 Task: Search for accommodations in Primorsko-Akhtarsk with specific dates, guest count, and apply filters for booking options and price range.
Action: Mouse moved to (862, 132)
Screenshot: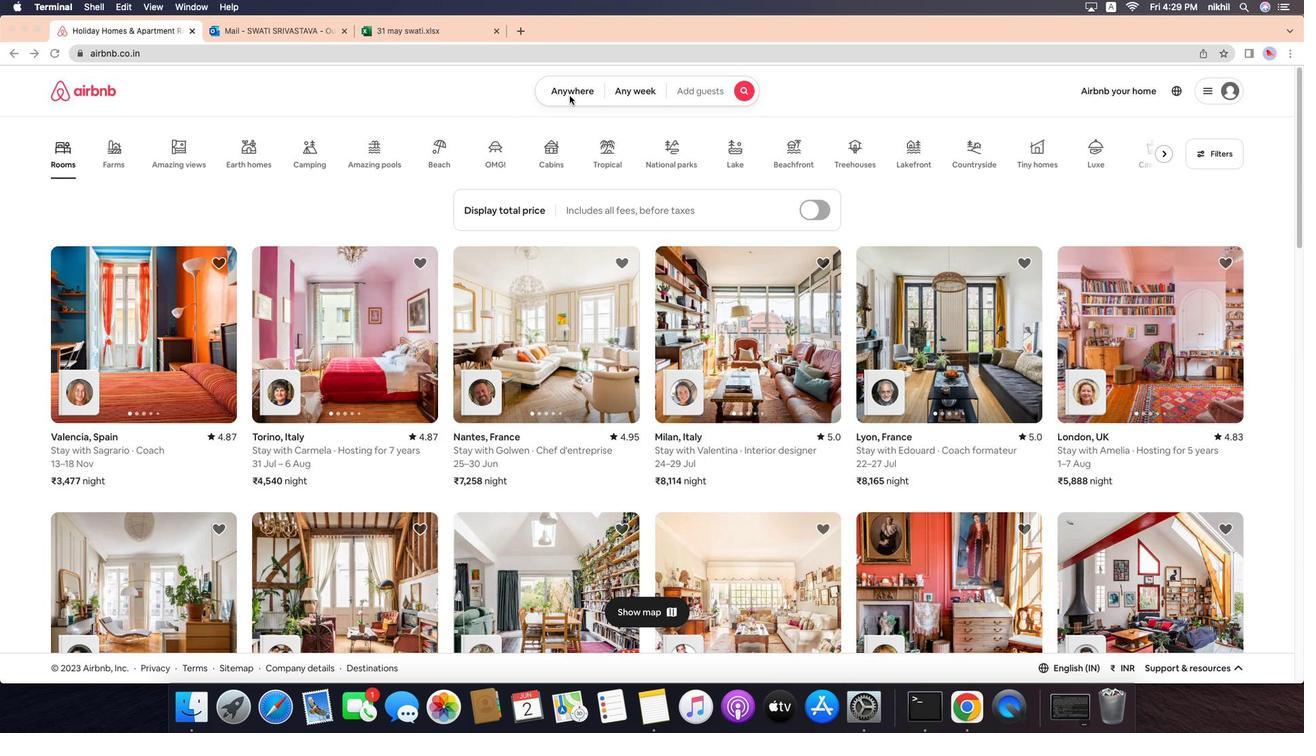 
Action: Mouse pressed left at (862, 132)
Screenshot: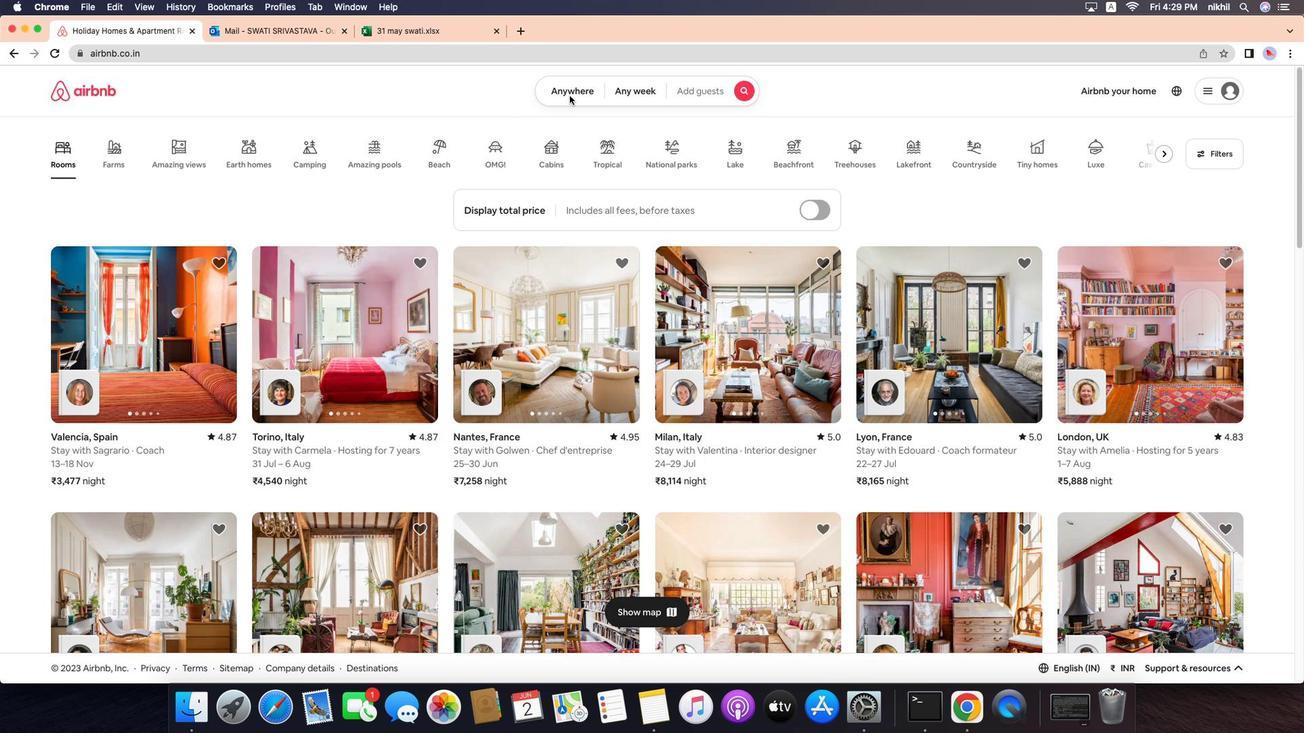 
Action: Mouse moved to (862, 131)
Screenshot: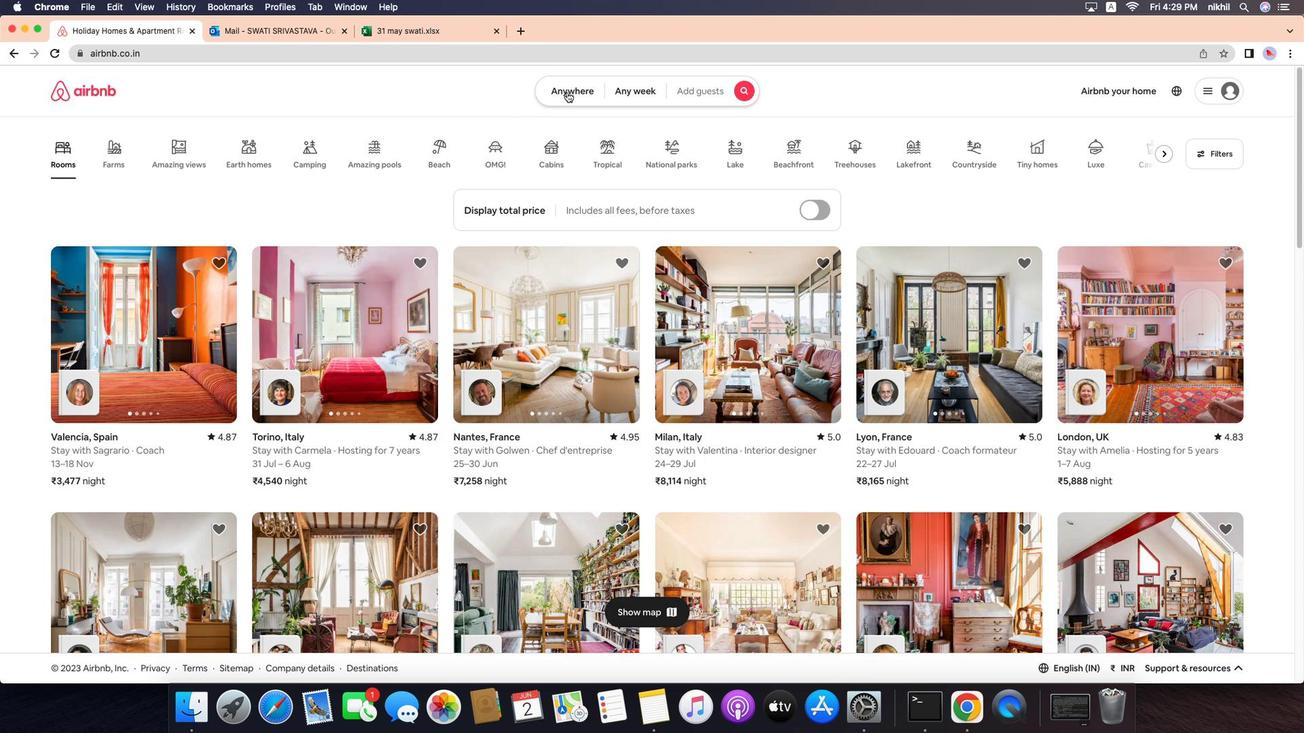 
Action: Mouse pressed left at (862, 131)
Screenshot: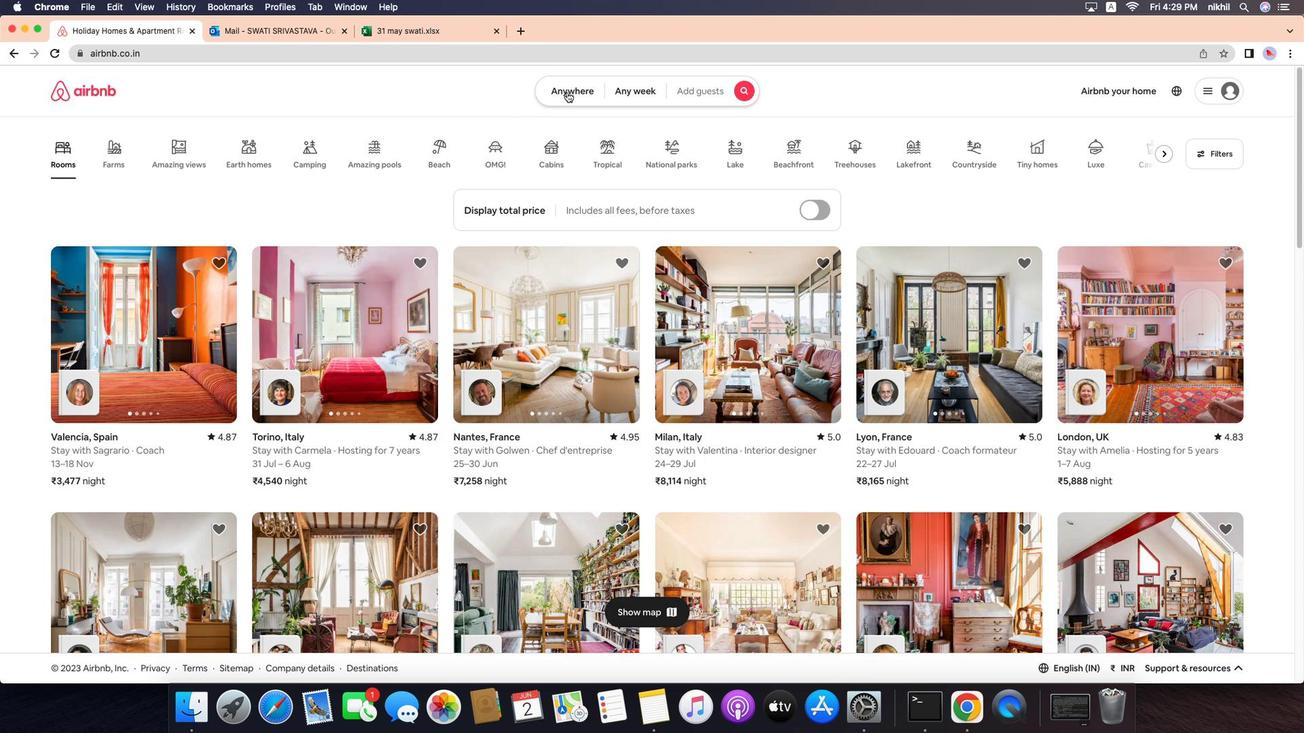 
Action: Mouse moved to (898, 139)
Screenshot: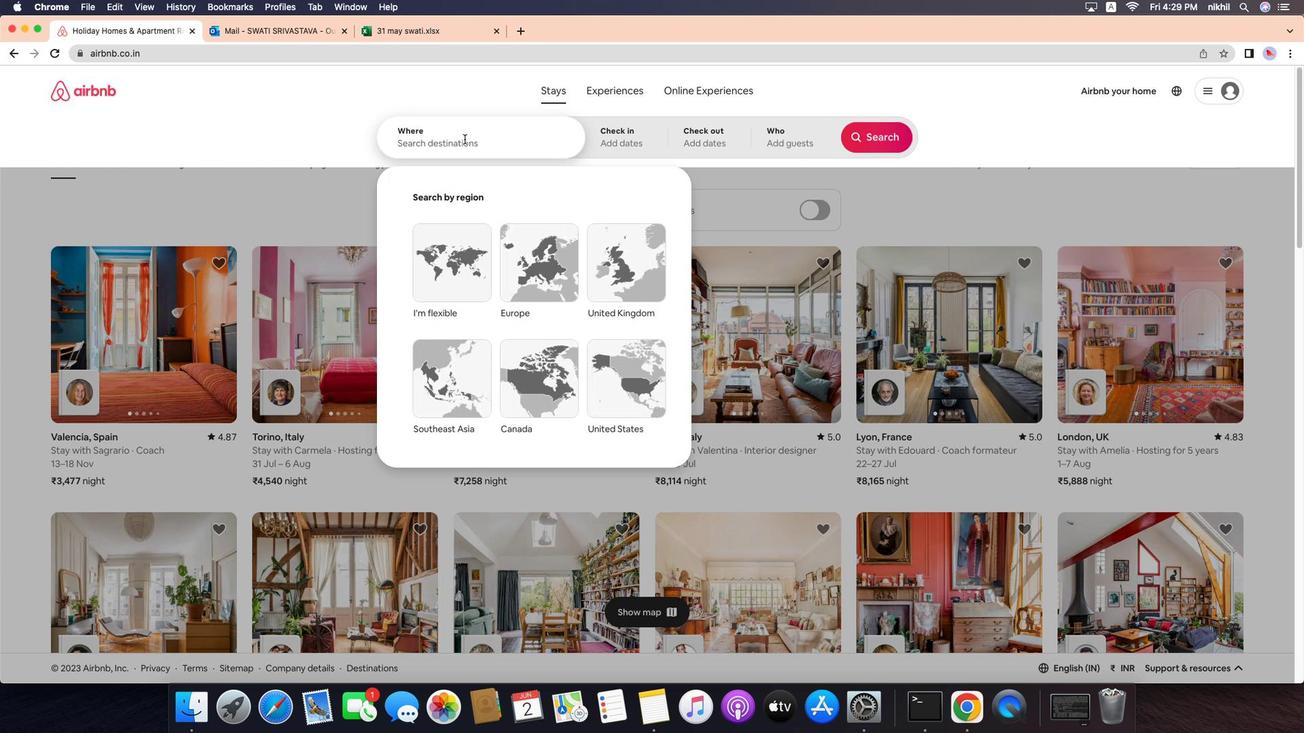 
Action: Mouse pressed left at (898, 139)
Screenshot: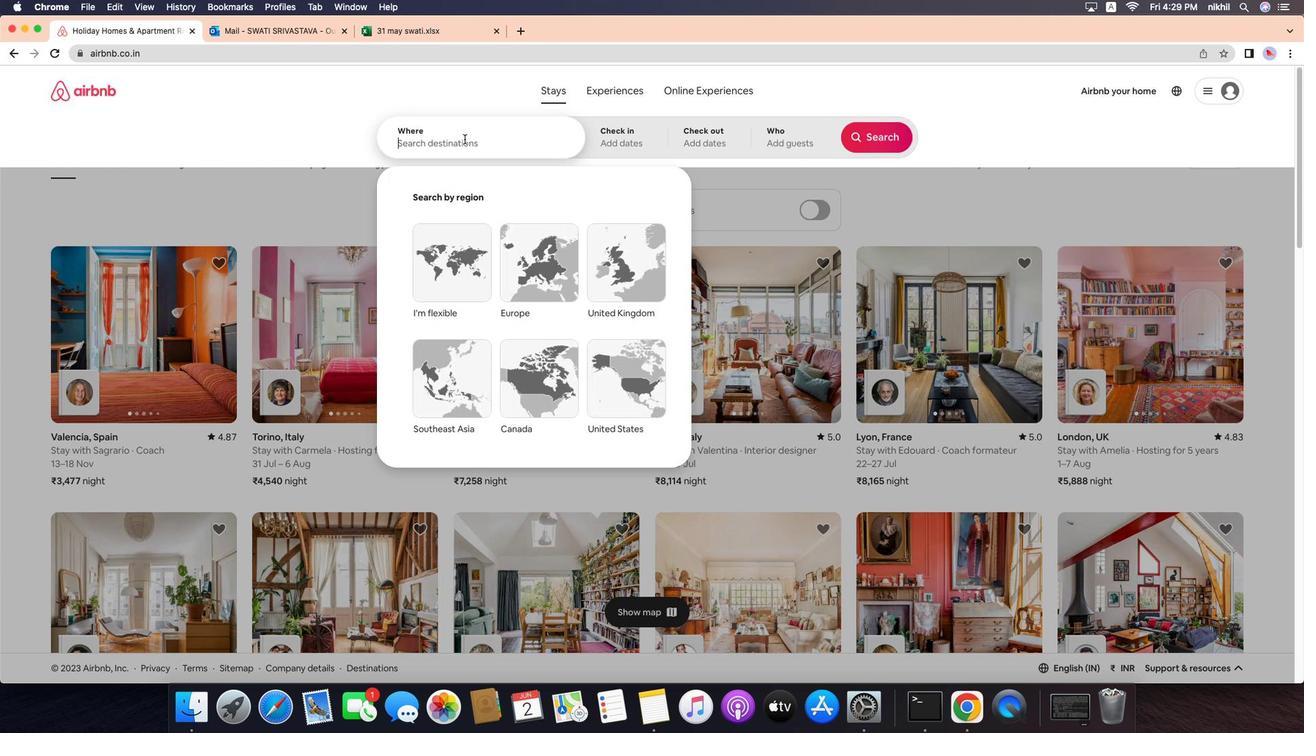 
Action: Mouse moved to (896, 139)
Screenshot: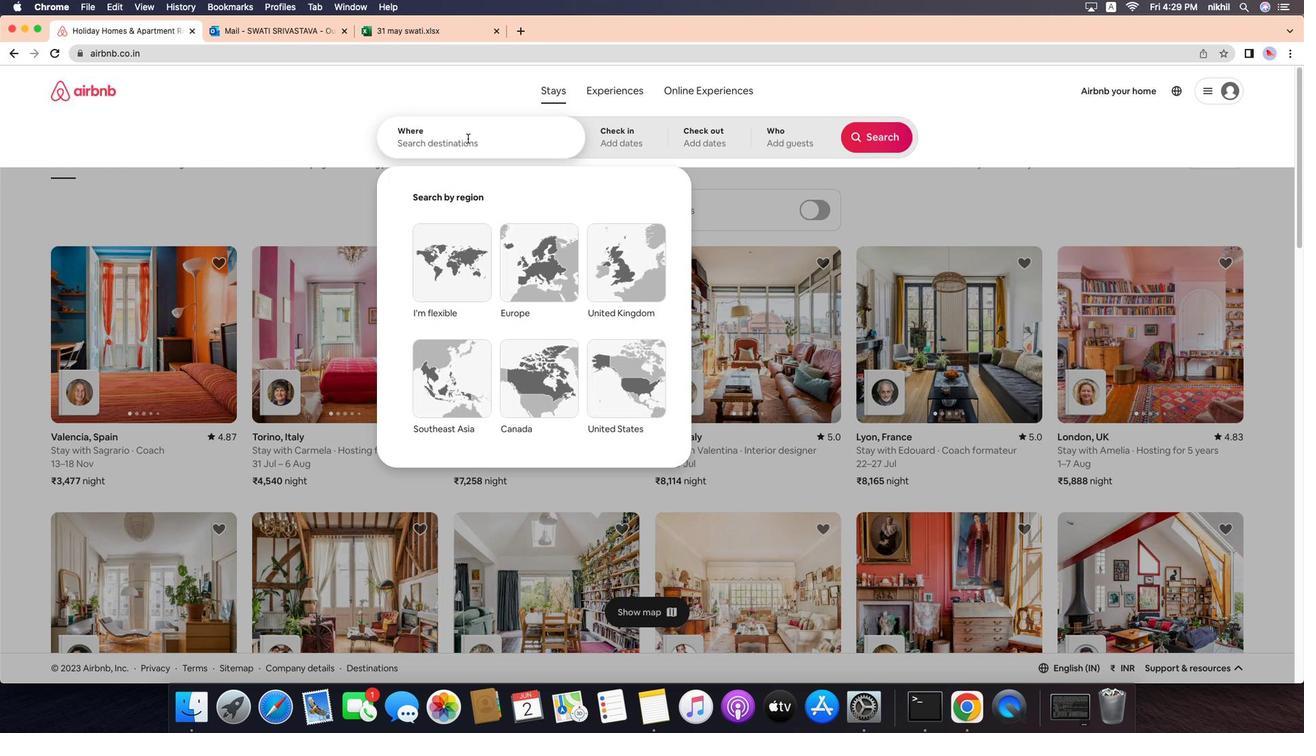 
Action: Key pressed Key.caps_lock'P'Key.caps_lock'r''i''m''o''r''s''k''o''-'Key.caps_lock'A'Key.caps_lock'k''h''t''a''r''s''k'','Key.spaceKey.caps_lock'R'Key.caps_lock'u''s''s''i''a'Key.enter
Screenshot: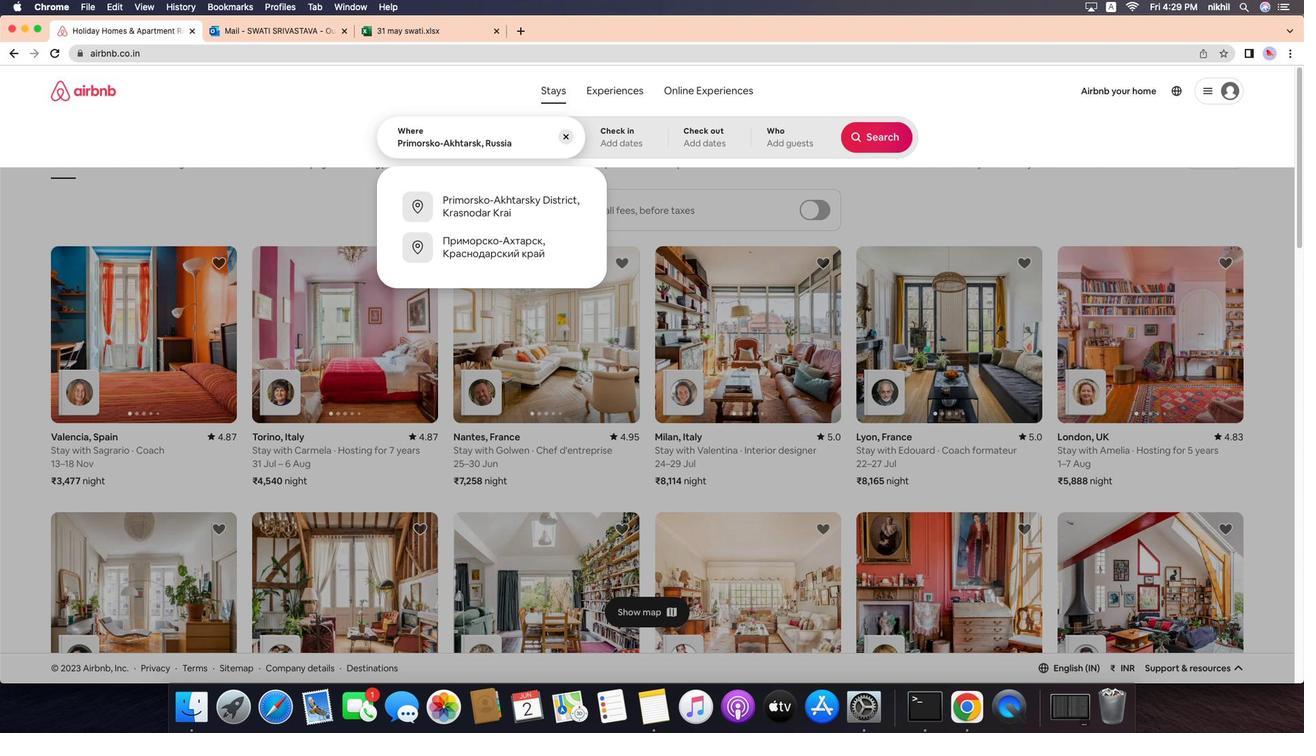 
Action: Mouse moved to (758, 156)
Screenshot: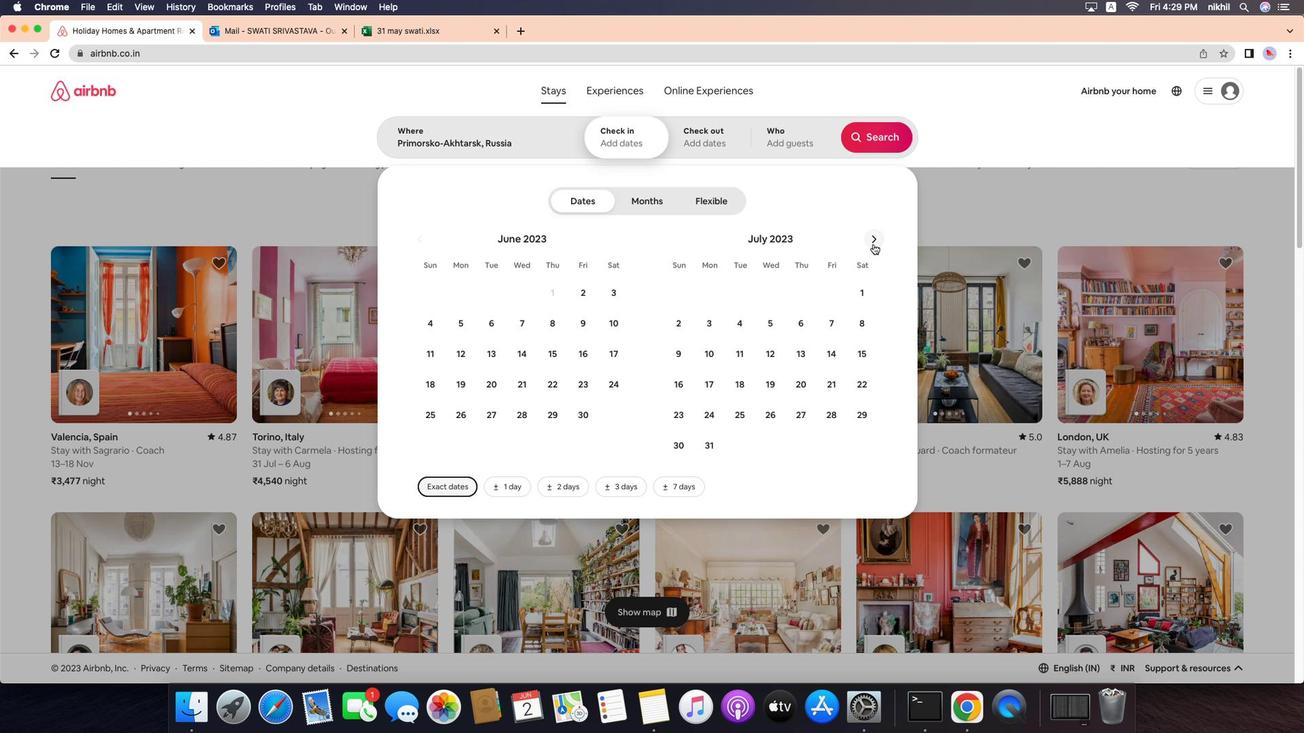 
Action: Mouse pressed left at (758, 156)
Screenshot: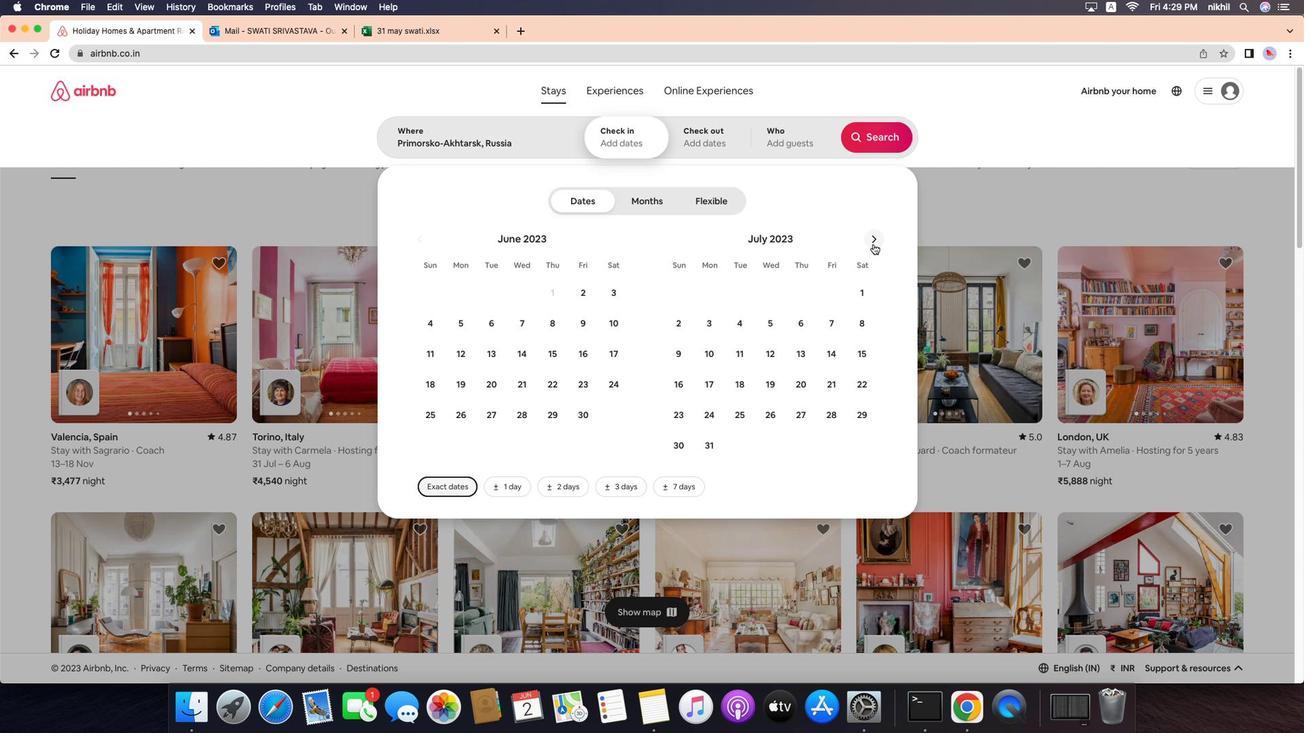 
Action: Mouse moved to (758, 156)
Screenshot: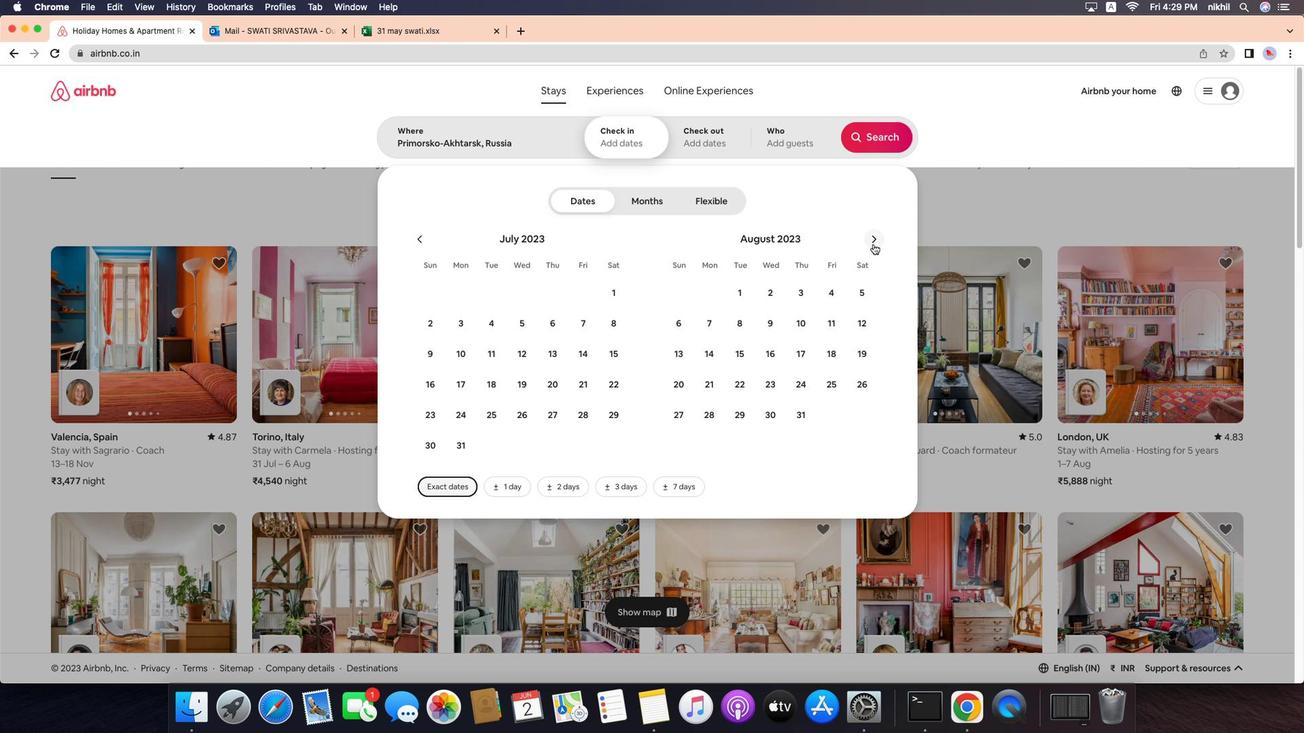
Action: Mouse pressed left at (758, 156)
Screenshot: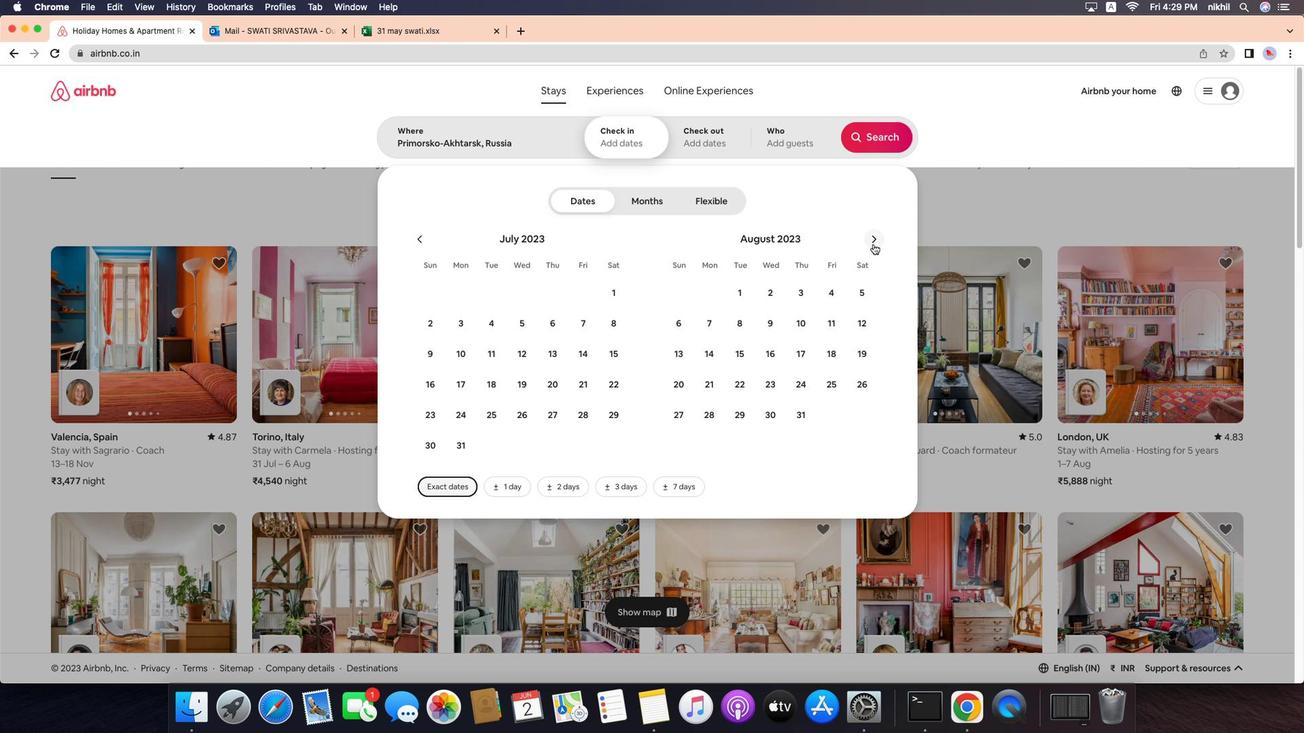 
Action: Mouse moved to (794, 169)
Screenshot: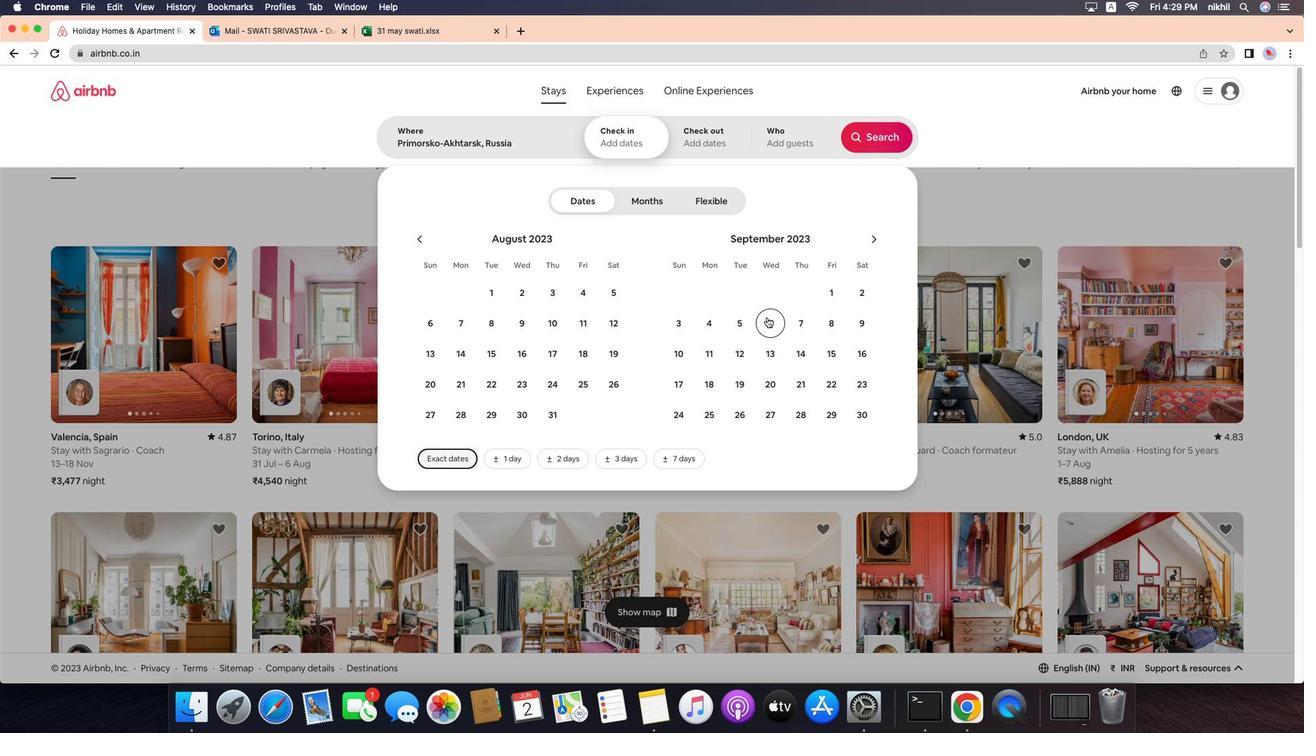
Action: Mouse pressed left at (794, 169)
Screenshot: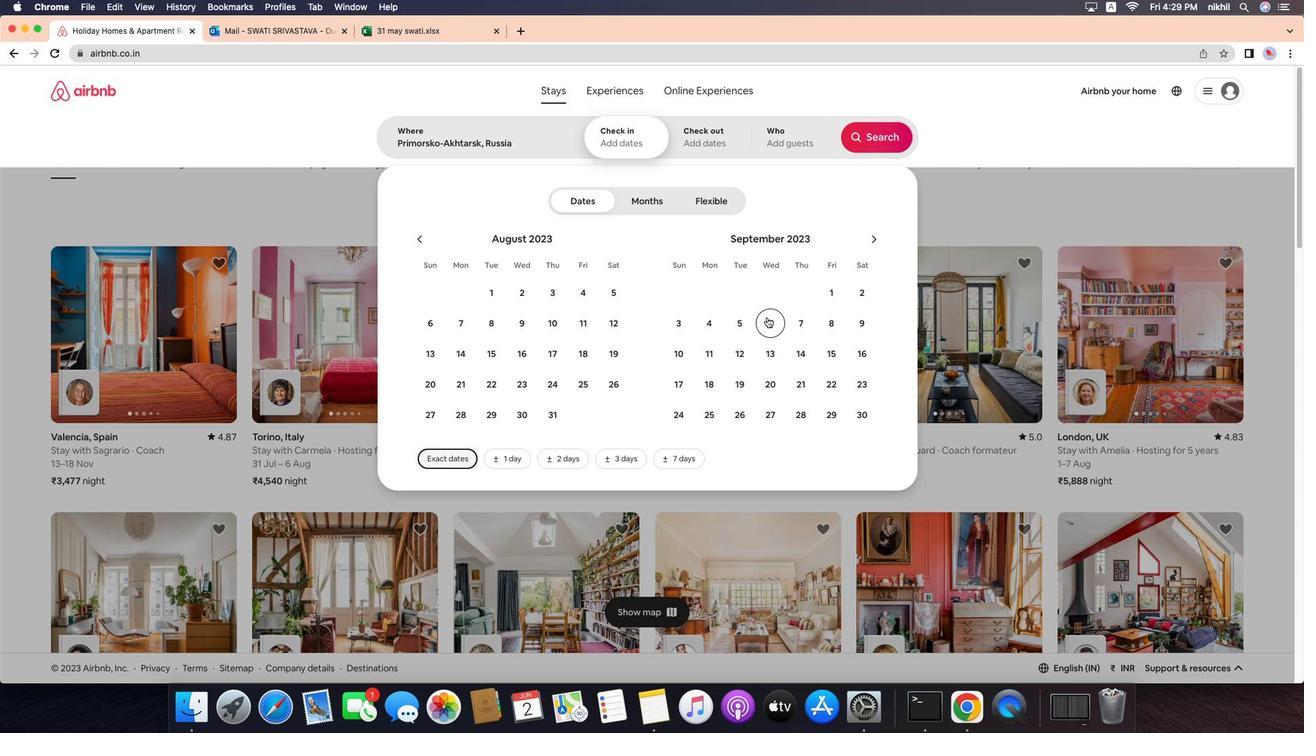 
Action: Mouse moved to (815, 180)
Screenshot: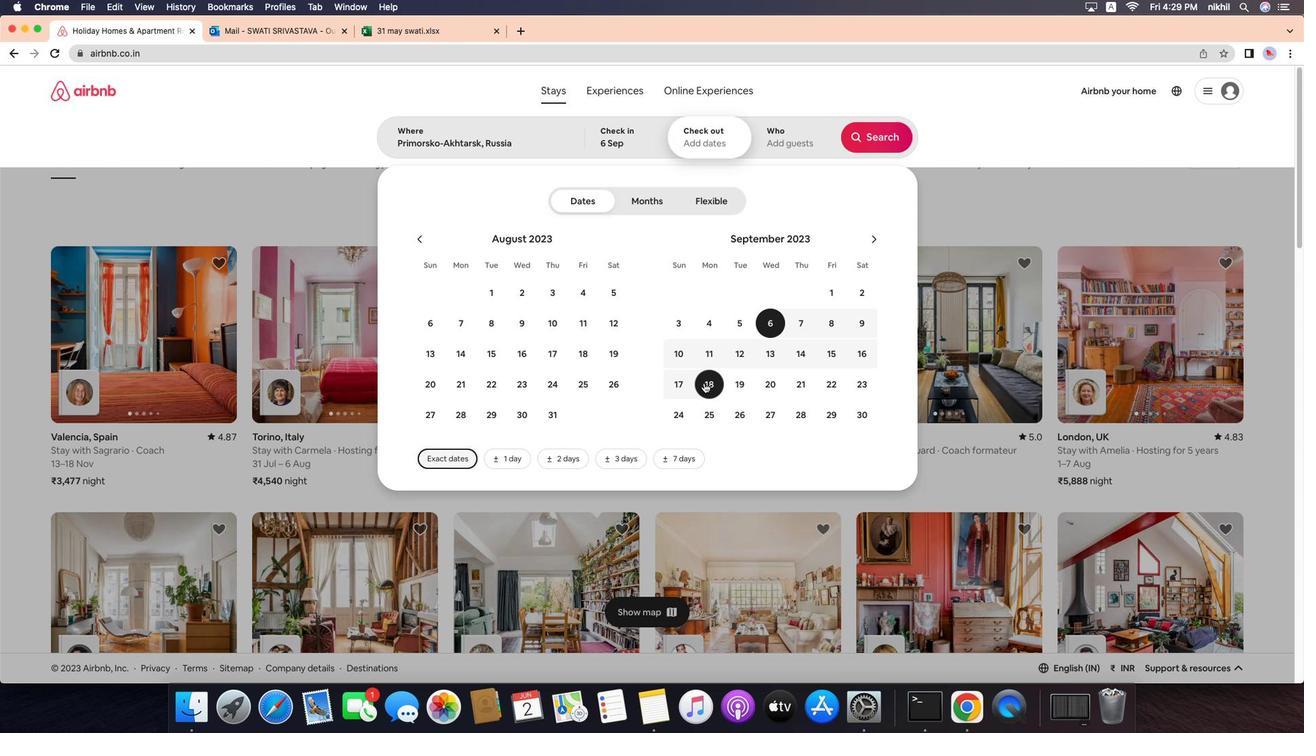 
Action: Mouse pressed left at (815, 180)
Screenshot: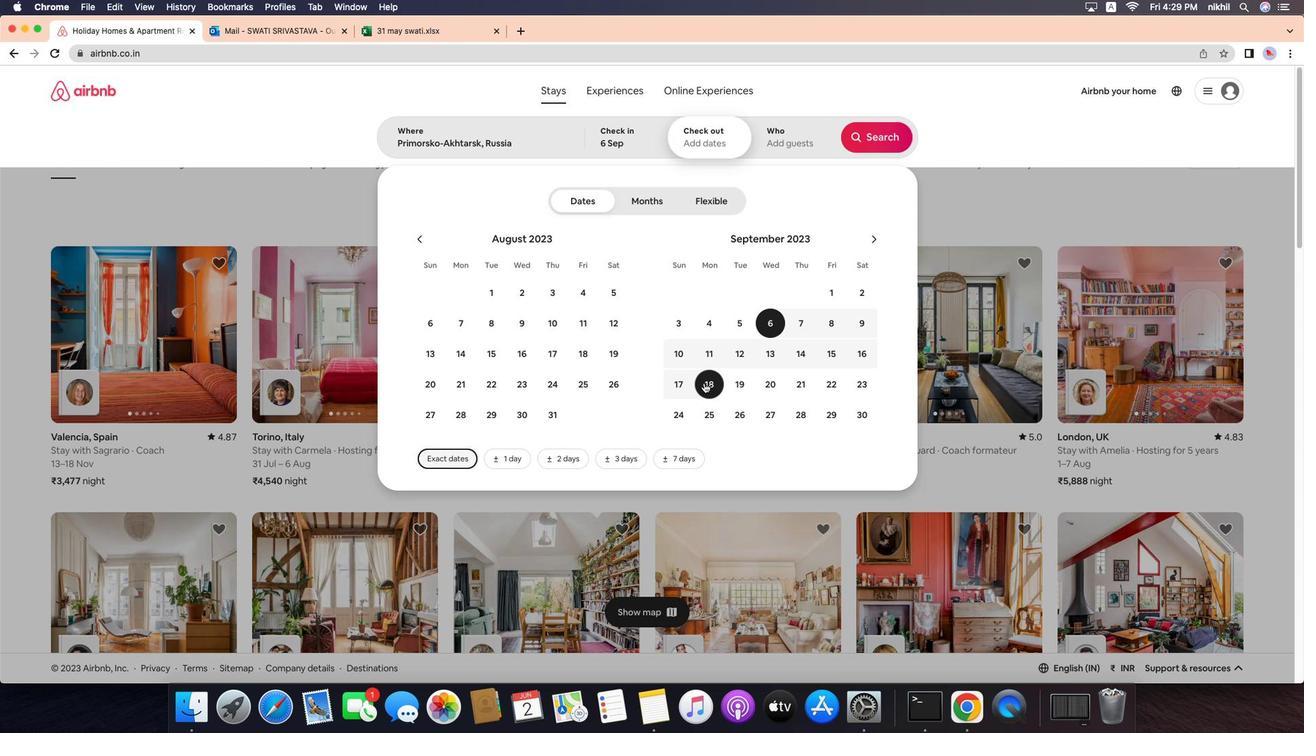 
Action: Mouse moved to (786, 139)
Screenshot: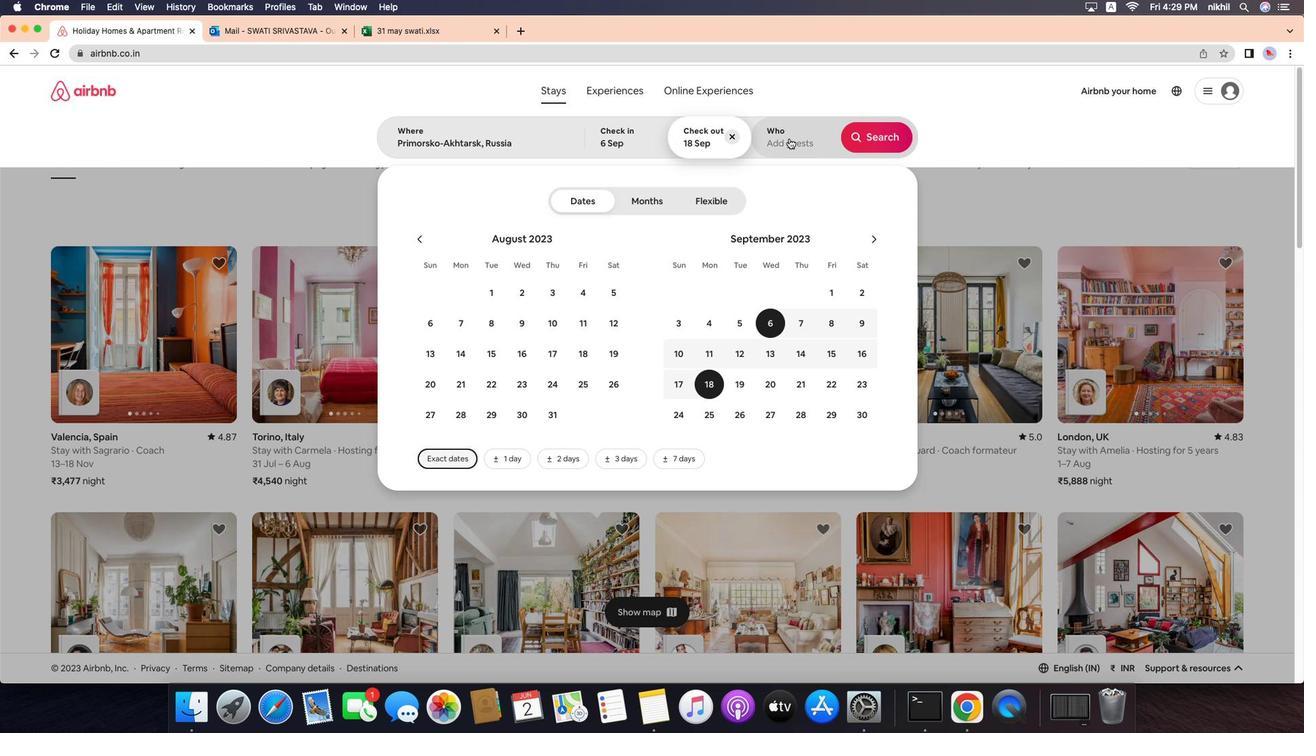 
Action: Mouse pressed left at (786, 139)
Screenshot: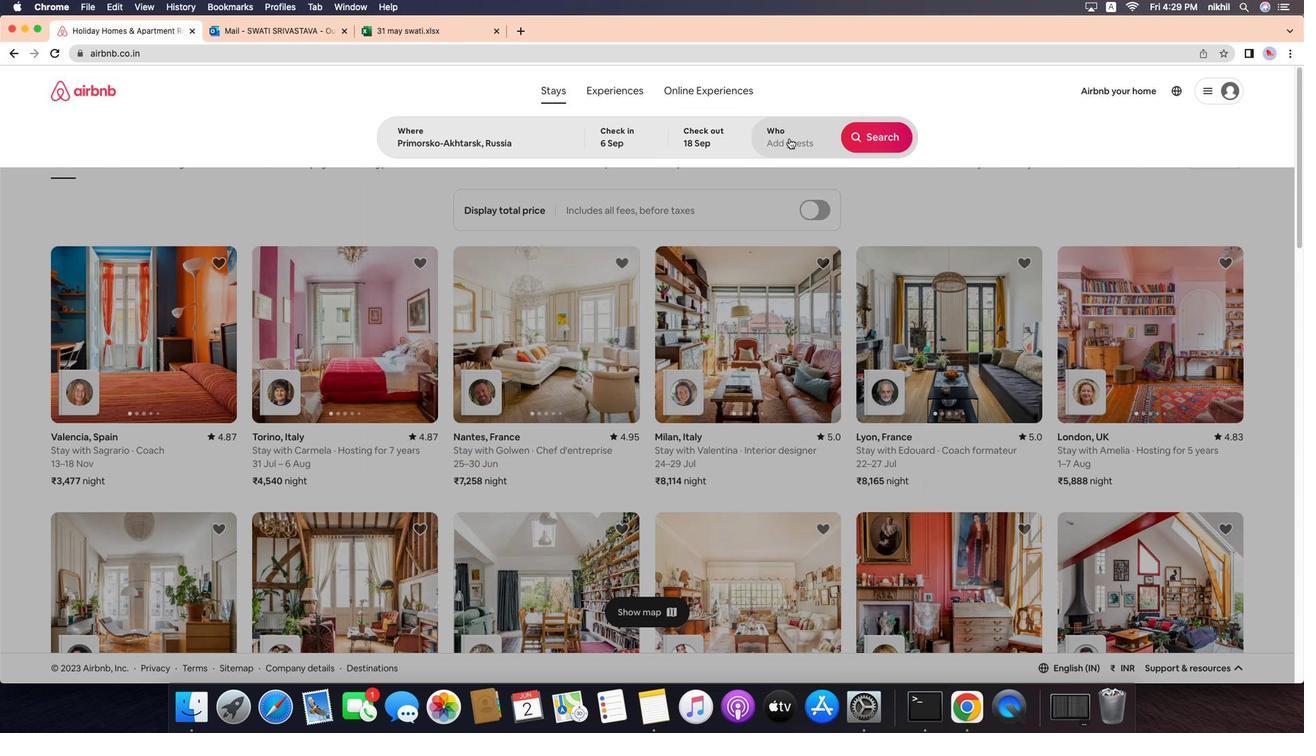 
Action: Mouse moved to (754, 150)
Screenshot: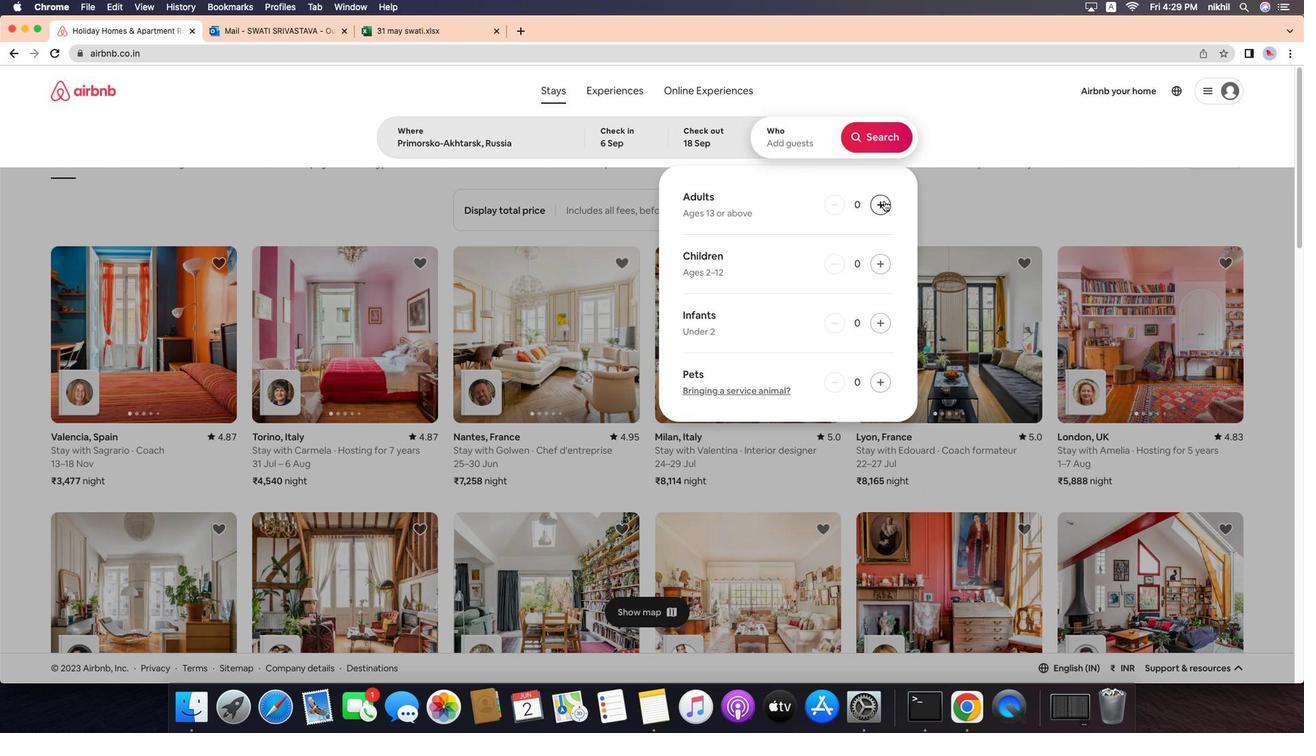 
Action: Mouse pressed left at (754, 150)
Screenshot: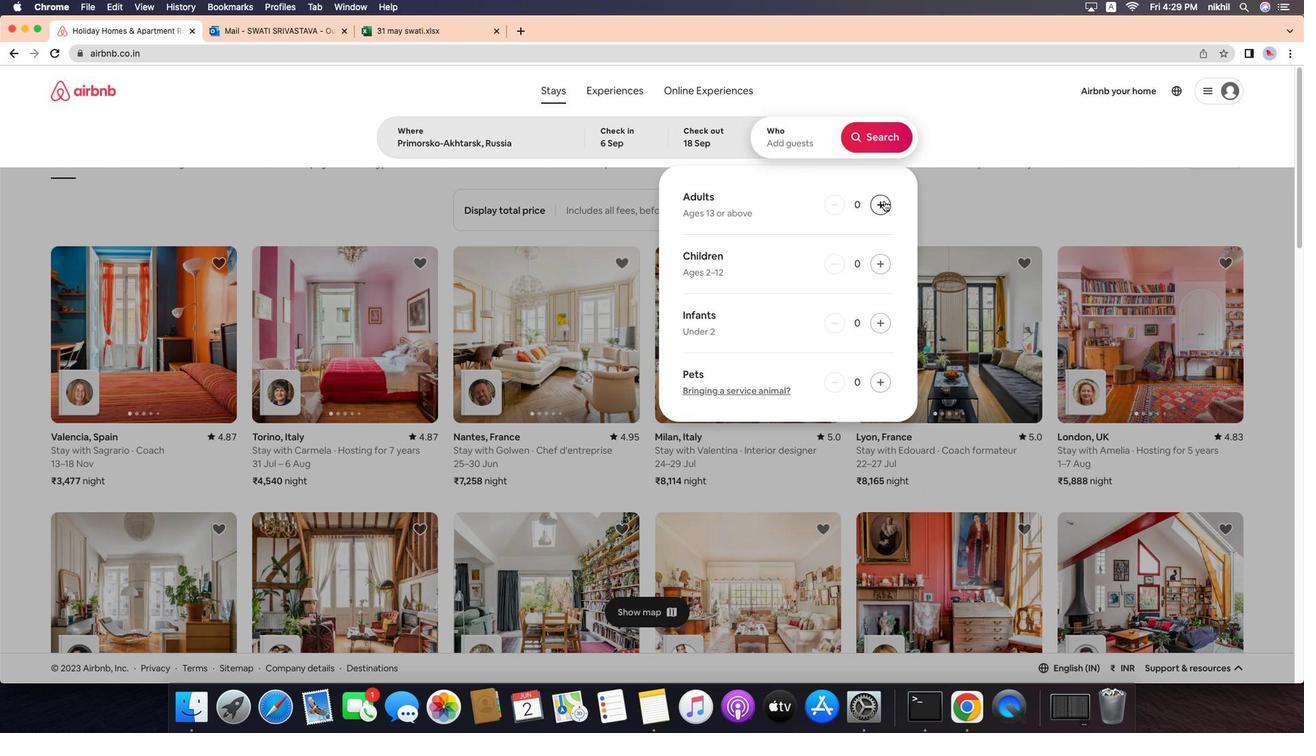 
Action: Mouse moved to (754, 150)
Screenshot: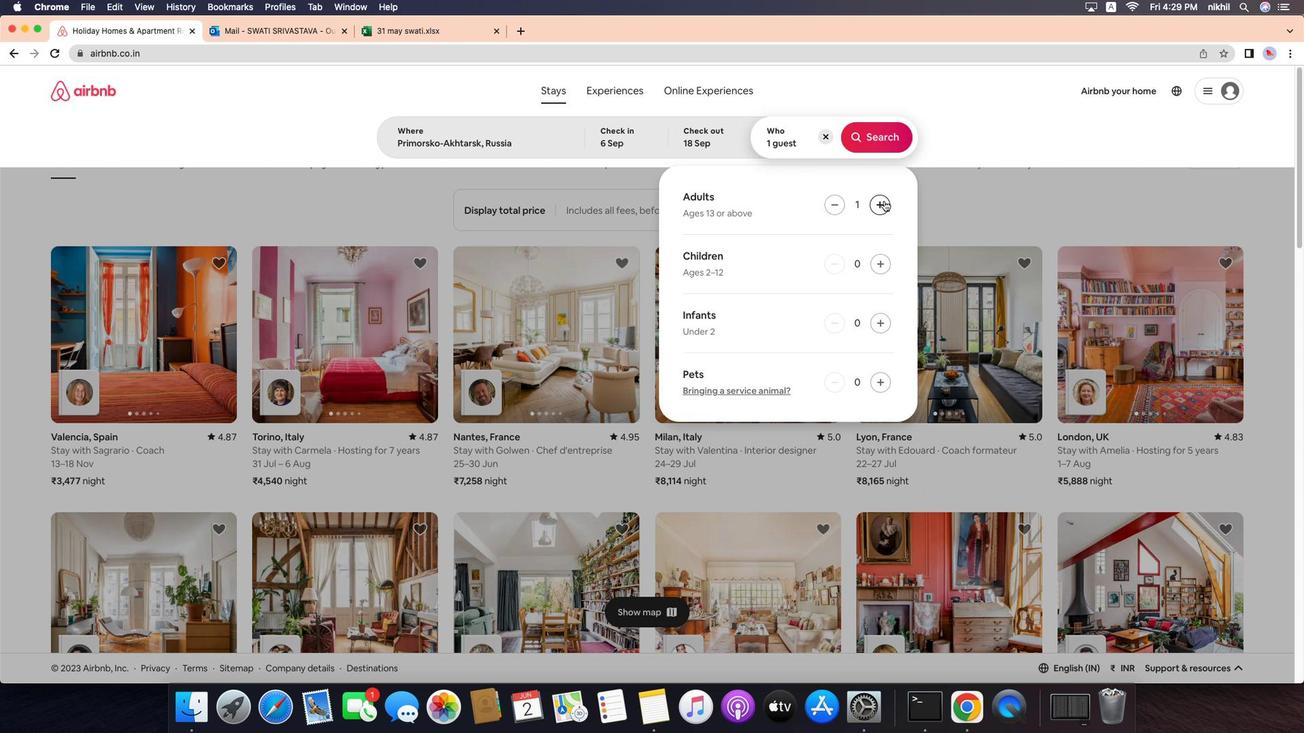 
Action: Mouse pressed left at (754, 150)
Screenshot: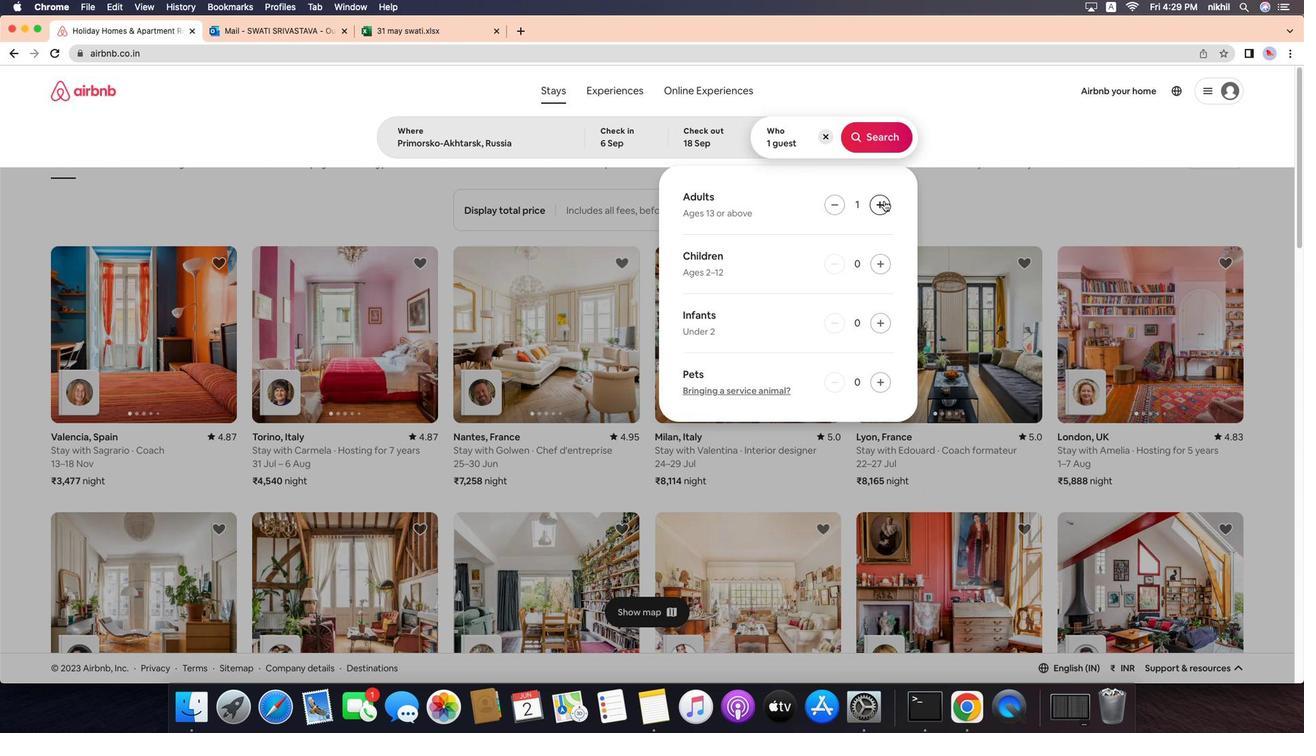 
Action: Mouse pressed left at (754, 150)
Screenshot: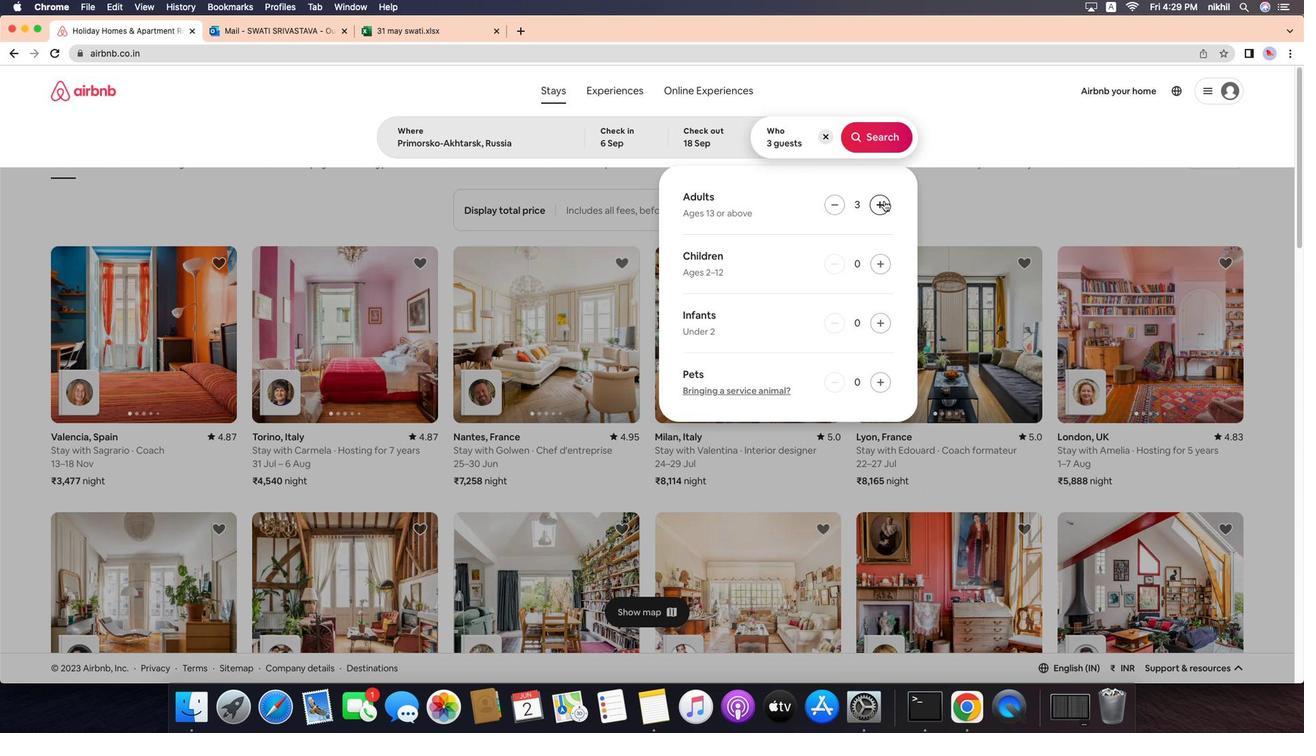 
Action: Mouse moved to (757, 139)
Screenshot: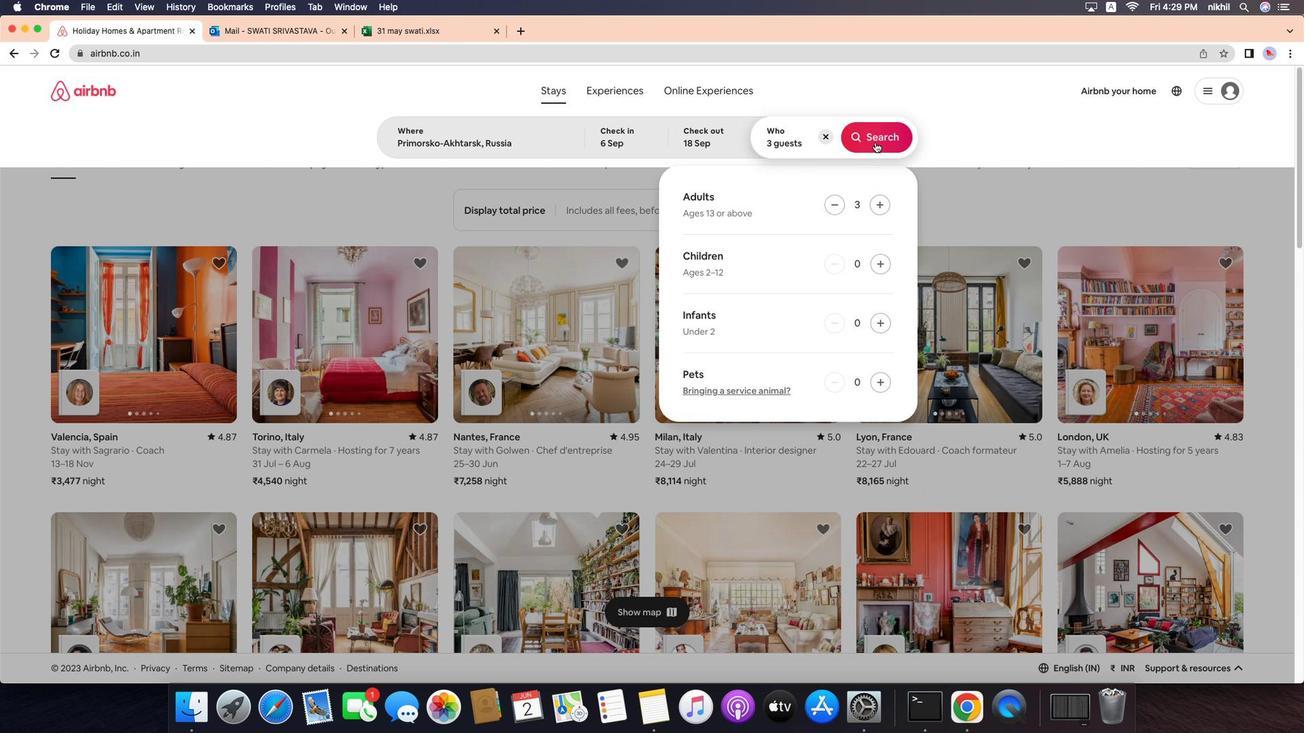 
Action: Mouse pressed left at (757, 139)
Screenshot: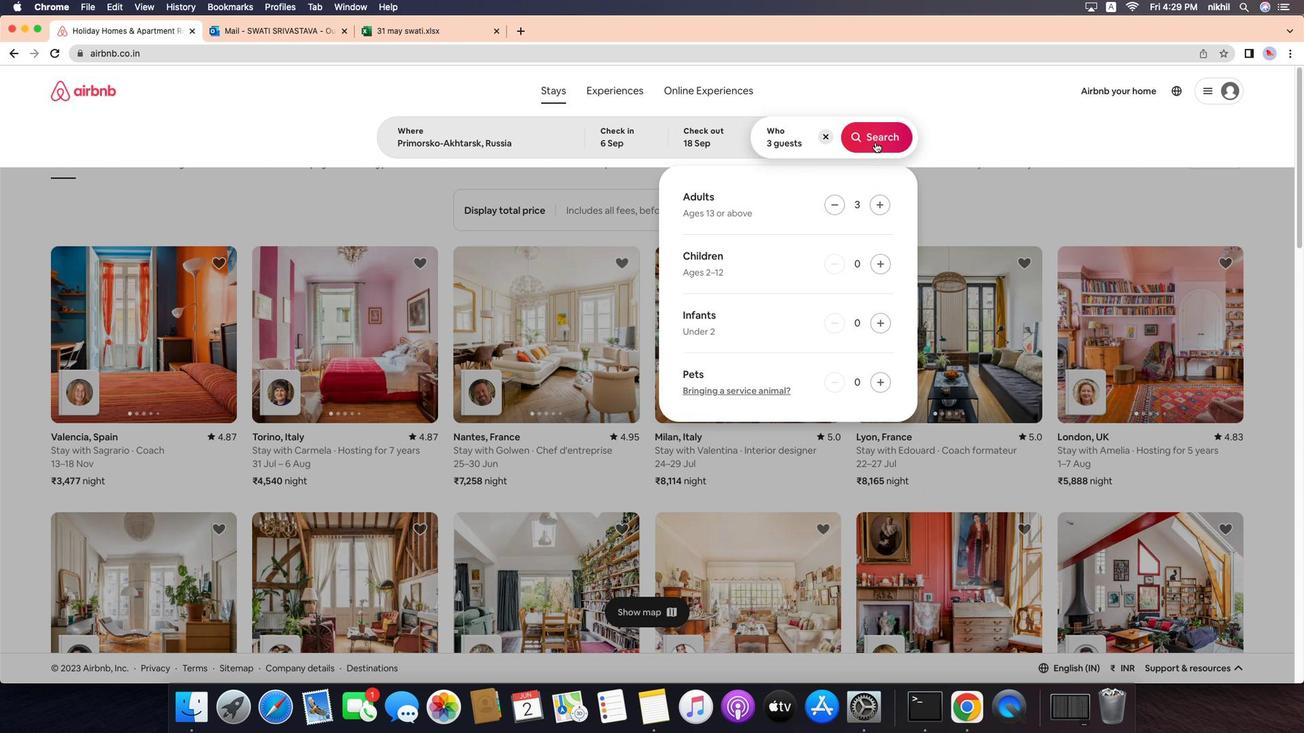 
Action: Mouse moved to (630, 138)
Screenshot: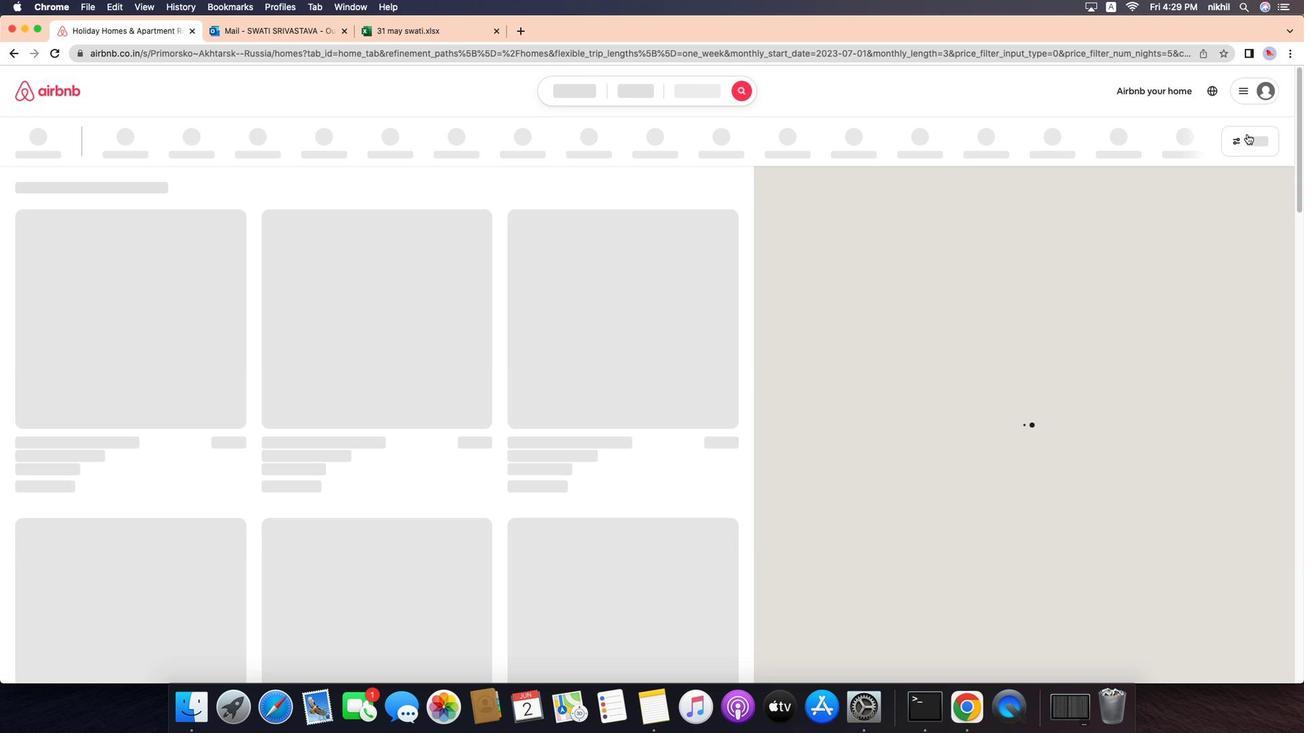 
Action: Mouse pressed left at (630, 138)
Screenshot: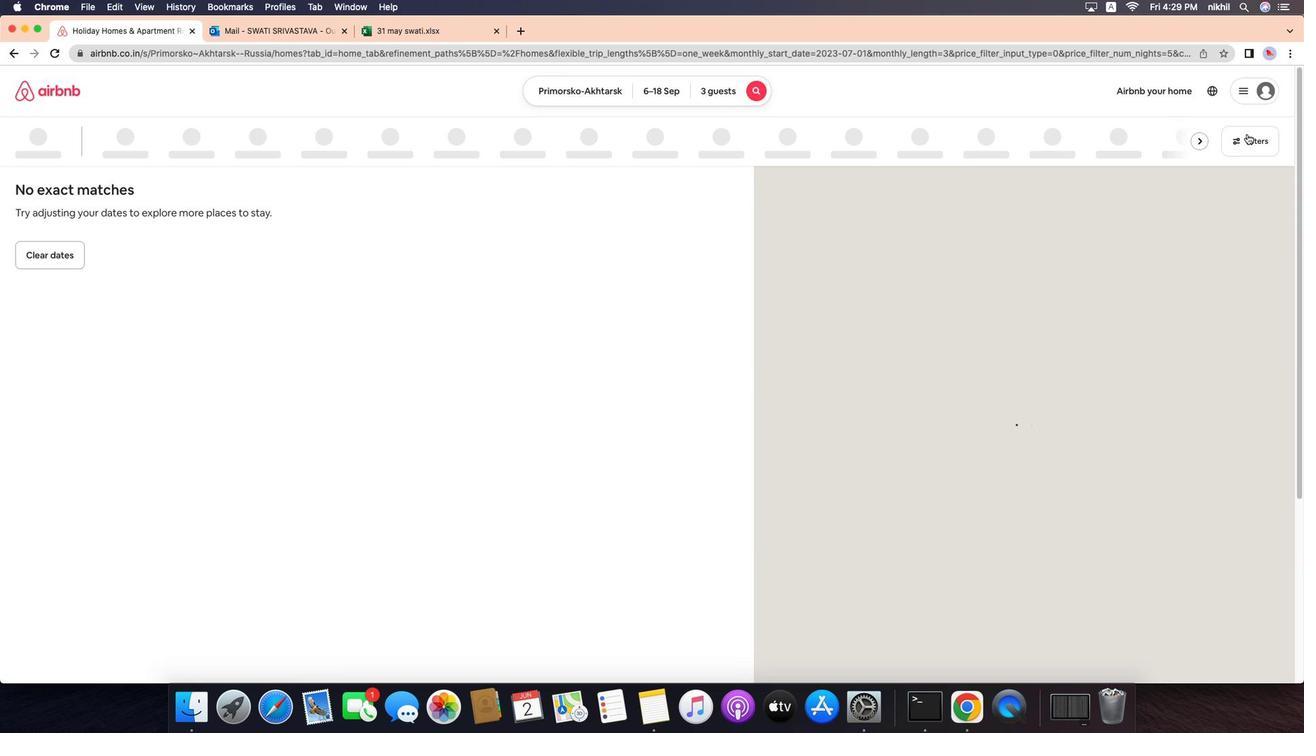 
Action: Mouse moved to (862, 190)
Screenshot: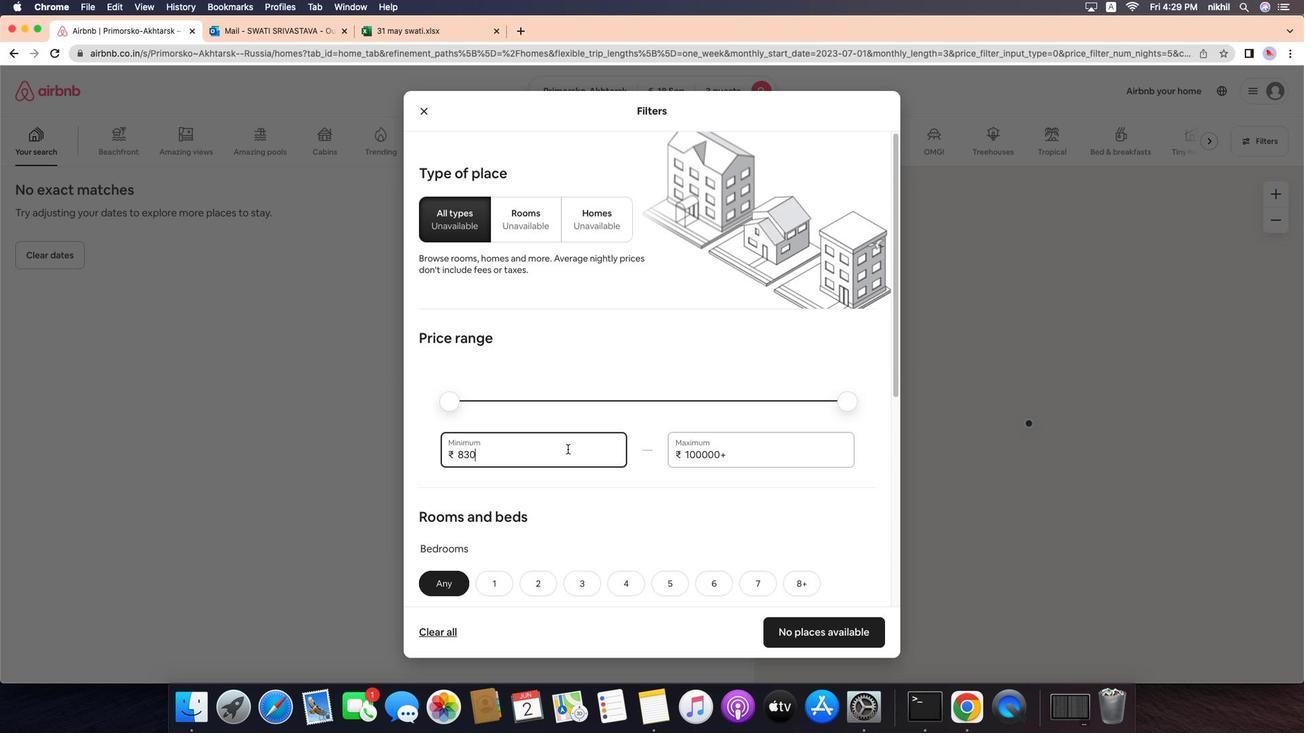 
Action: Mouse pressed left at (862, 190)
Screenshot: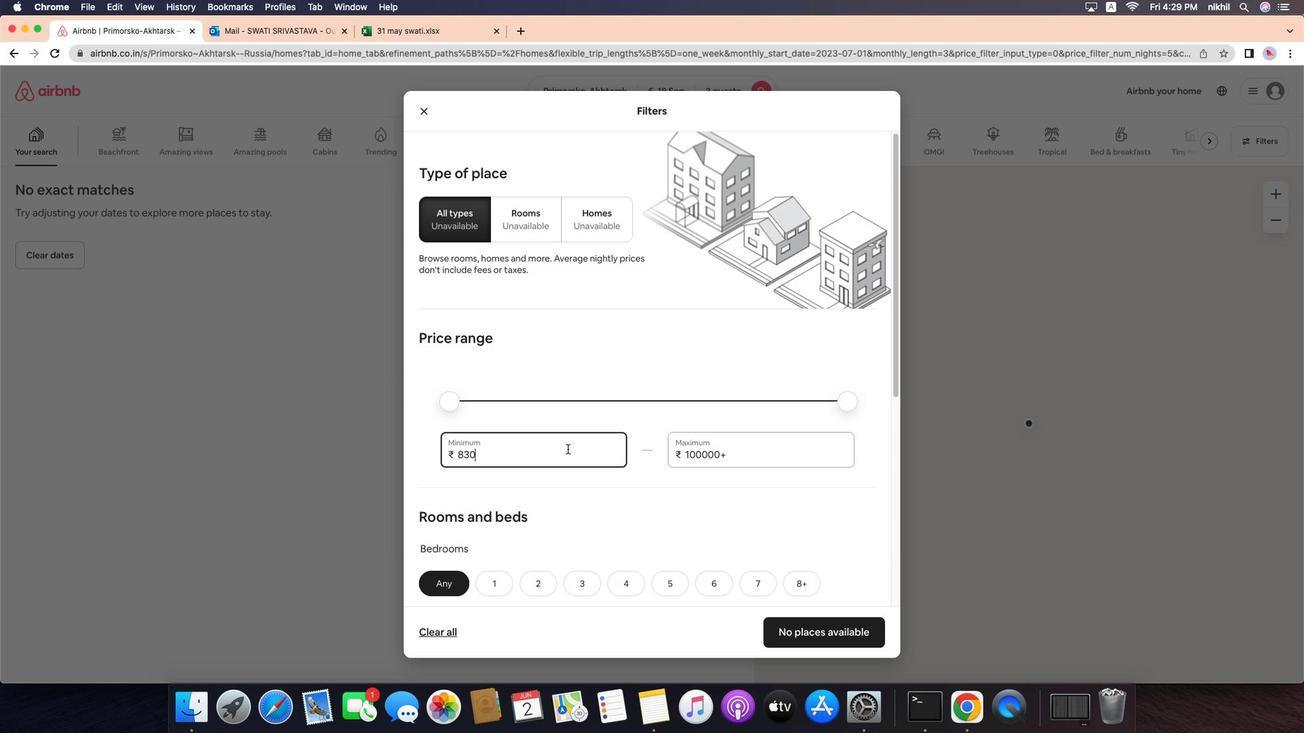 
Action: Mouse moved to (862, 190)
Screenshot: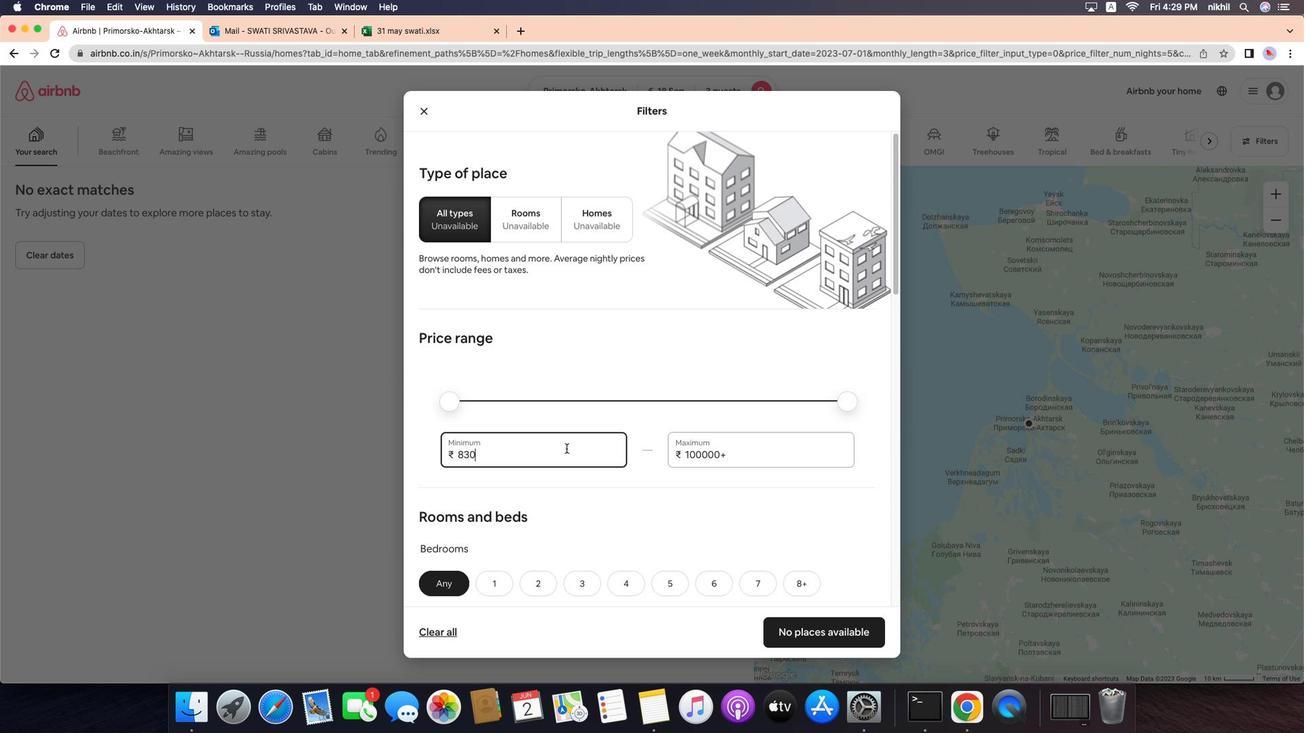 
Action: Key pressed Key.backspaceKey.backspaceKey.backspaceKey.backspace'6''0''0''0'
Screenshot: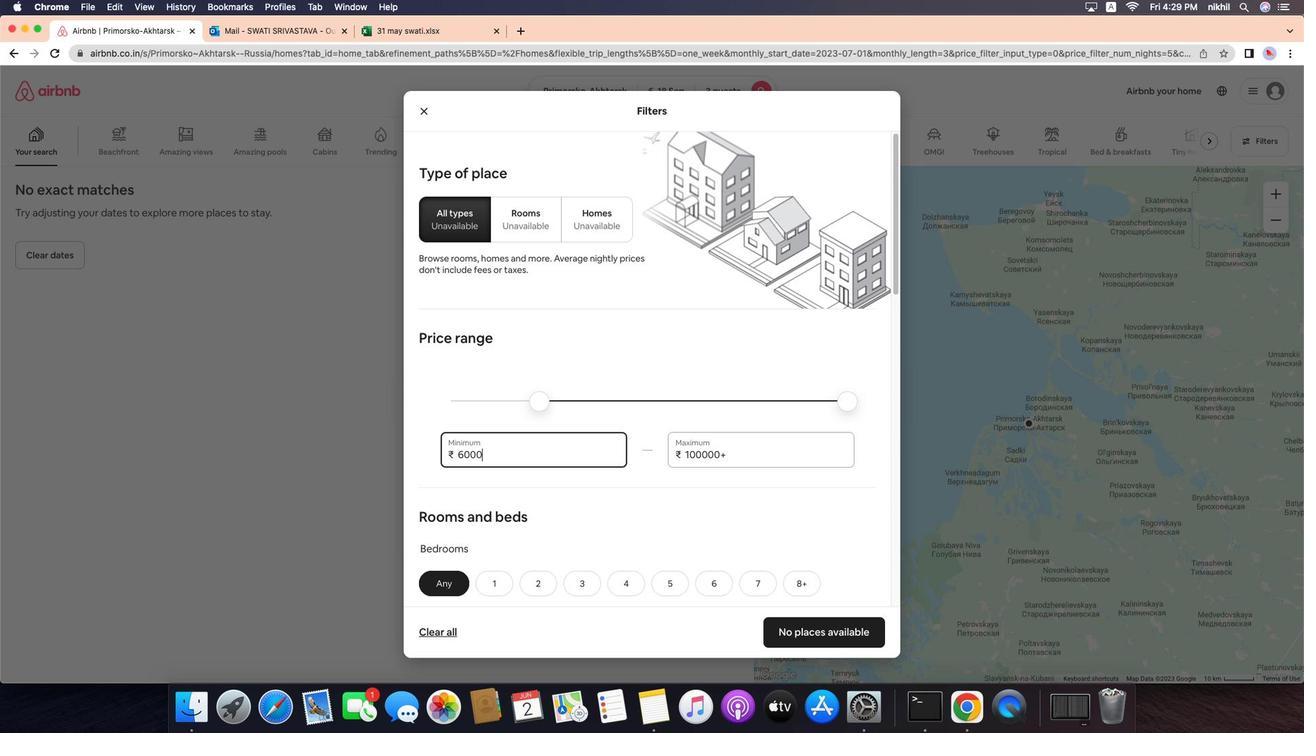 
Action: Mouse moved to (796, 192)
Screenshot: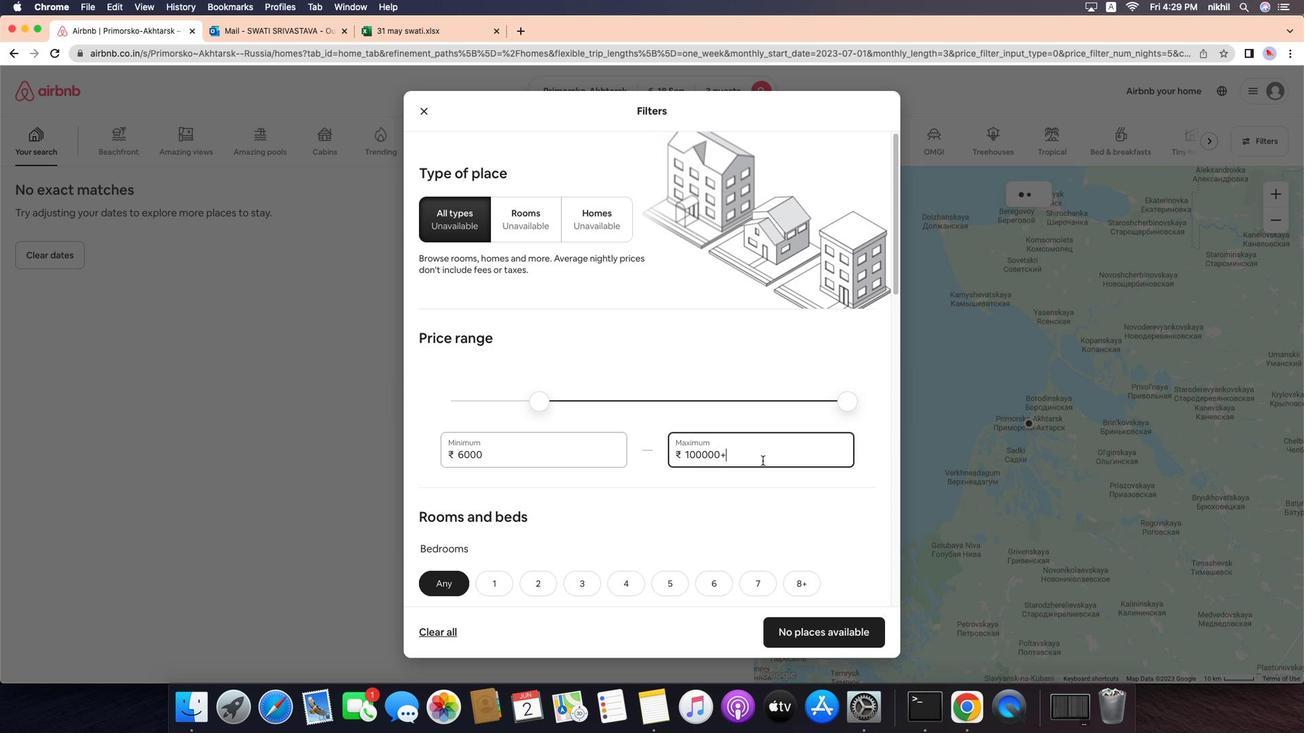 
Action: Mouse pressed left at (796, 192)
Screenshot: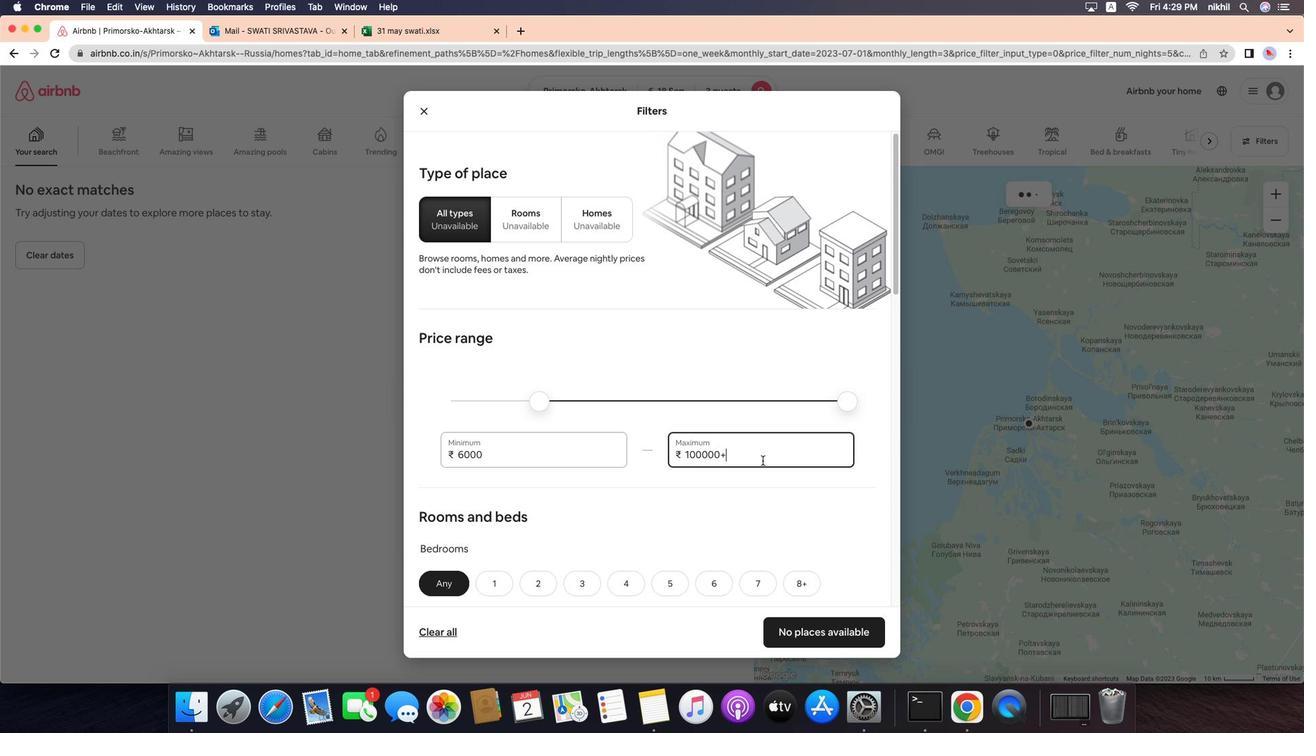 
Action: Key pressed Key.backspaceKey.backspaceKey.backspaceKey.backspaceKey.backspaceKey.backspaceKey.backspaceKey.backspace'1''2''0''0''0'
Screenshot: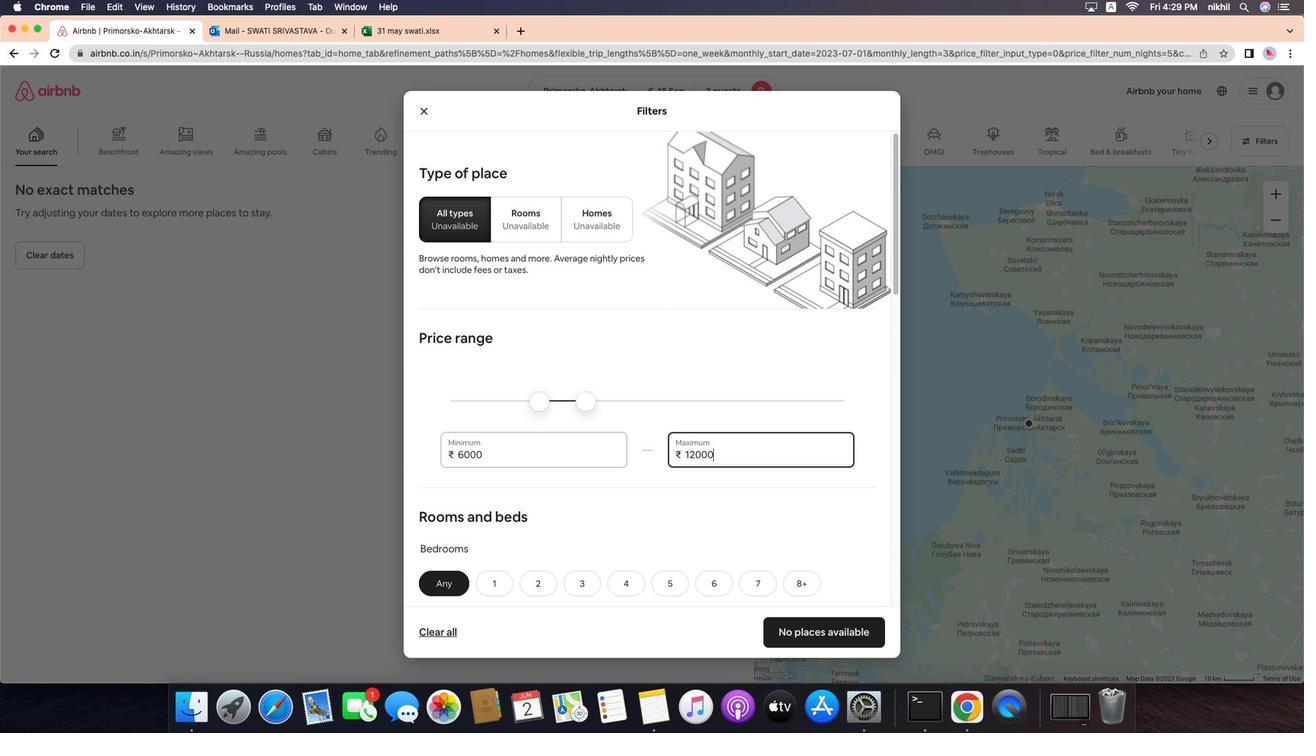
Action: Mouse moved to (841, 190)
Screenshot: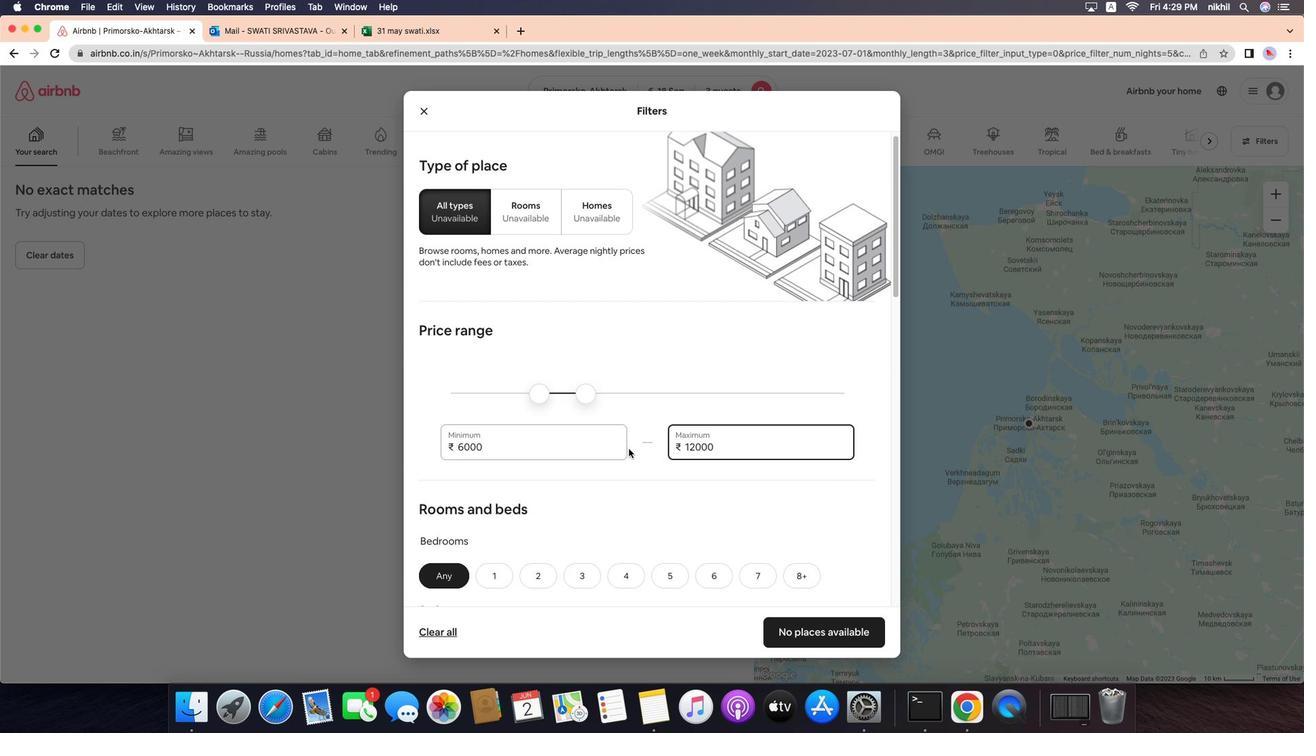 
Action: Mouse scrolled (841, 190) with delta (1056, 116)
Screenshot: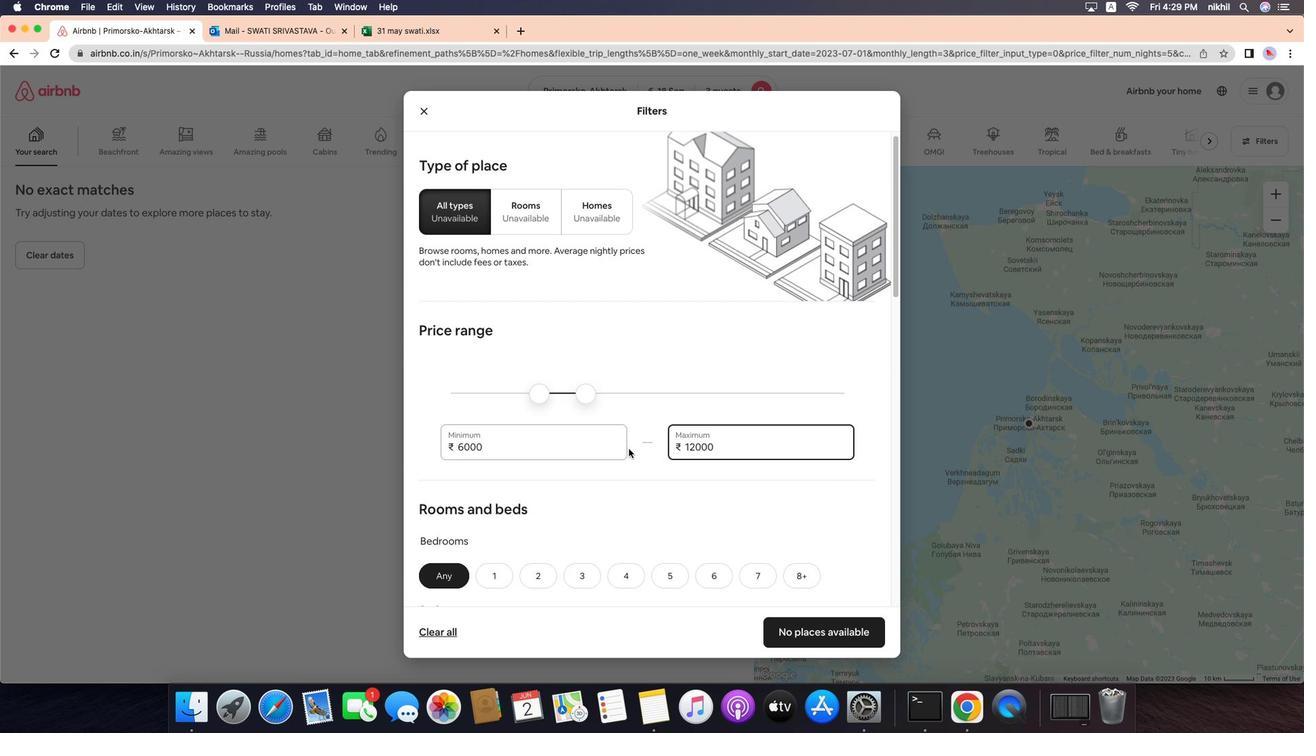 
Action: Mouse moved to (841, 190)
Screenshot: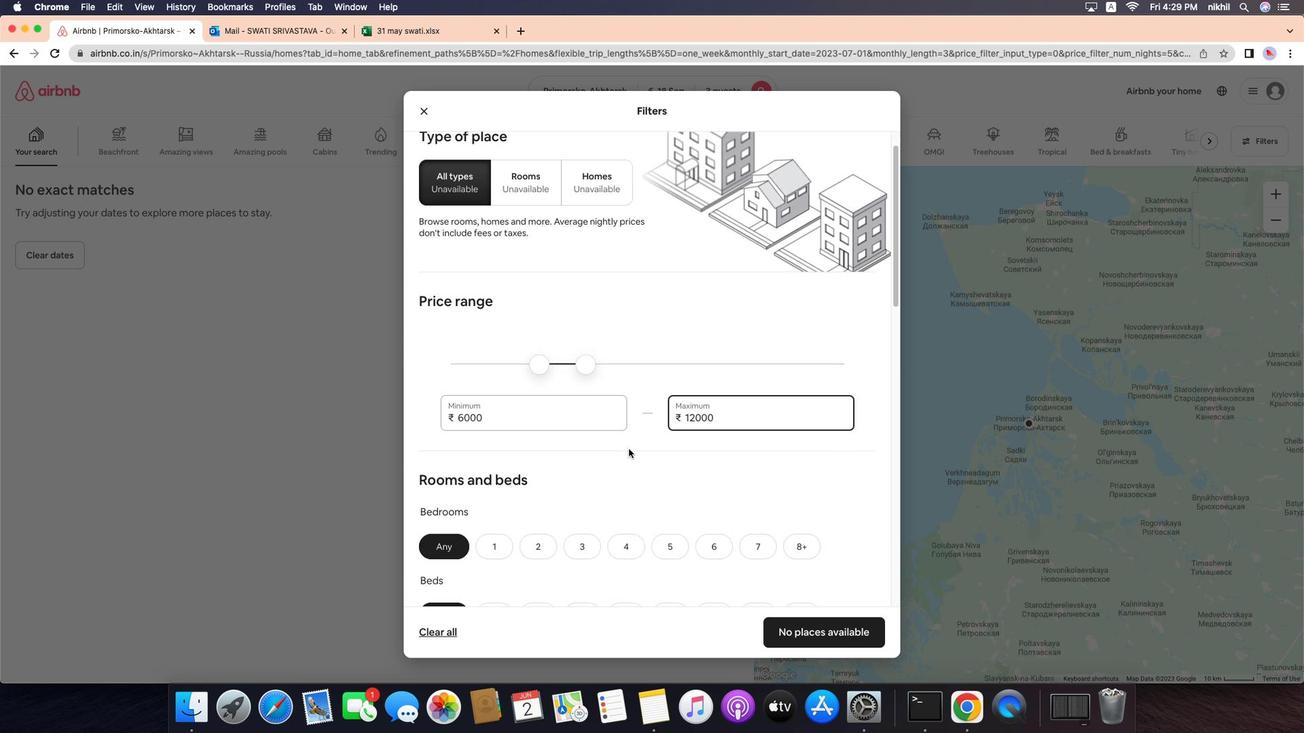 
Action: Mouse scrolled (841, 190) with delta (1056, 116)
Screenshot: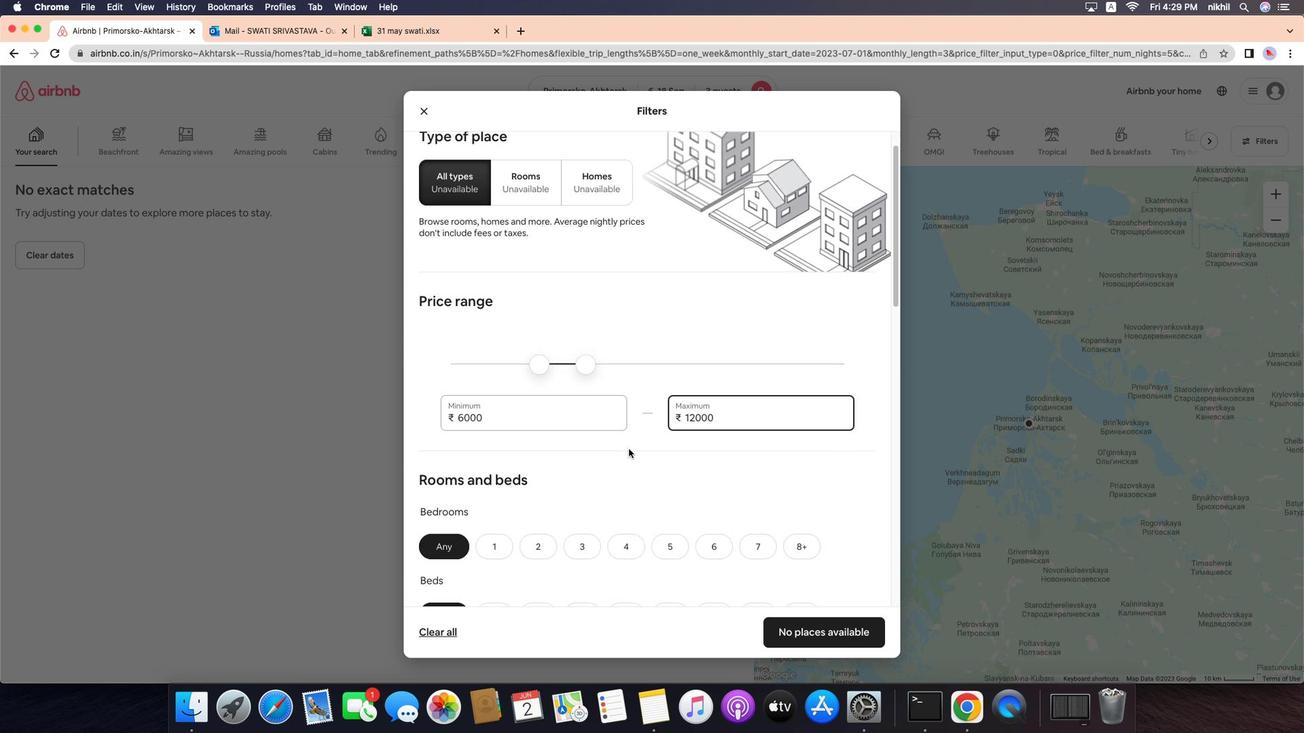 
Action: Mouse moved to (841, 190)
Screenshot: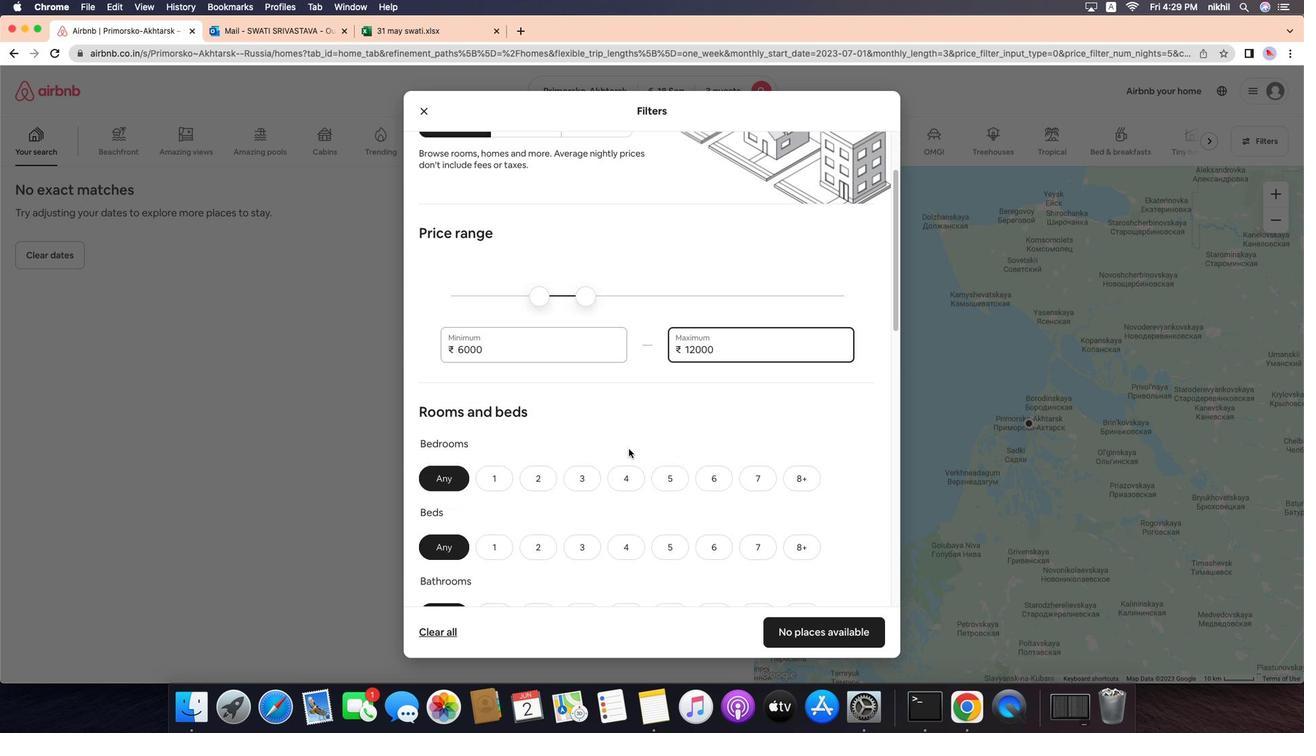 
Action: Mouse scrolled (841, 190) with delta (1056, 116)
Screenshot: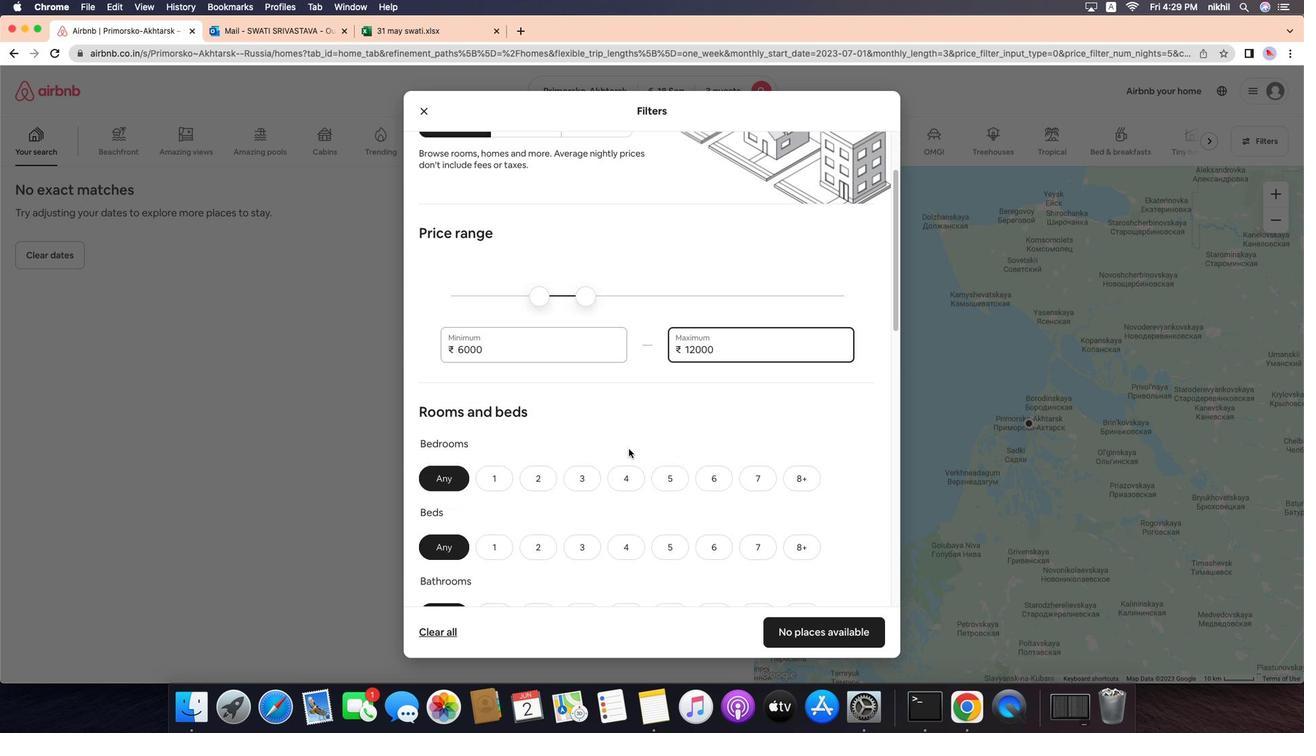 
Action: Mouse scrolled (841, 190) with delta (1056, 116)
Screenshot: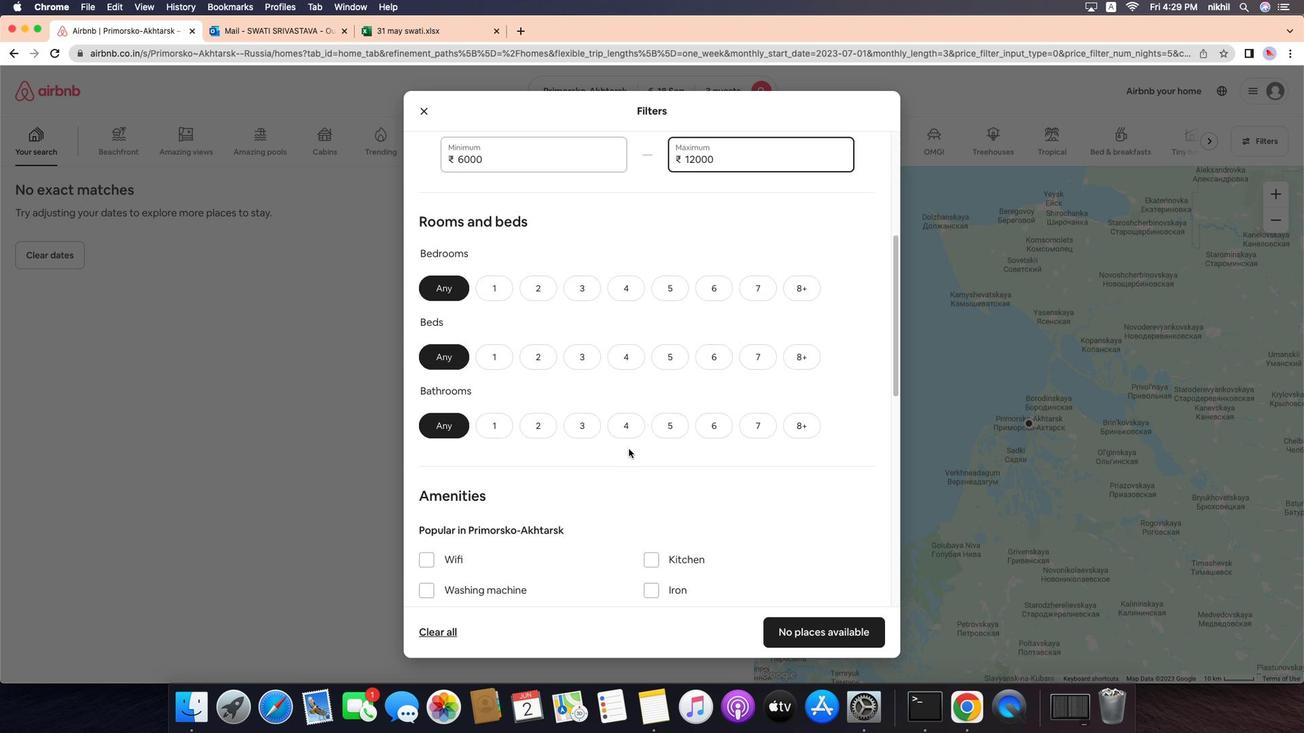 
Action: Mouse moved to (874, 163)
Screenshot: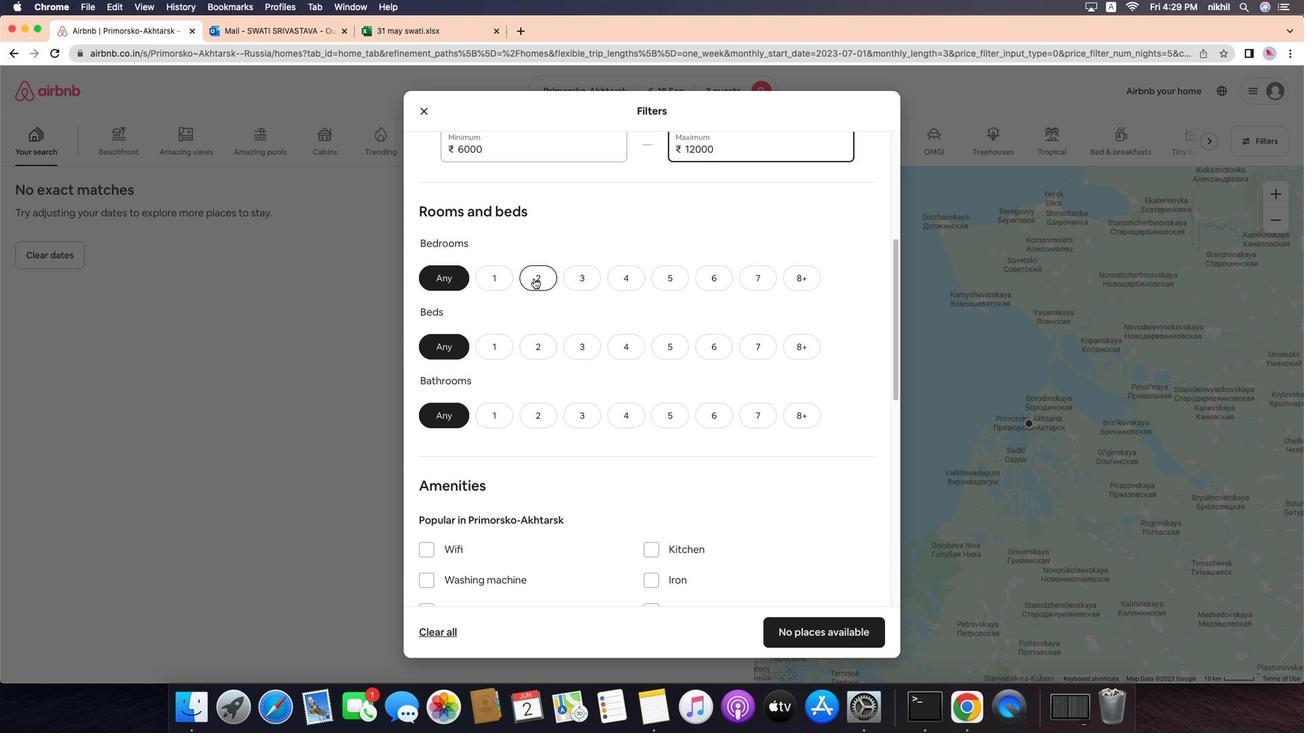 
Action: Mouse pressed left at (874, 163)
Screenshot: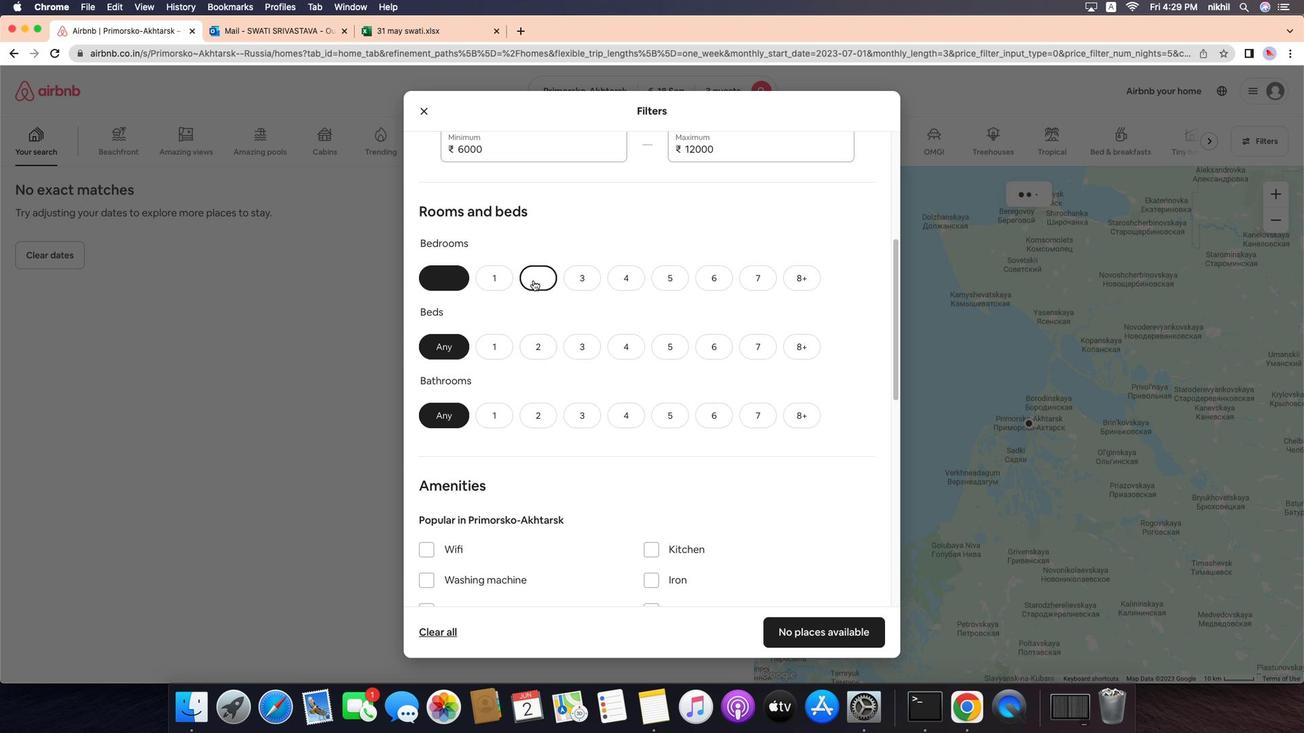 
Action: Mouse moved to (869, 173)
Screenshot: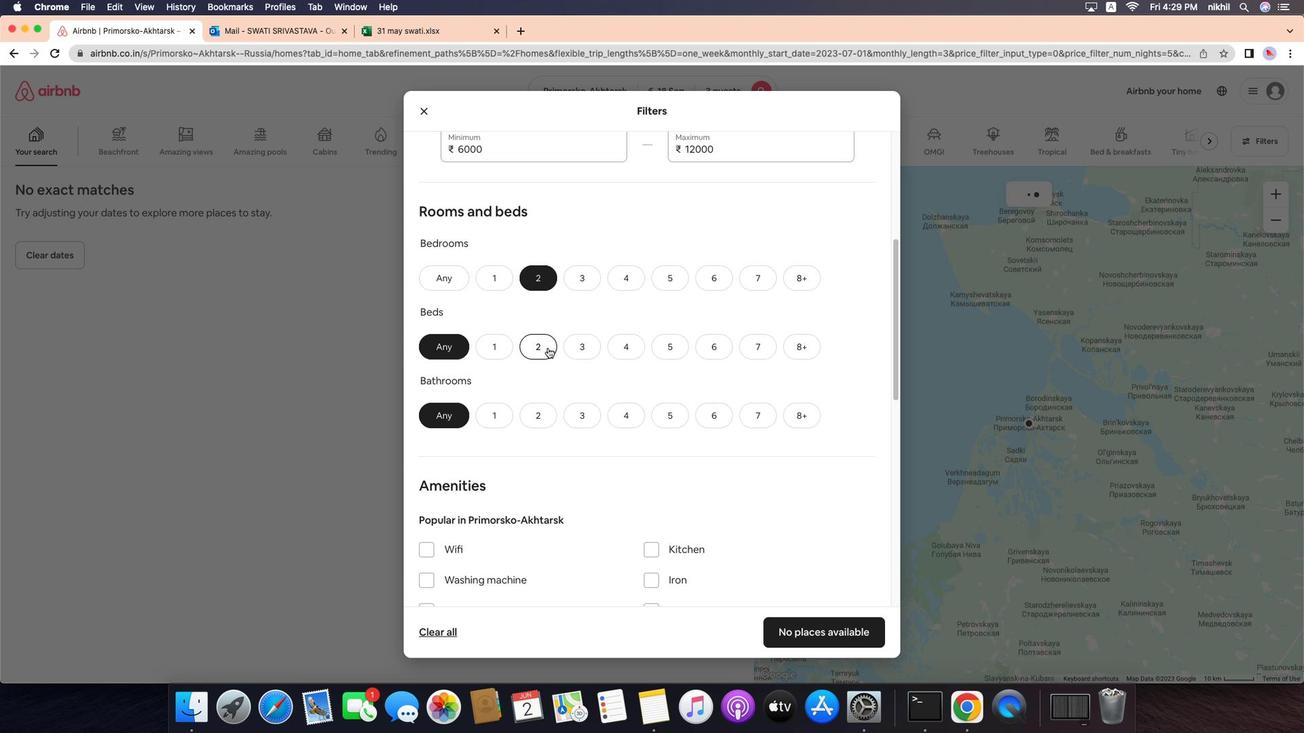 
Action: Mouse pressed left at (869, 173)
Screenshot: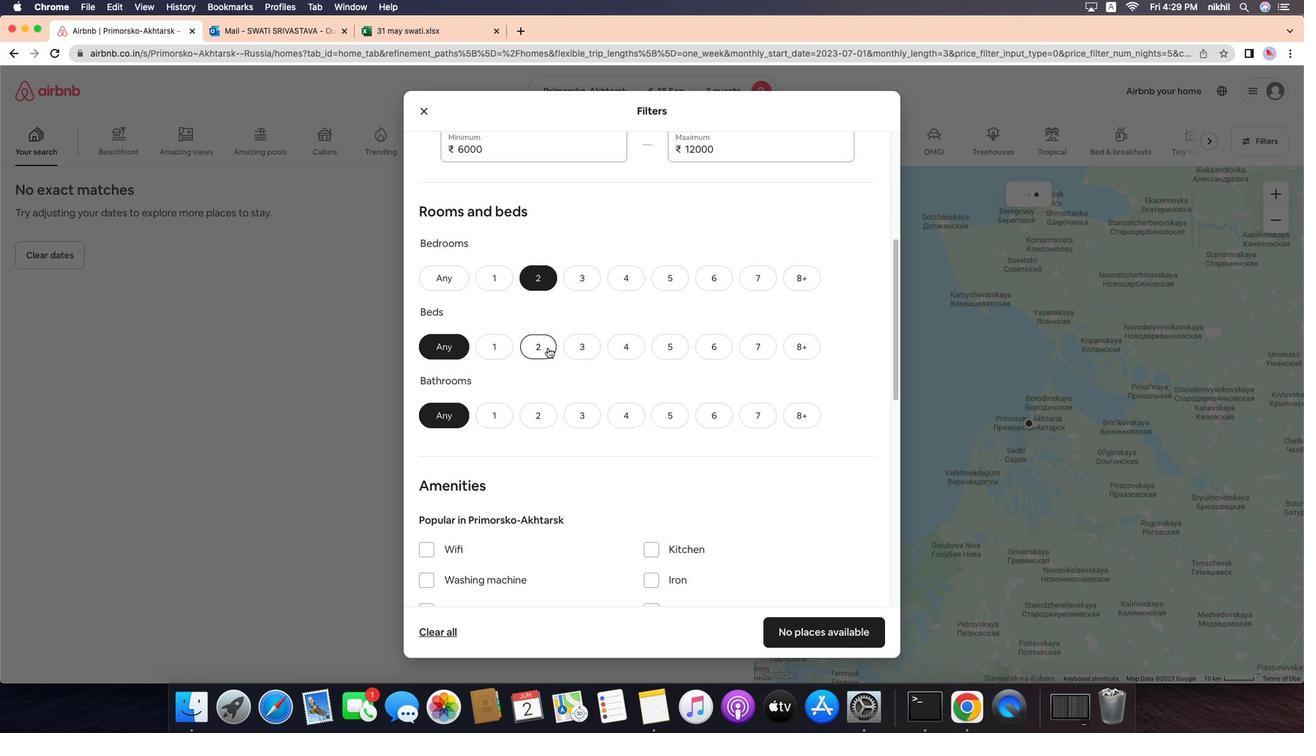 
Action: Mouse moved to (873, 185)
Screenshot: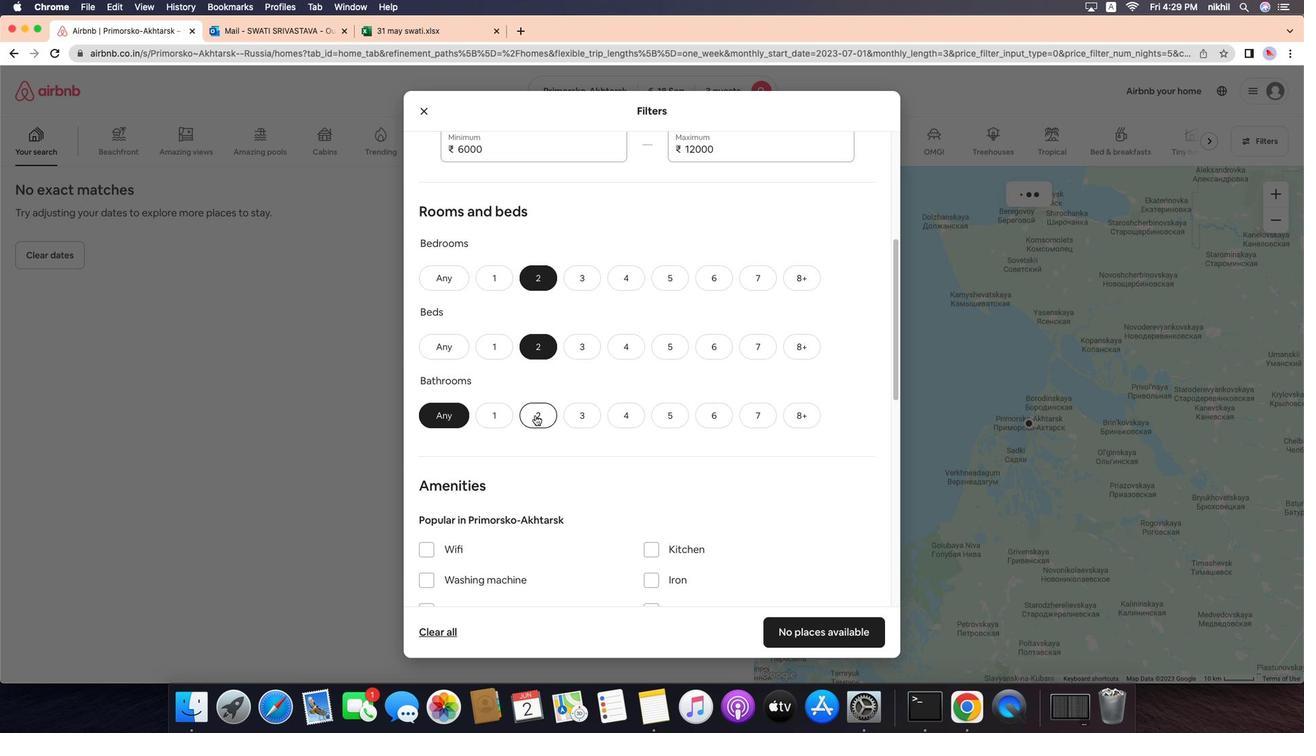 
Action: Mouse pressed left at (873, 185)
Screenshot: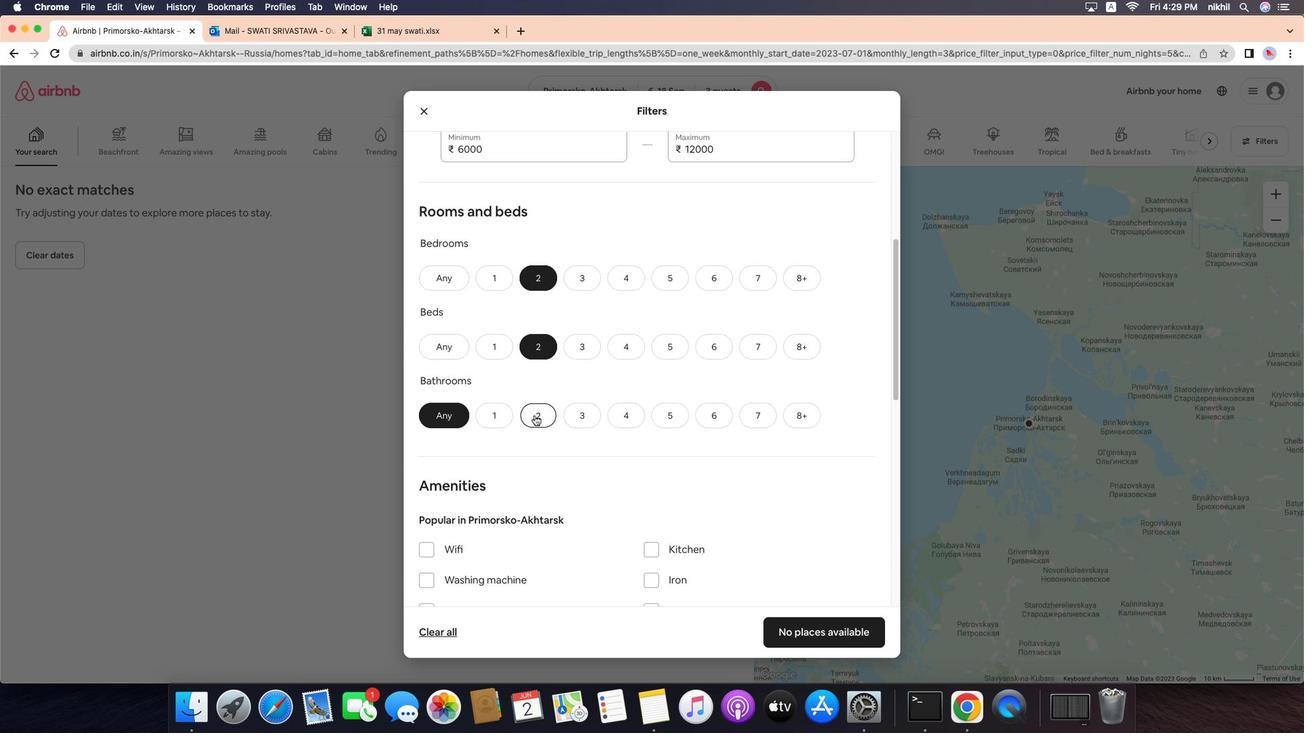 
Action: Mouse moved to (847, 183)
Screenshot: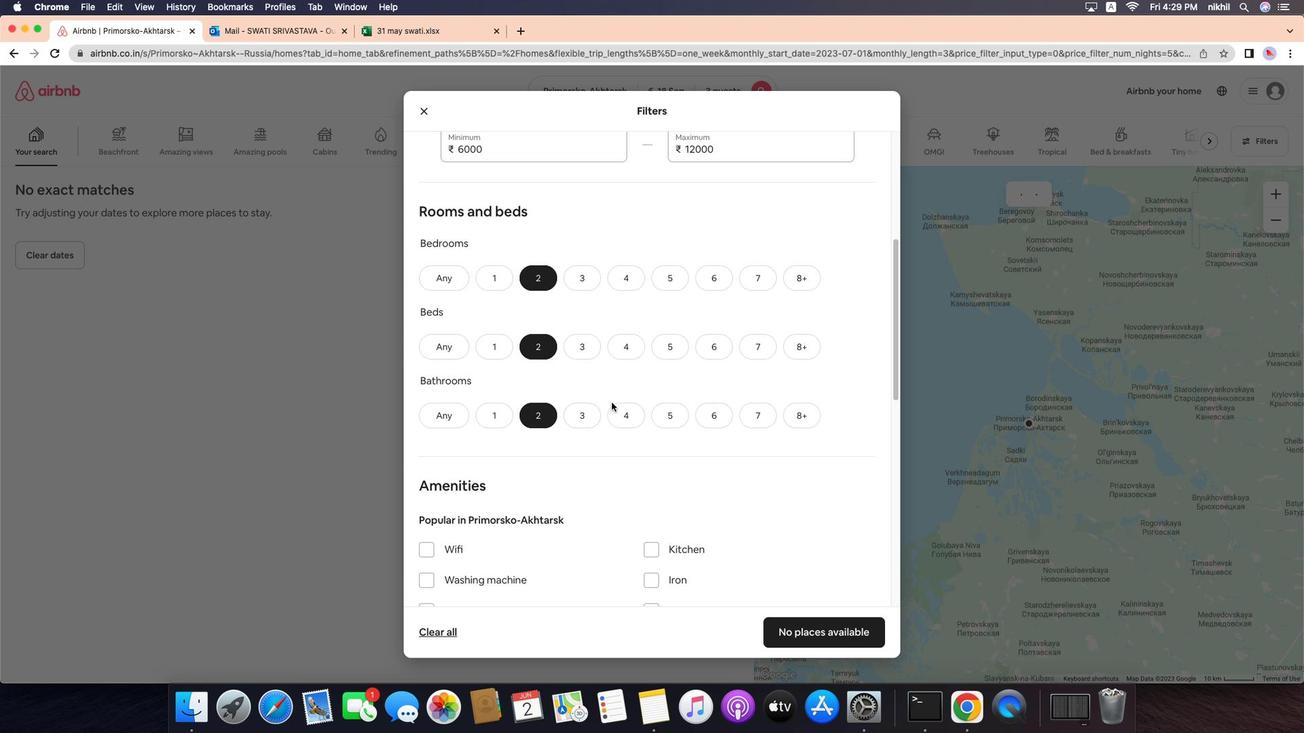 
Action: Mouse scrolled (847, 183) with delta (1056, 116)
Screenshot: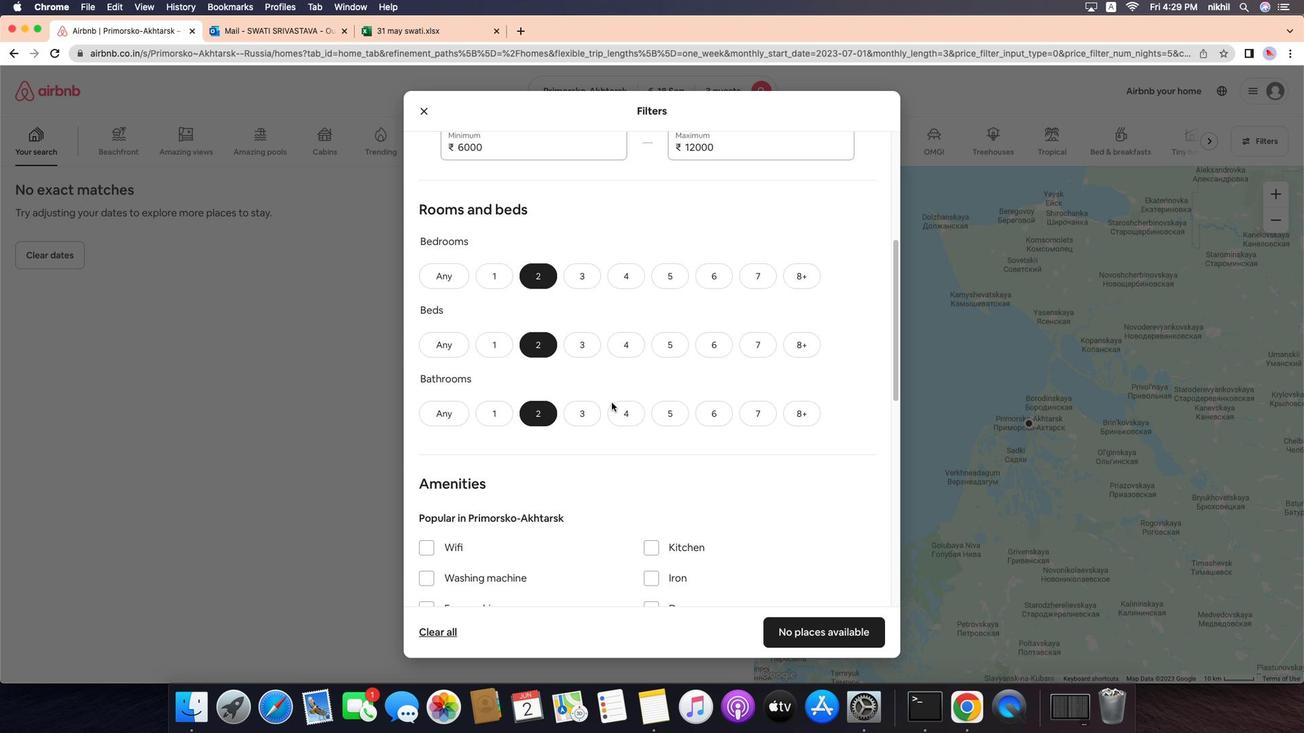 
Action: Mouse scrolled (847, 183) with delta (1056, 116)
Screenshot: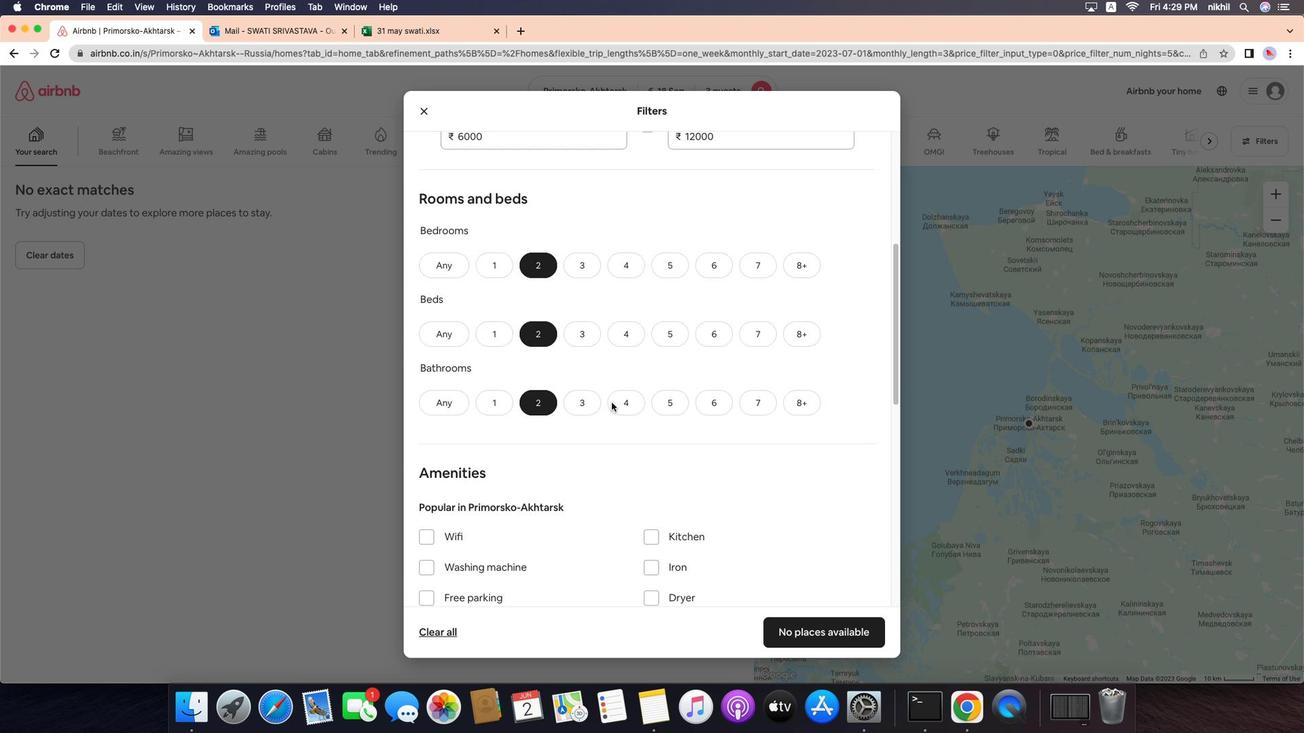 
Action: Mouse scrolled (847, 183) with delta (1056, 116)
Screenshot: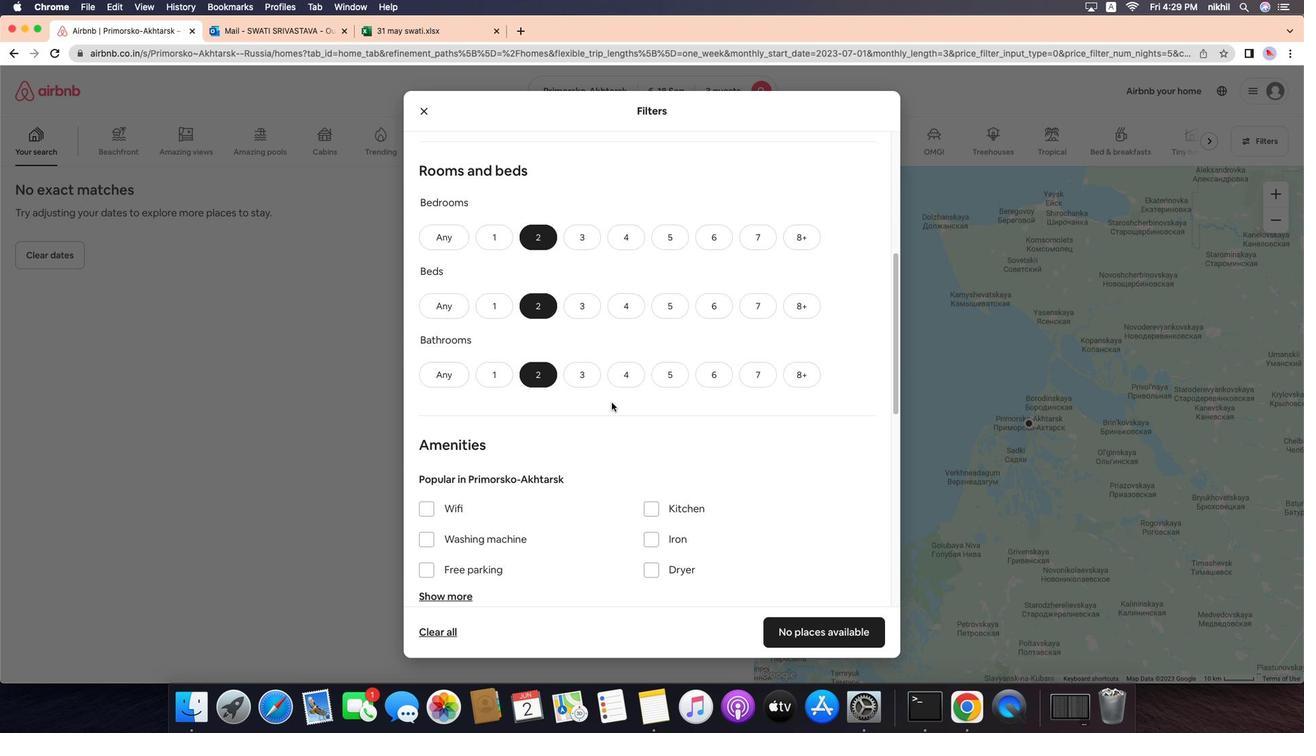 
Action: Mouse scrolled (847, 183) with delta (1056, 116)
Screenshot: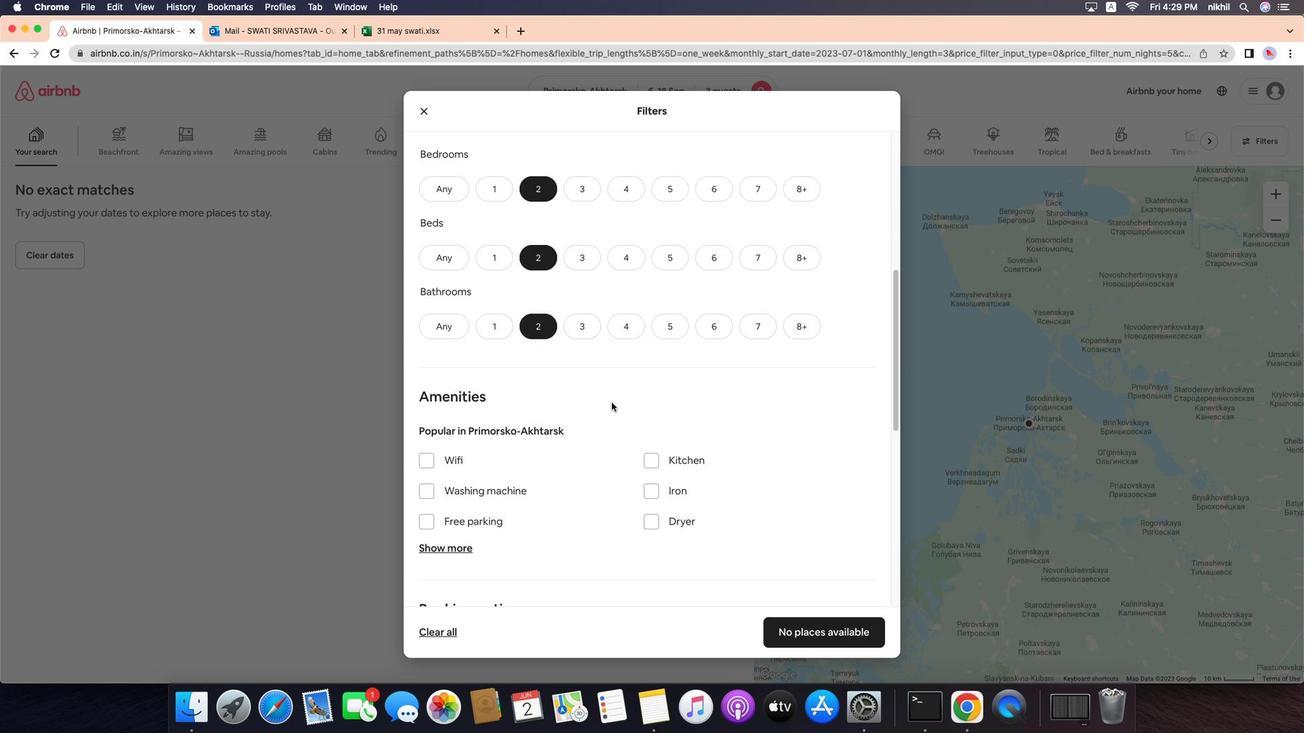 
Action: Mouse scrolled (847, 183) with delta (1056, 116)
Screenshot: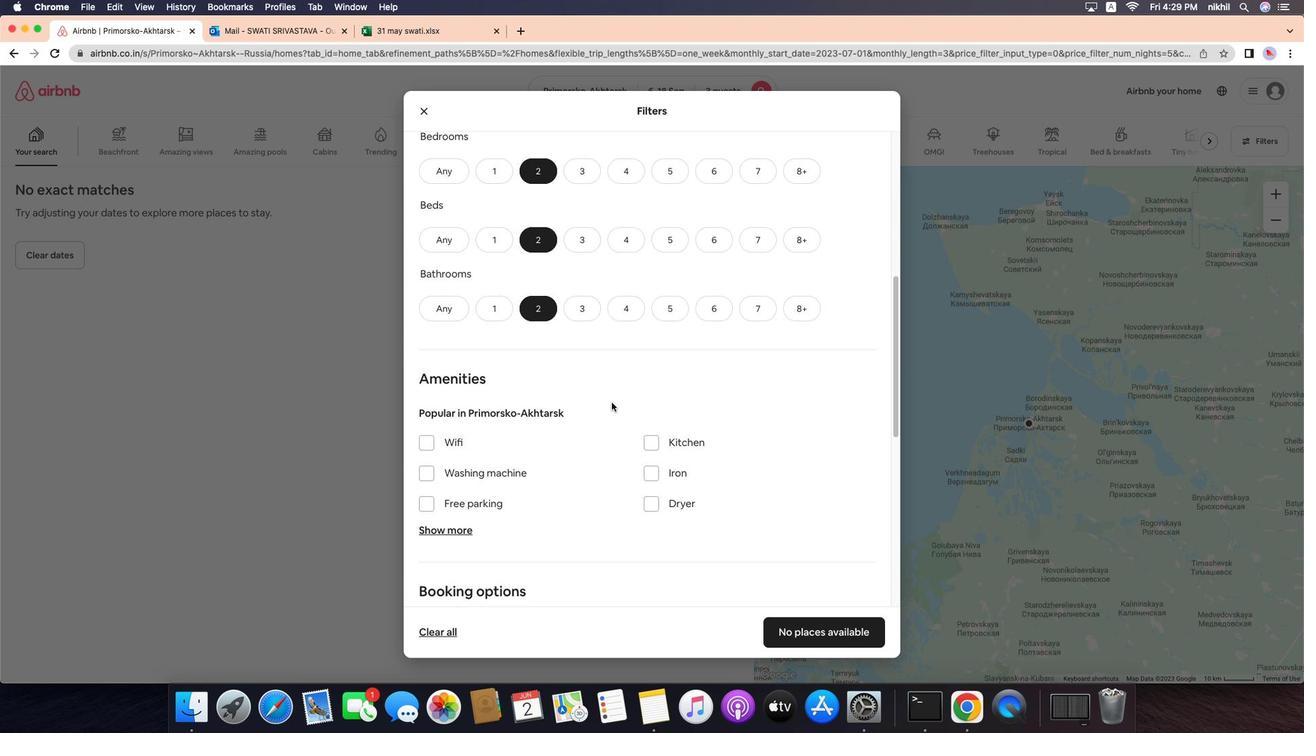 
Action: Mouse scrolled (847, 183) with delta (1056, 116)
Screenshot: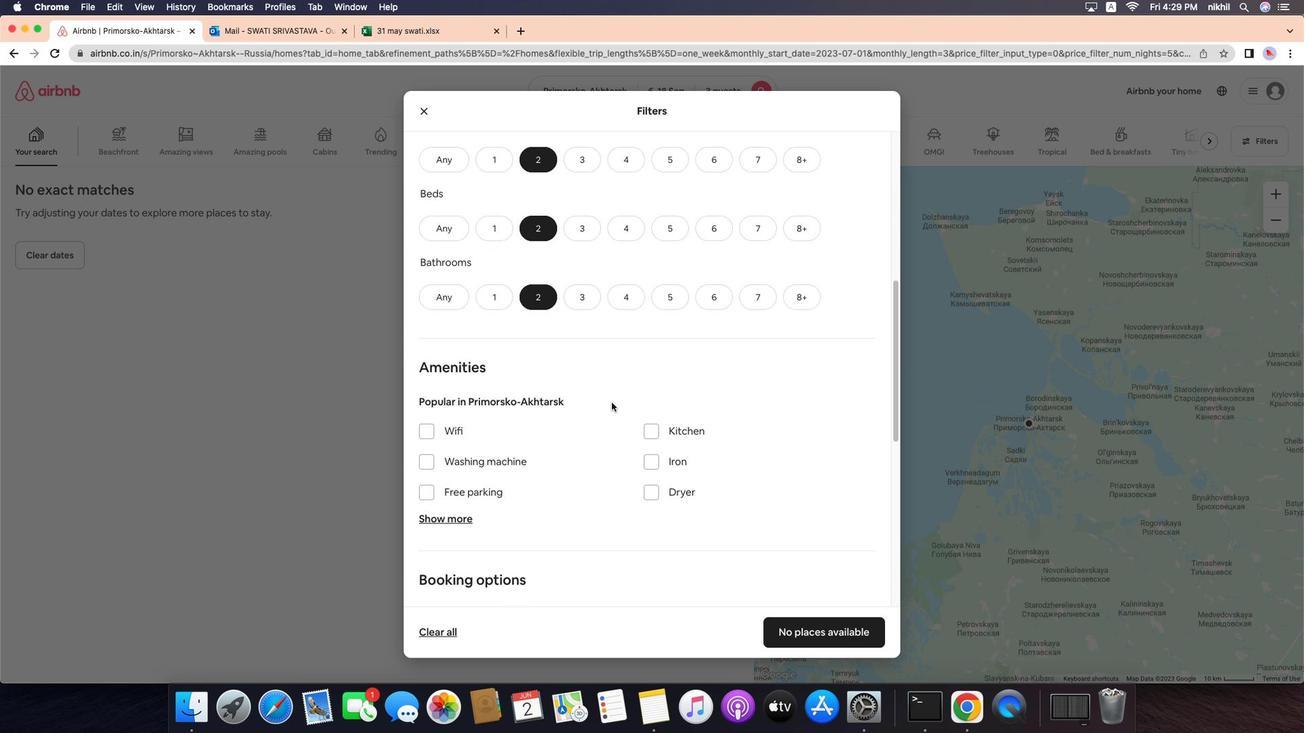 
Action: Mouse scrolled (847, 183) with delta (1056, 116)
Screenshot: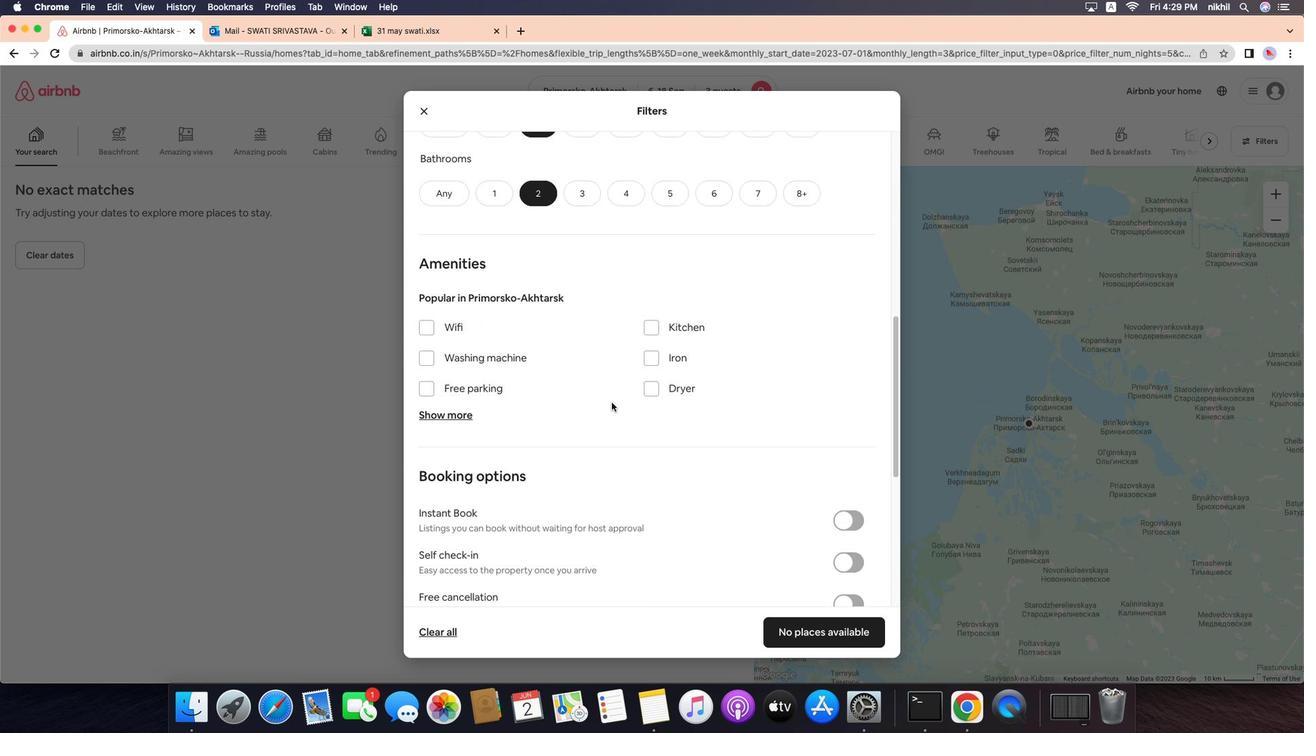 
Action: Mouse scrolled (847, 183) with delta (1056, 116)
Screenshot: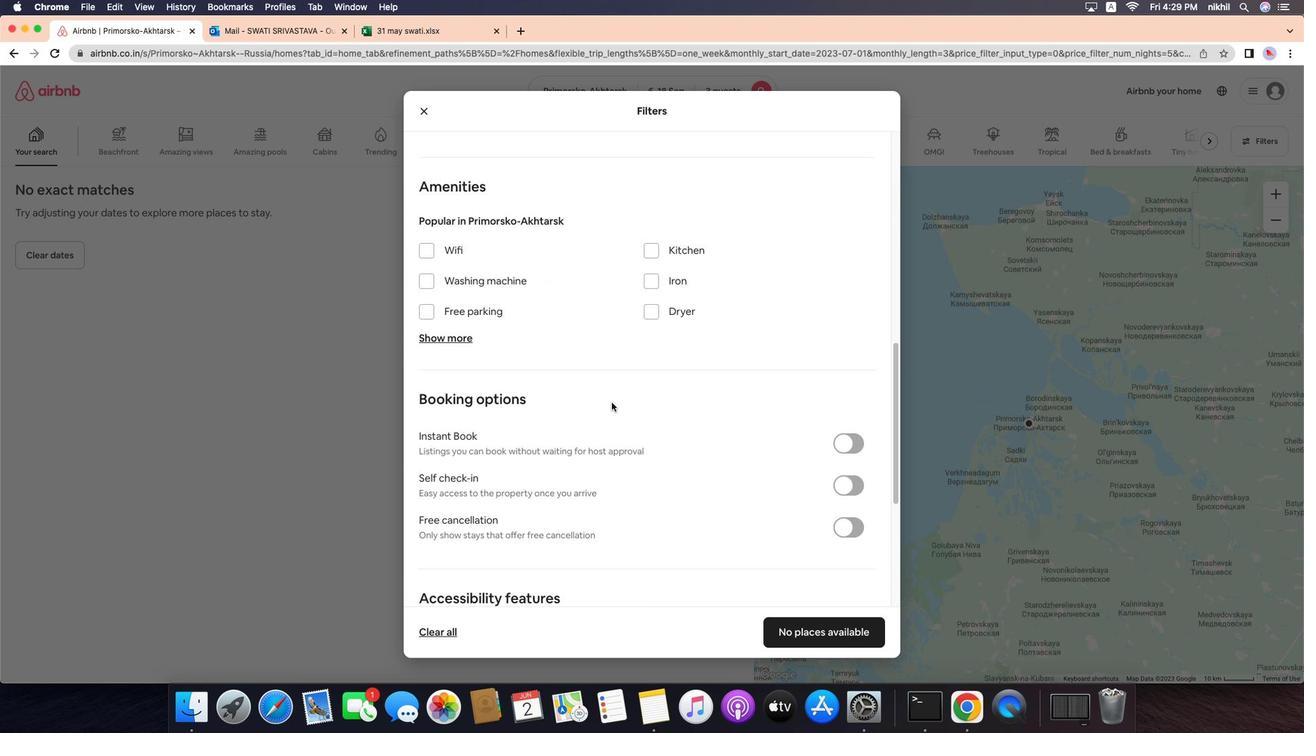 
Action: Mouse scrolled (847, 183) with delta (1056, 116)
Screenshot: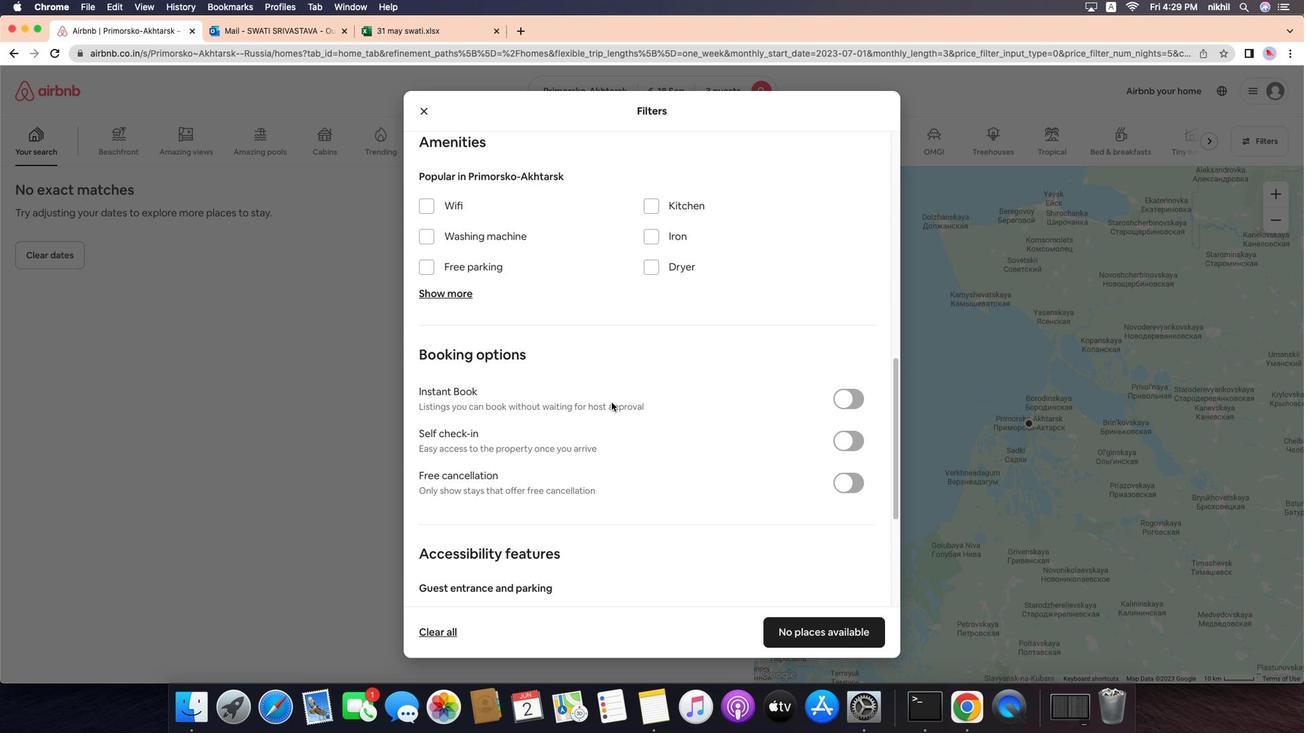 
Action: Mouse scrolled (847, 183) with delta (1056, 116)
Screenshot: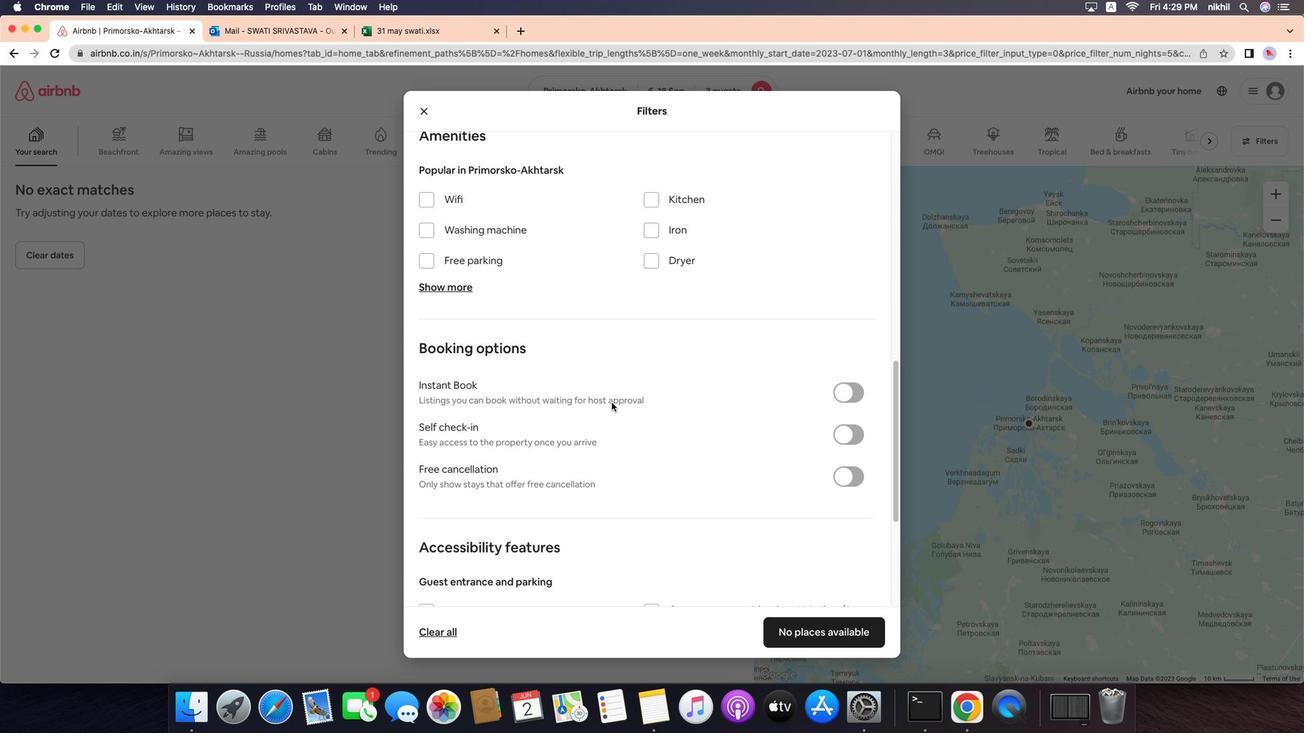 
Action: Mouse moved to (767, 186)
Screenshot: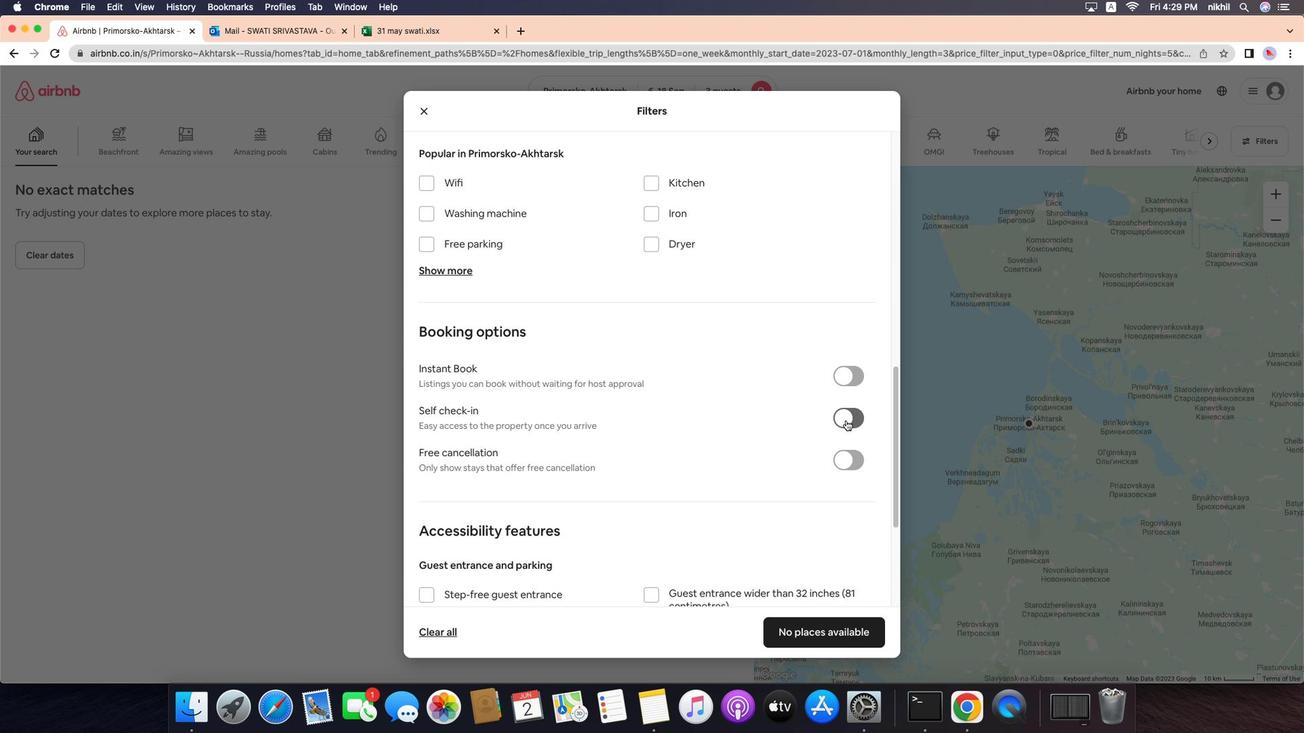 
Action: Mouse pressed left at (767, 186)
Screenshot: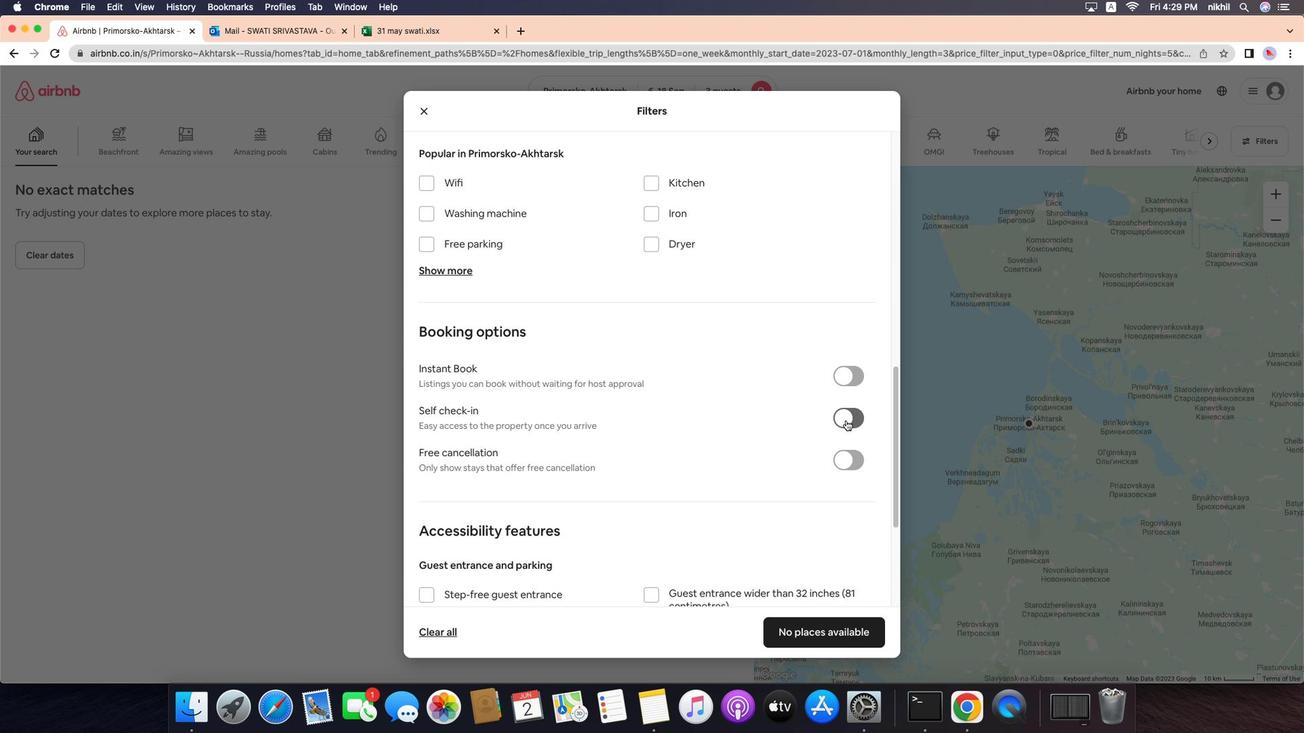 
Action: Mouse moved to (822, 190)
Screenshot: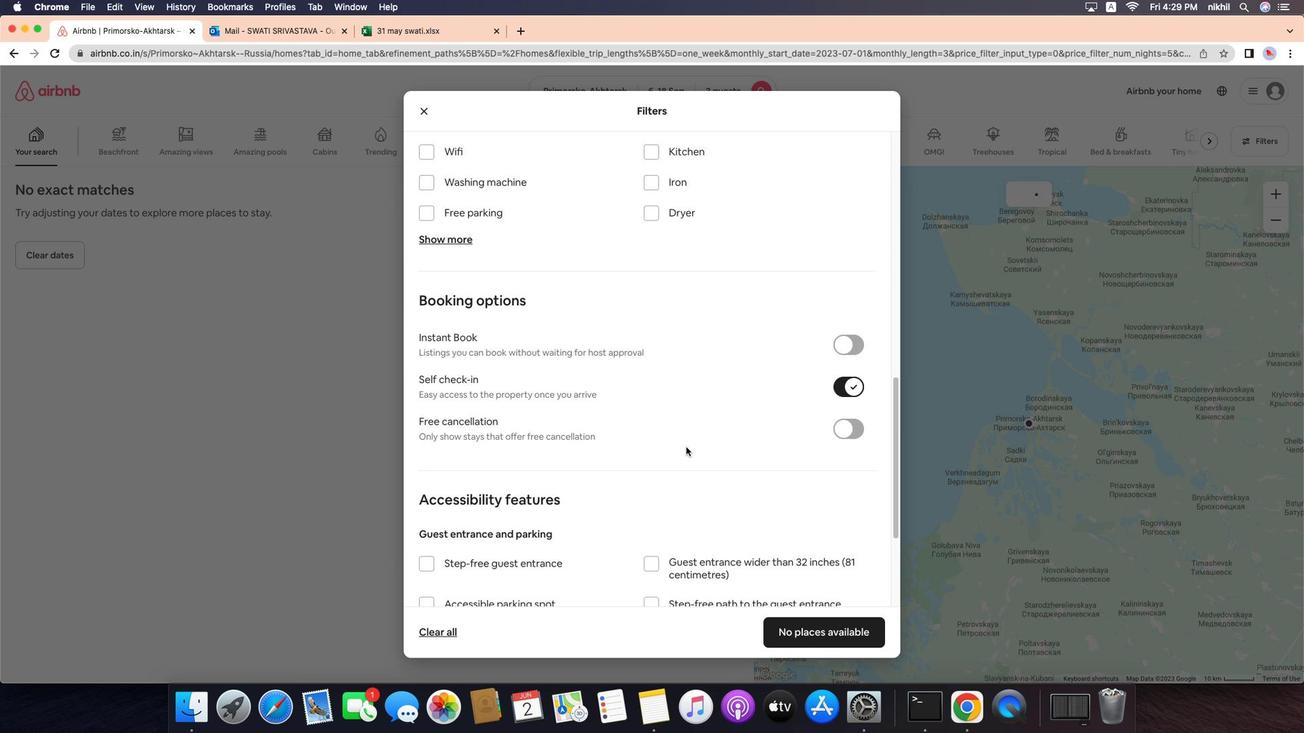 
Action: Mouse scrolled (822, 190) with delta (1056, 116)
Screenshot: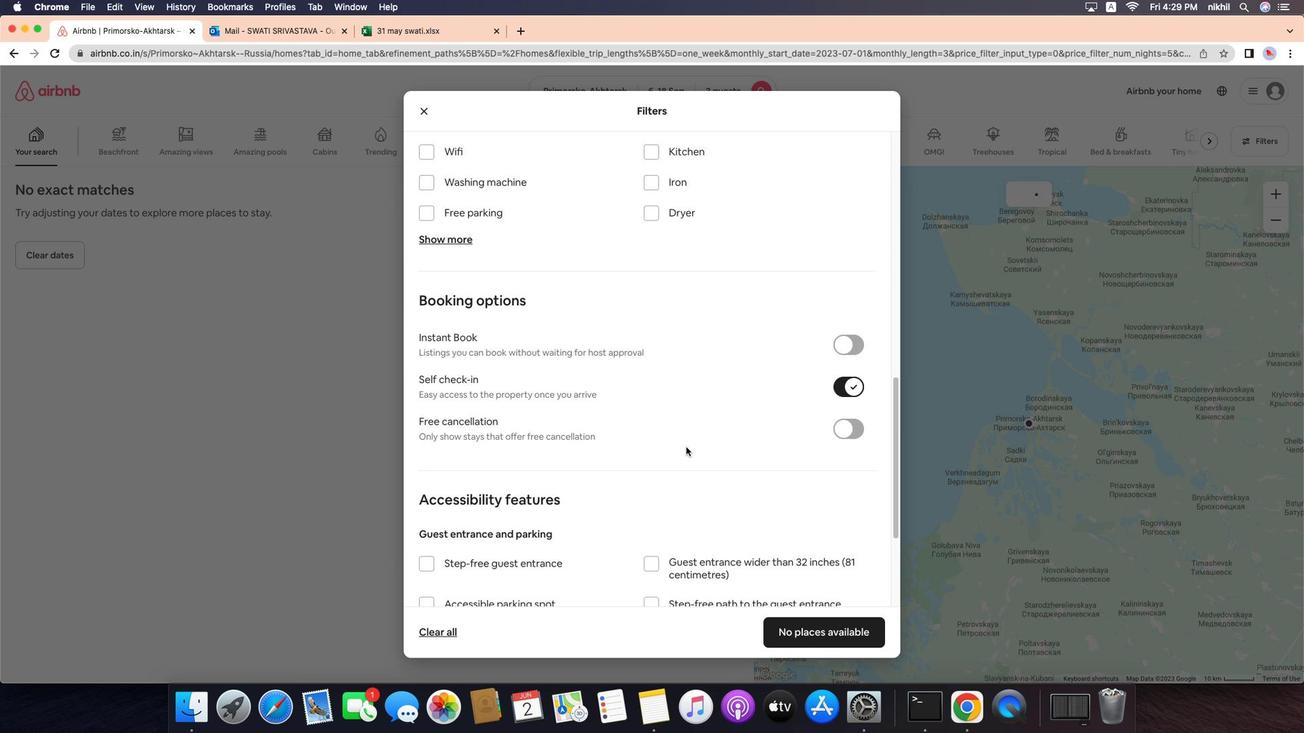 
Action: Mouse scrolled (822, 190) with delta (1056, 116)
Screenshot: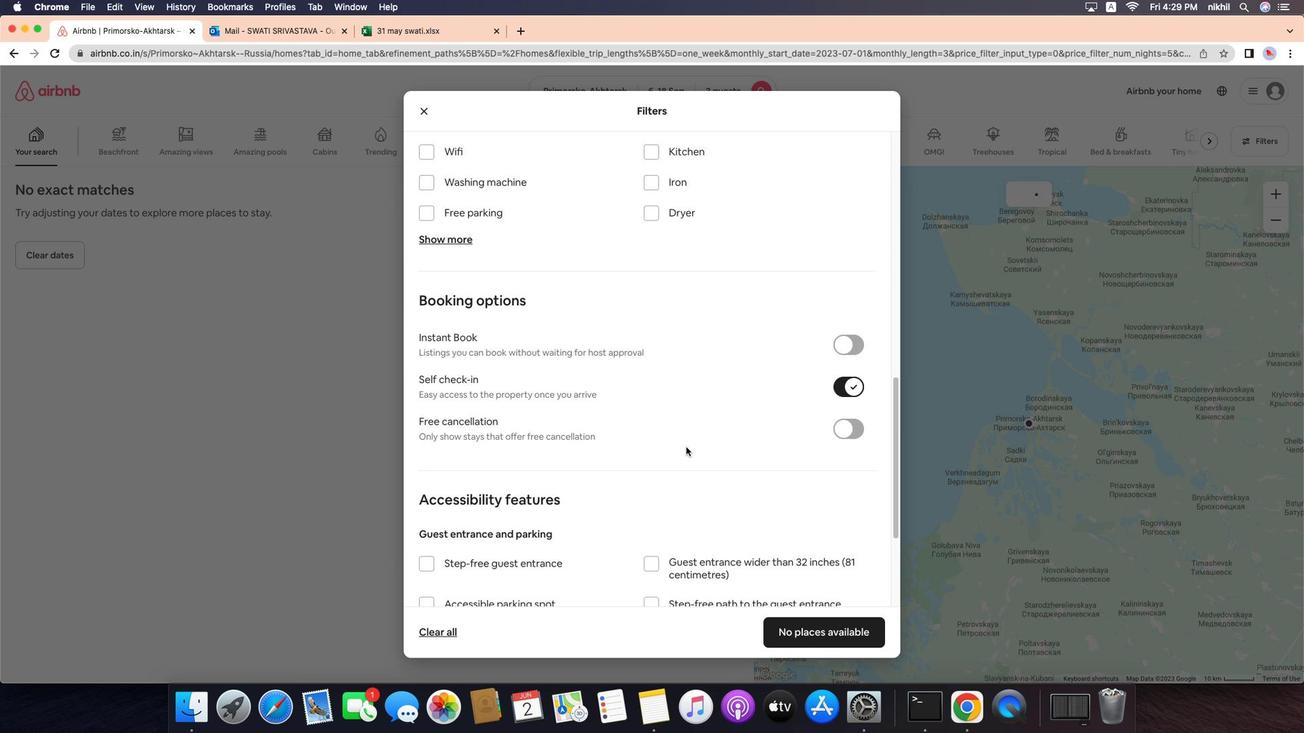
Action: Mouse moved to (822, 190)
Screenshot: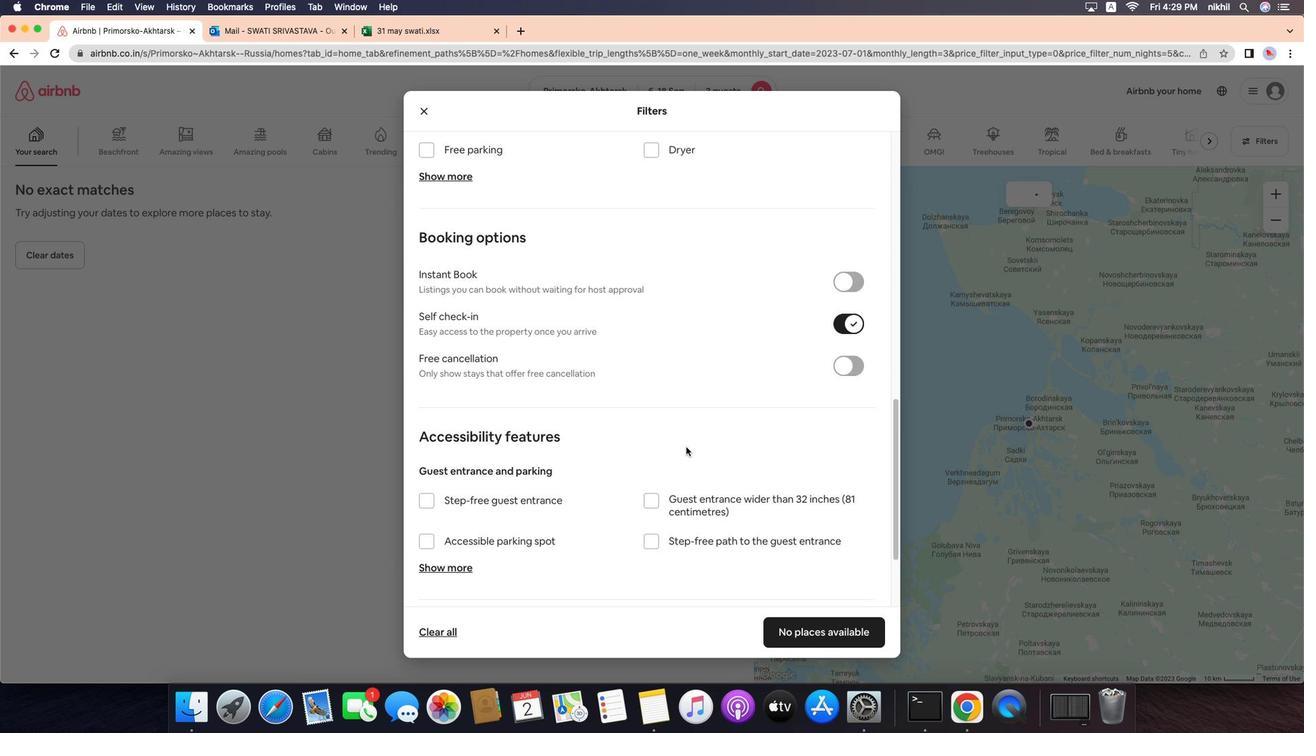 
Action: Mouse scrolled (822, 190) with delta (1056, 116)
Screenshot: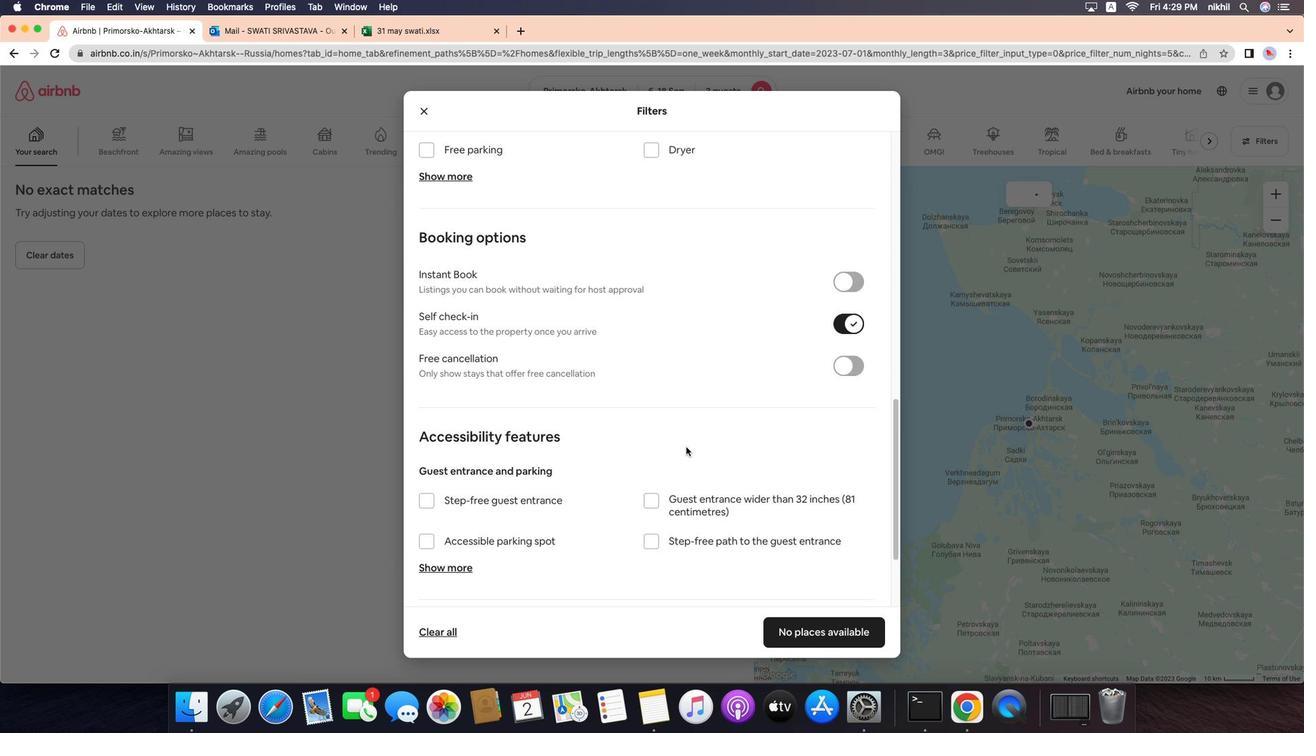 
Action: Mouse moved to (822, 190)
Screenshot: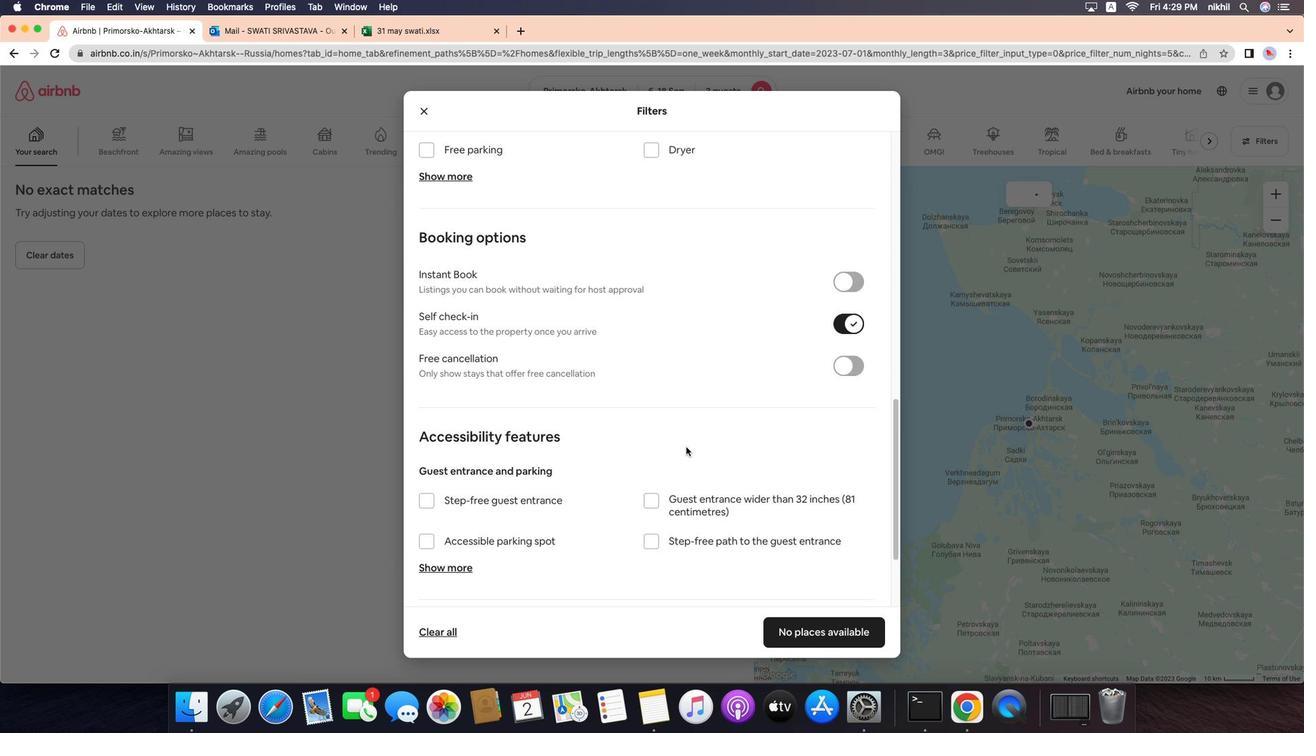 
Action: Mouse scrolled (822, 190) with delta (1056, 116)
Screenshot: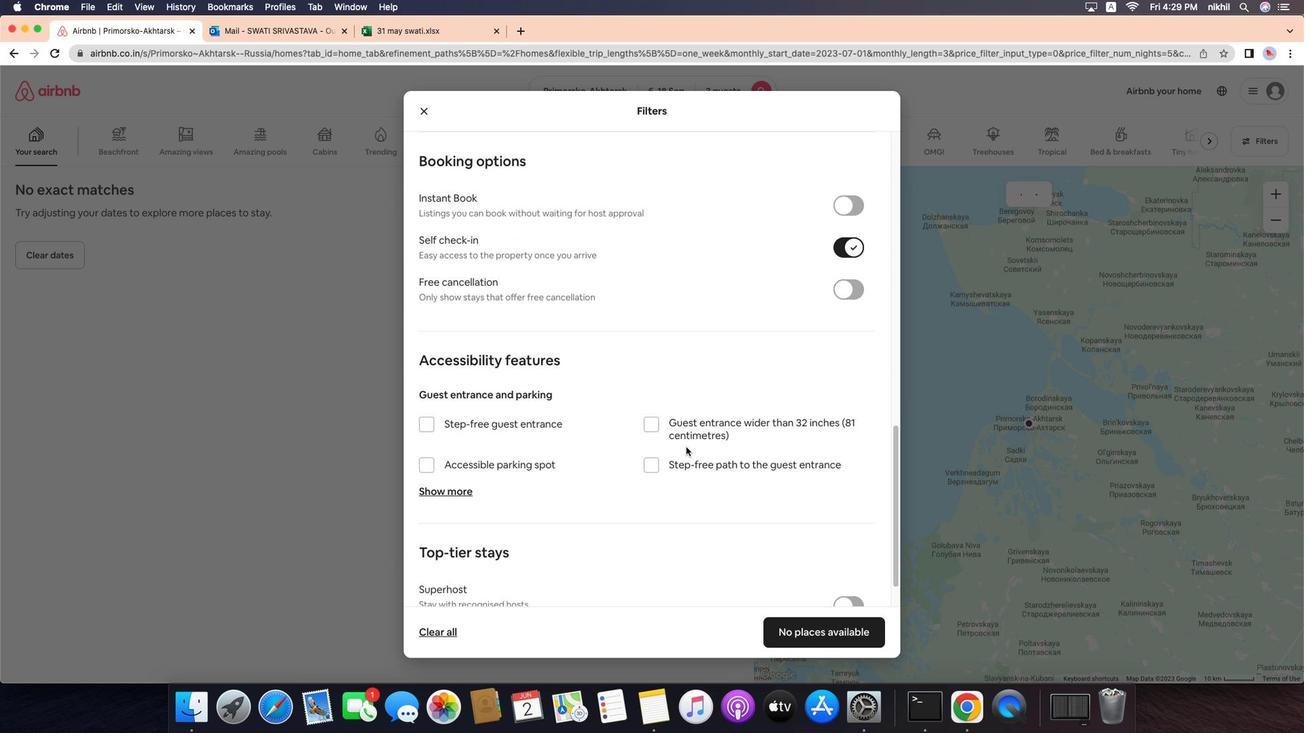 
Action: Mouse moved to (822, 190)
Screenshot: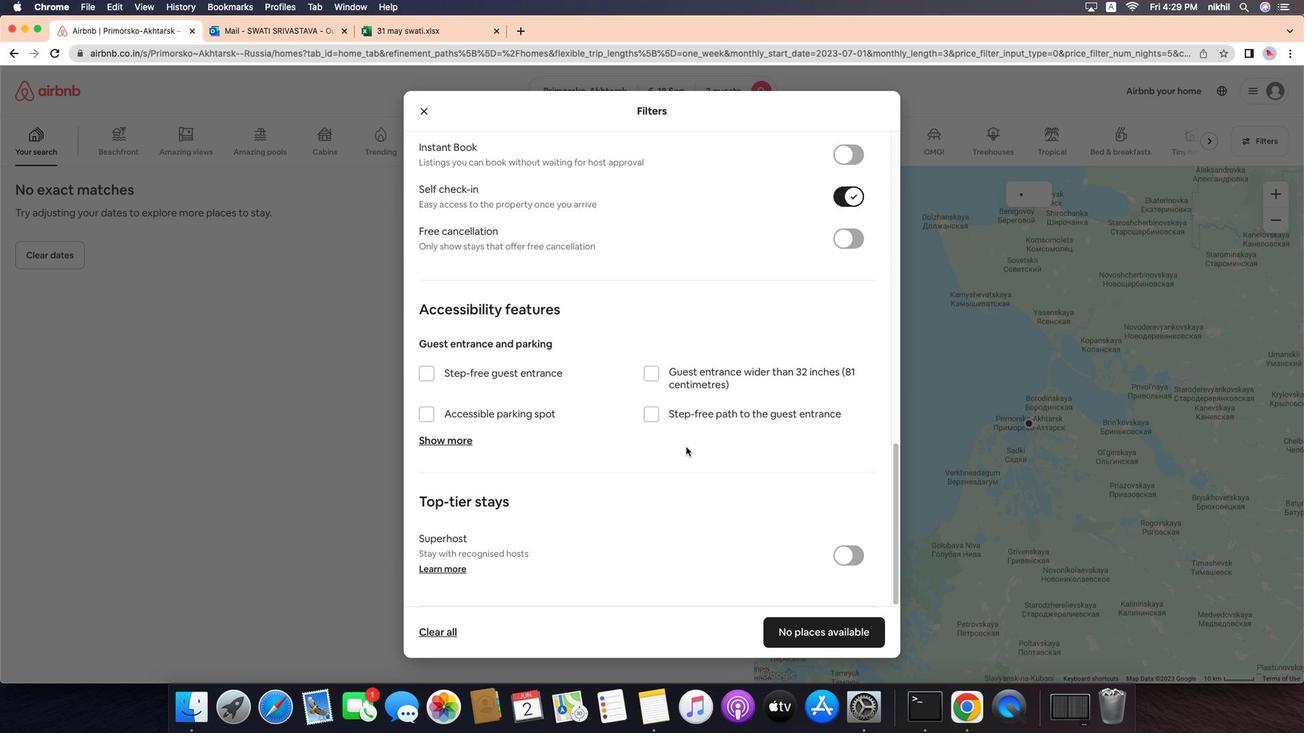 
Action: Mouse scrolled (822, 190) with delta (1056, 116)
Screenshot: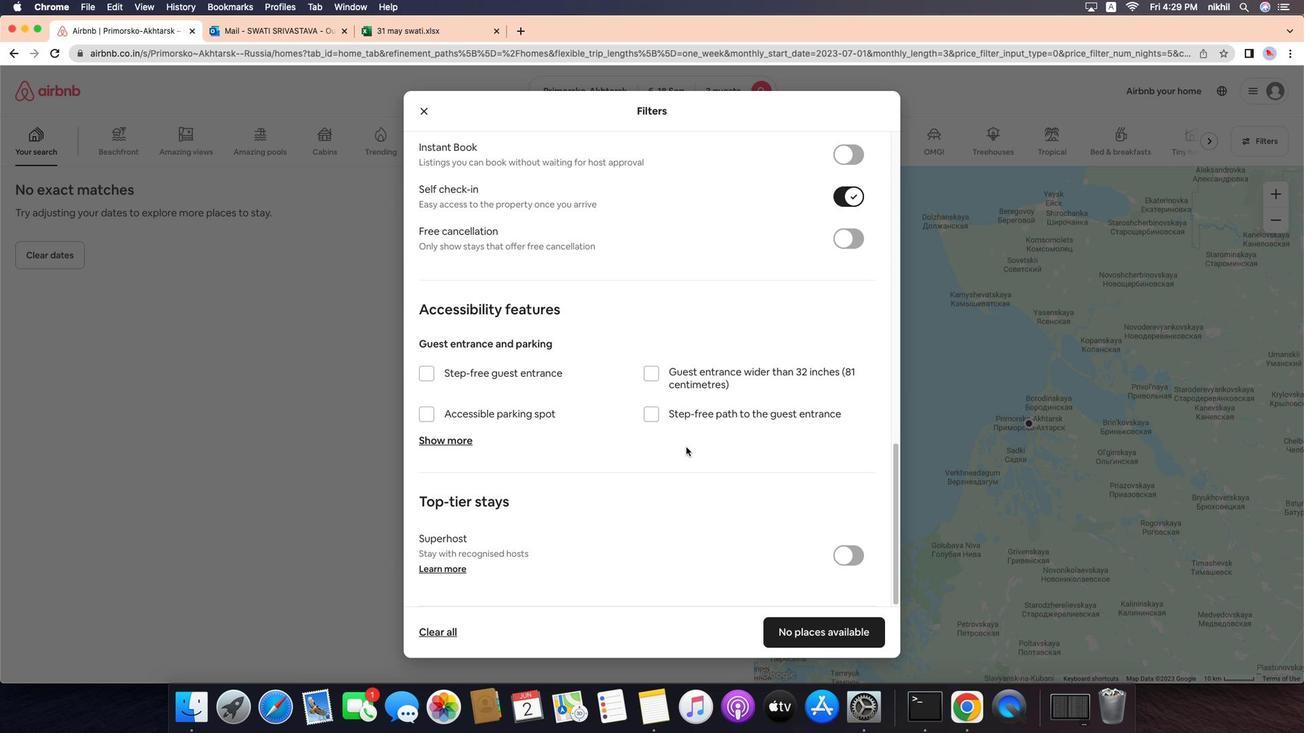 
Action: Mouse scrolled (822, 190) with delta (1056, 116)
Screenshot: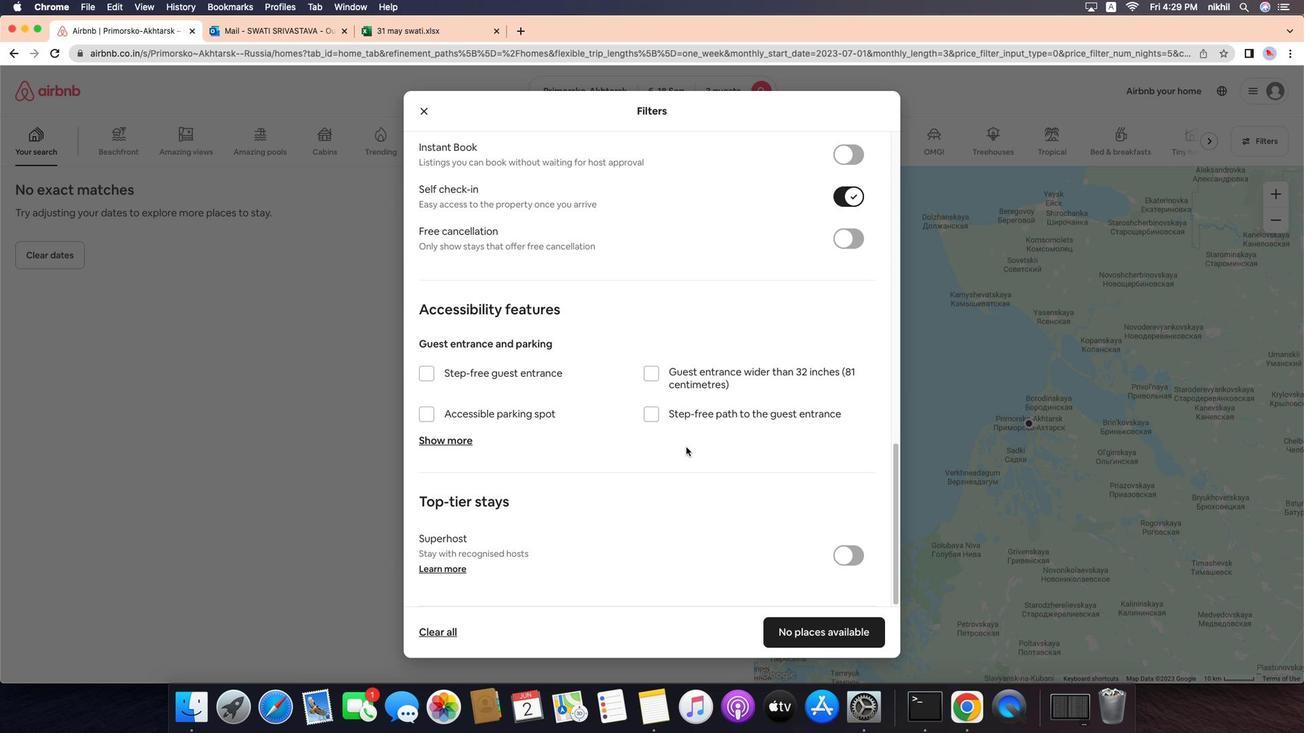 
Action: Mouse scrolled (822, 190) with delta (1056, 116)
Screenshot: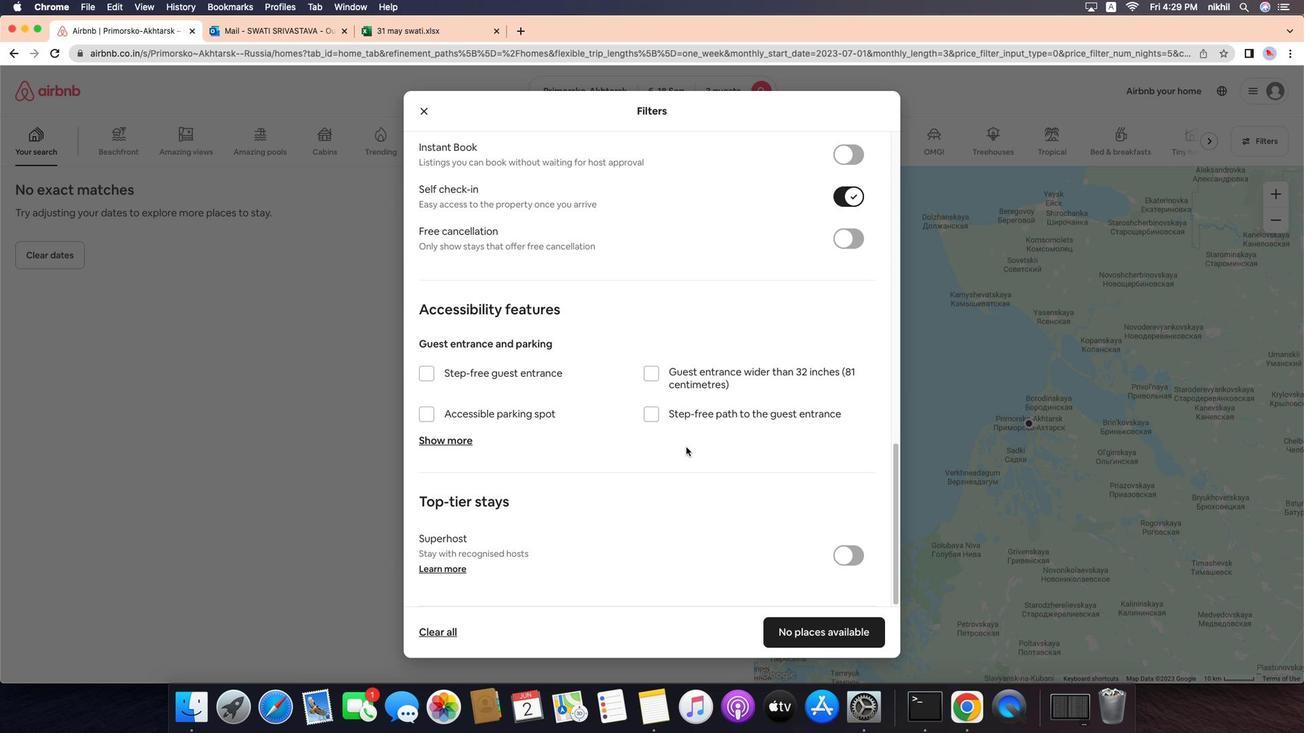 
Action: Mouse scrolled (822, 190) with delta (1056, 116)
Screenshot: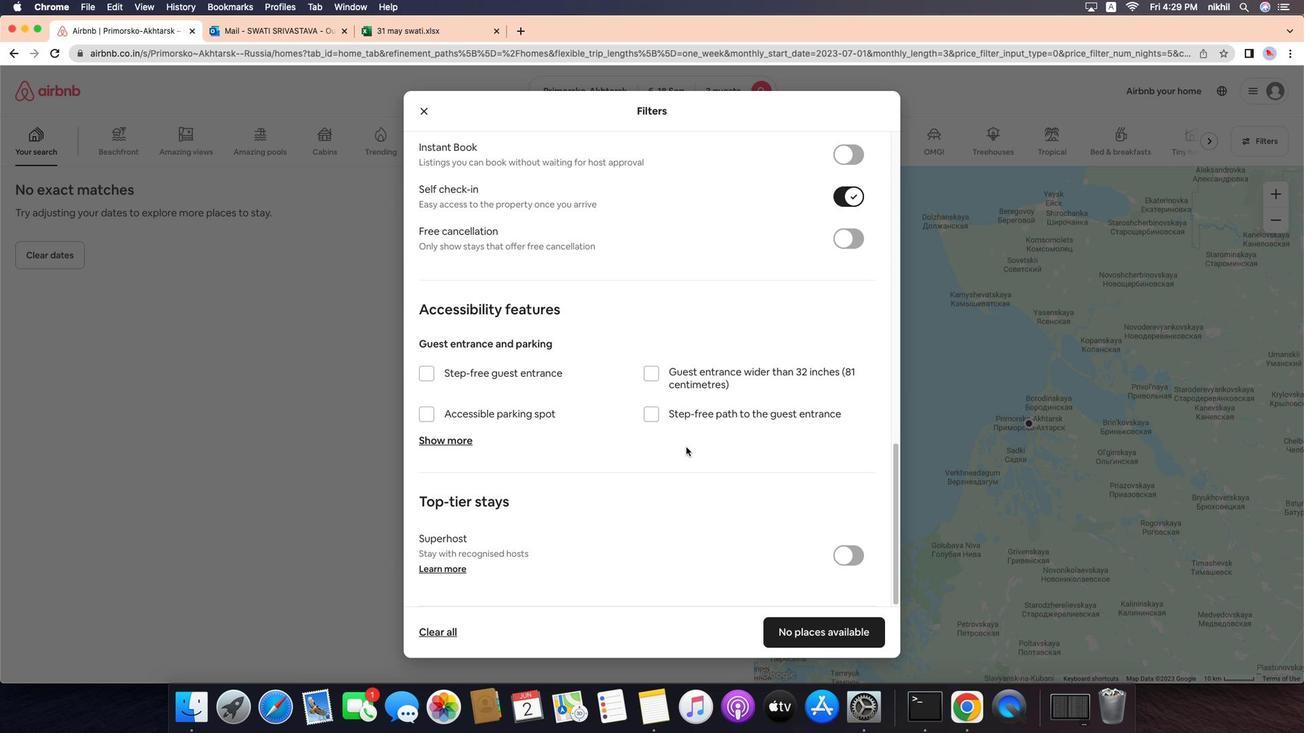 
Action: Mouse scrolled (822, 190) with delta (1056, 116)
Screenshot: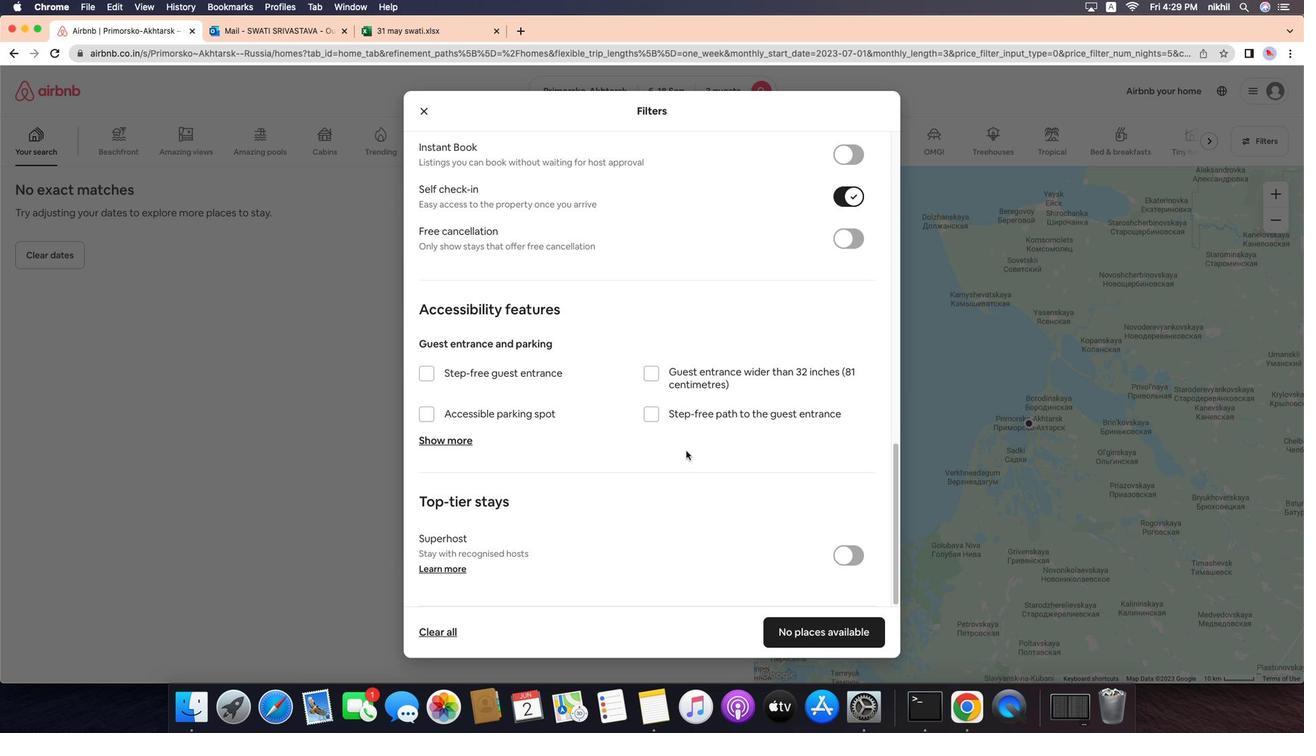 
Action: Mouse moved to (788, 220)
Screenshot: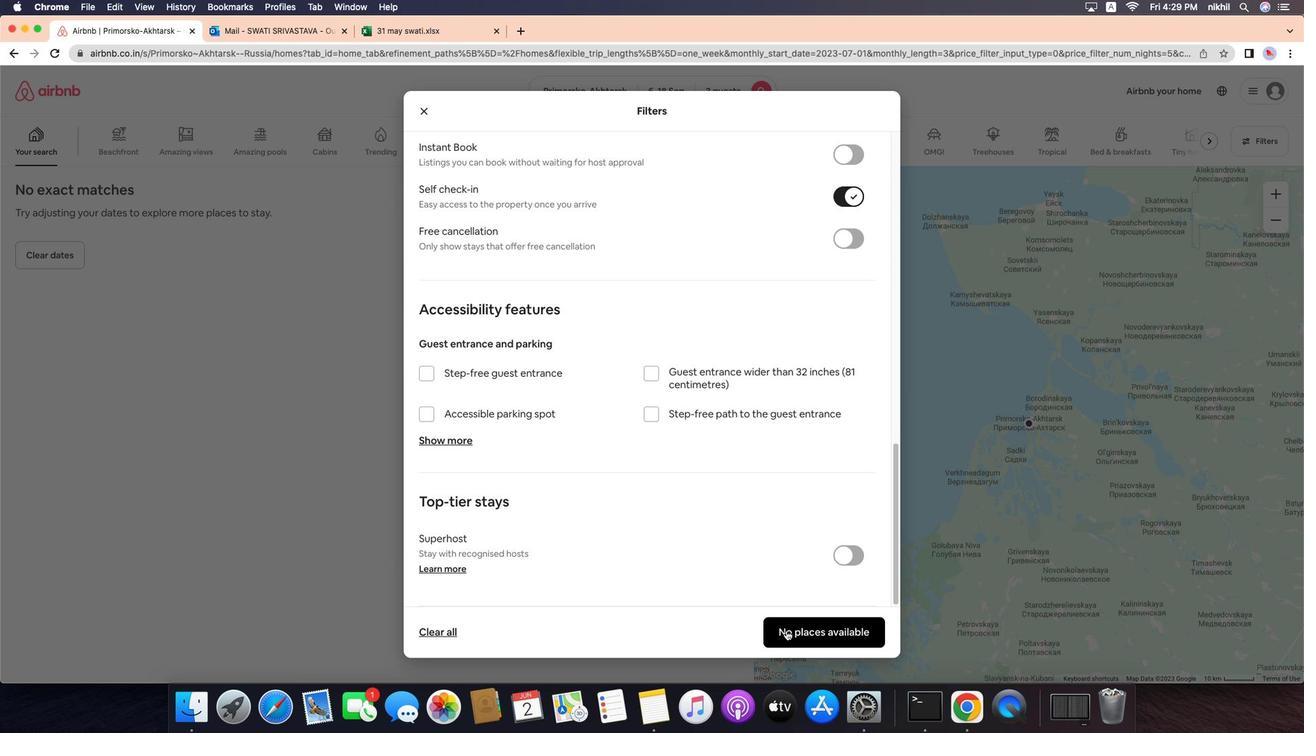 
Action: Mouse pressed left at (788, 220)
Screenshot: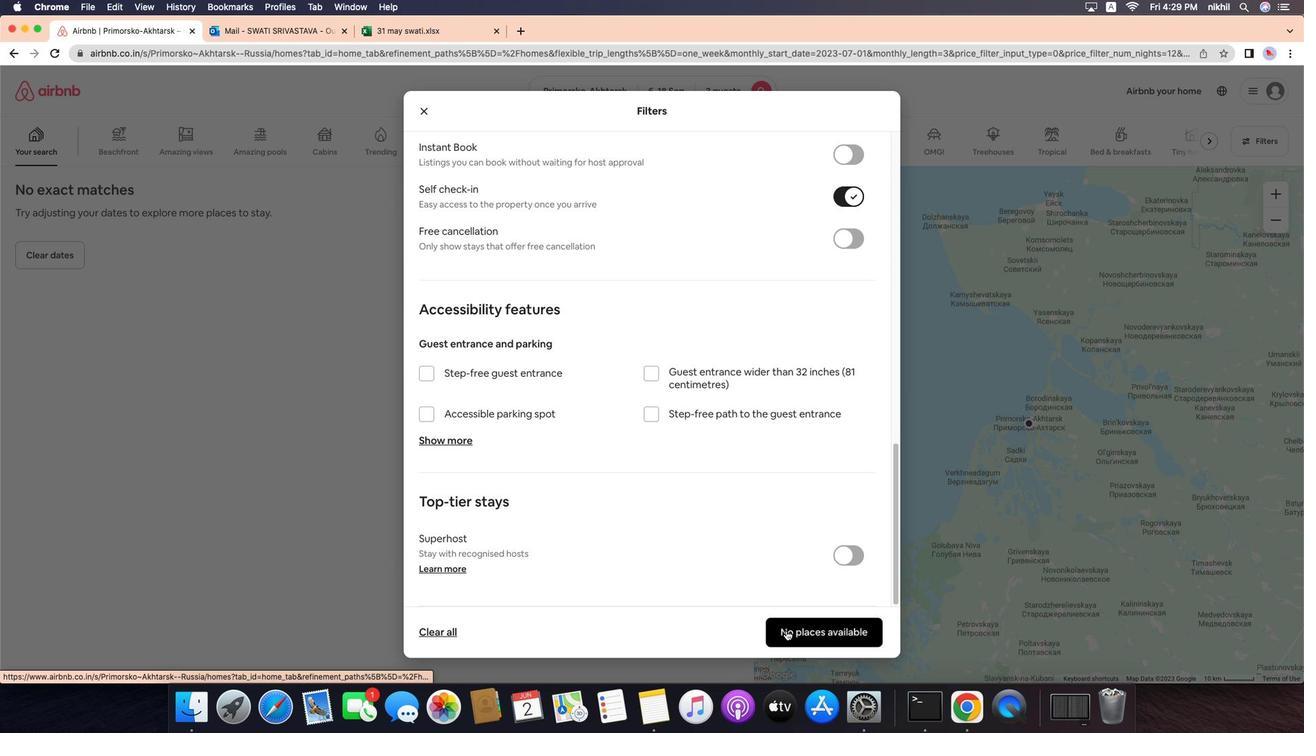 
Action: Mouse moved to (877, 153)
Screenshot: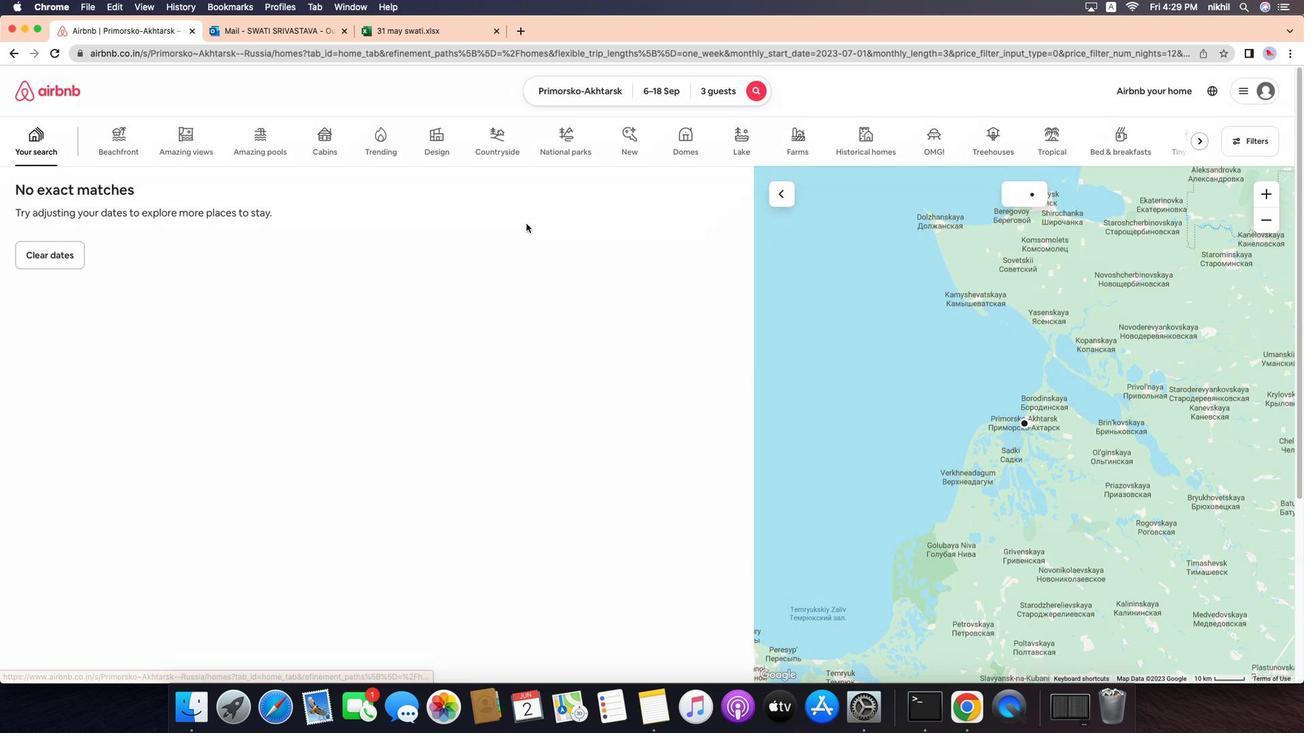
